 Task: Look for space in Luena, Angola from 15th June, 2023 to 21st June, 2023 for 5 adults in price range Rs.14000 to Rs.25000. Place can be entire place with 3 bedrooms having 3 beds and 3 bathrooms. Property type can be house. Amenities needed are: air conditioning, bbq grill, smoking allowed, . Booking option can be shelf check-in. Required host language is English.
Action: Mouse moved to (476, 101)
Screenshot: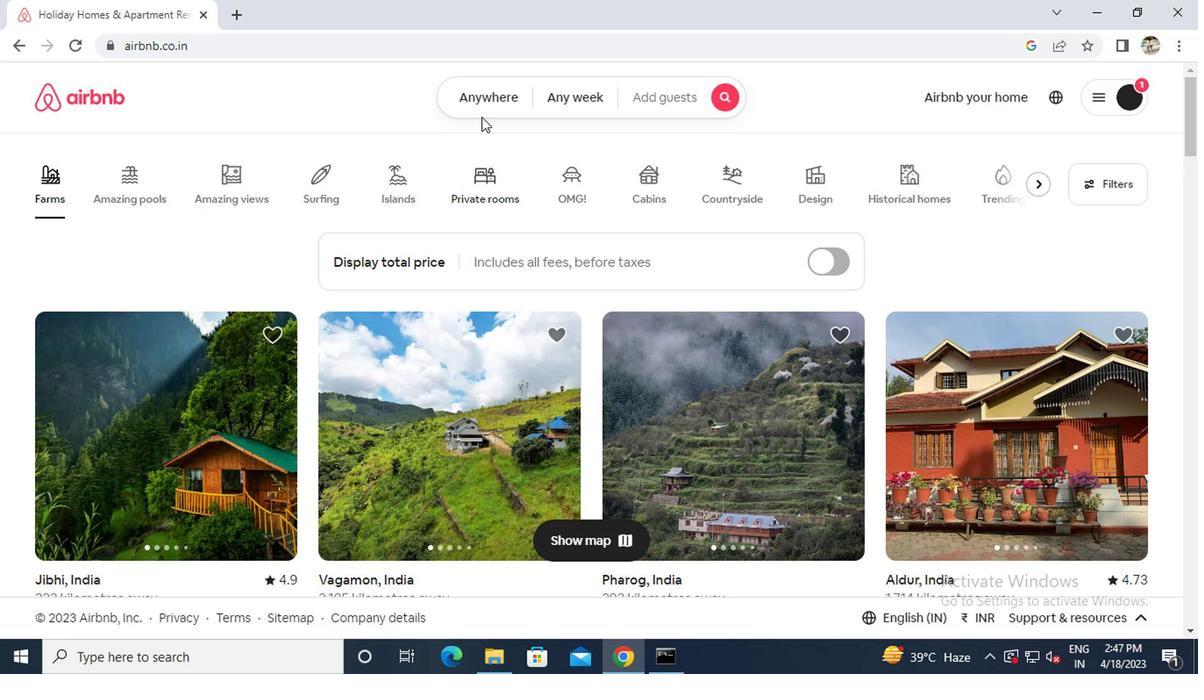 
Action: Mouse pressed left at (476, 101)
Screenshot: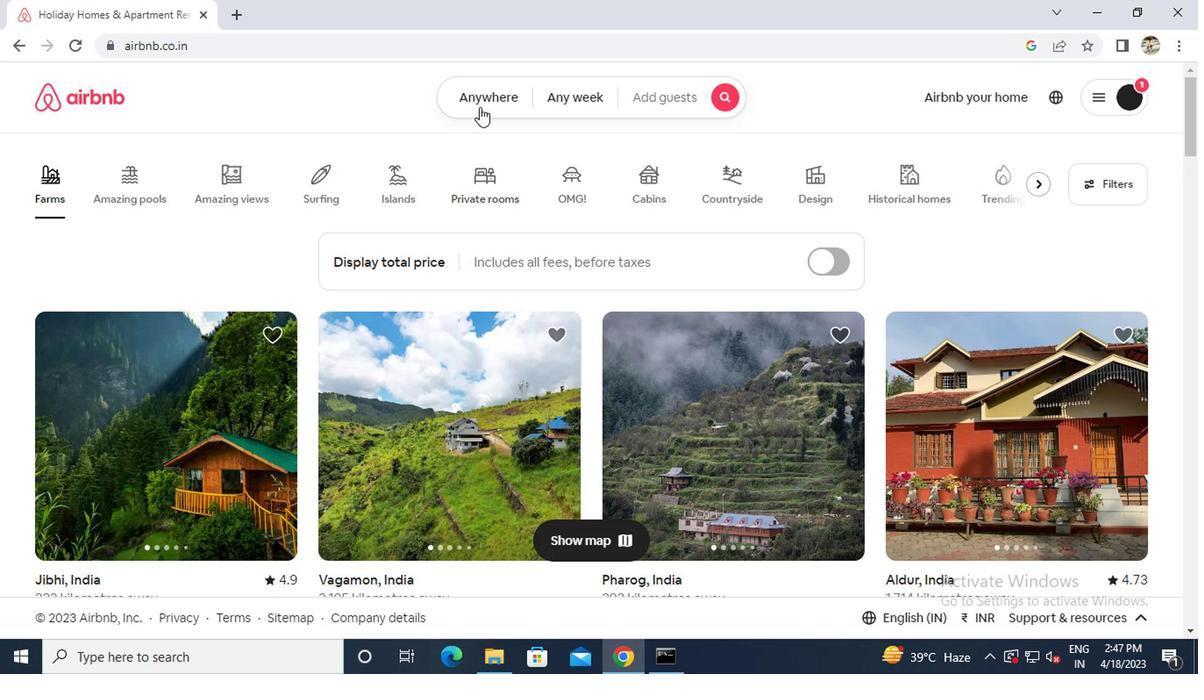 
Action: Mouse moved to (402, 161)
Screenshot: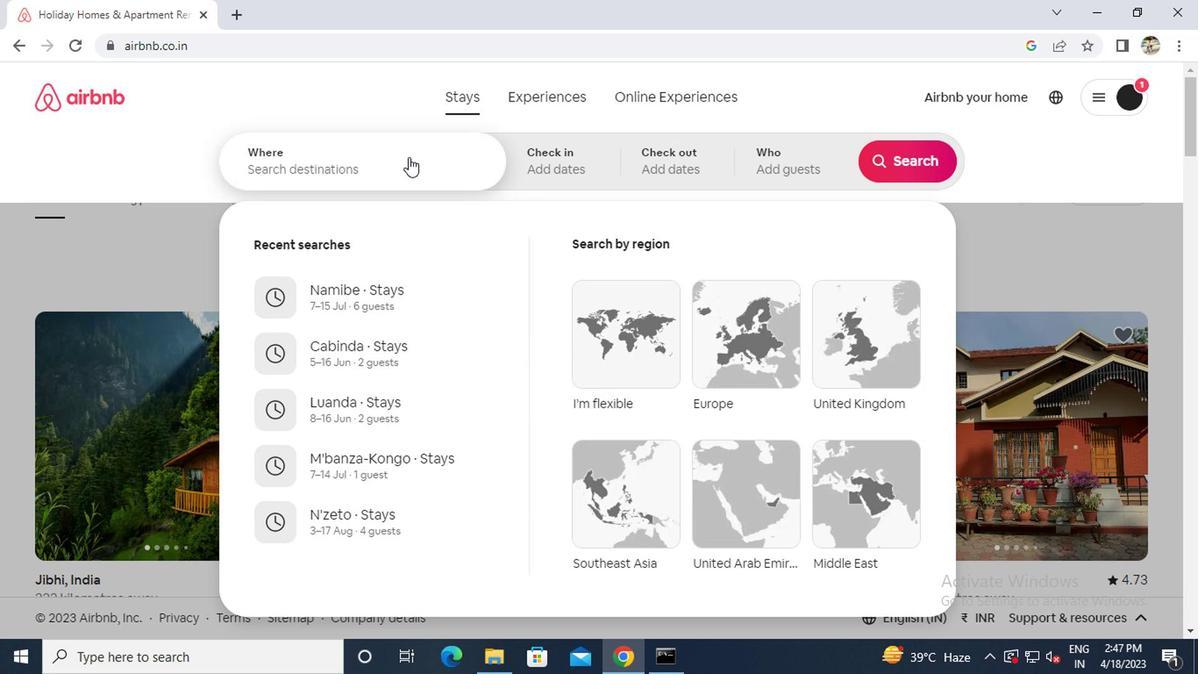 
Action: Mouse pressed left at (402, 161)
Screenshot: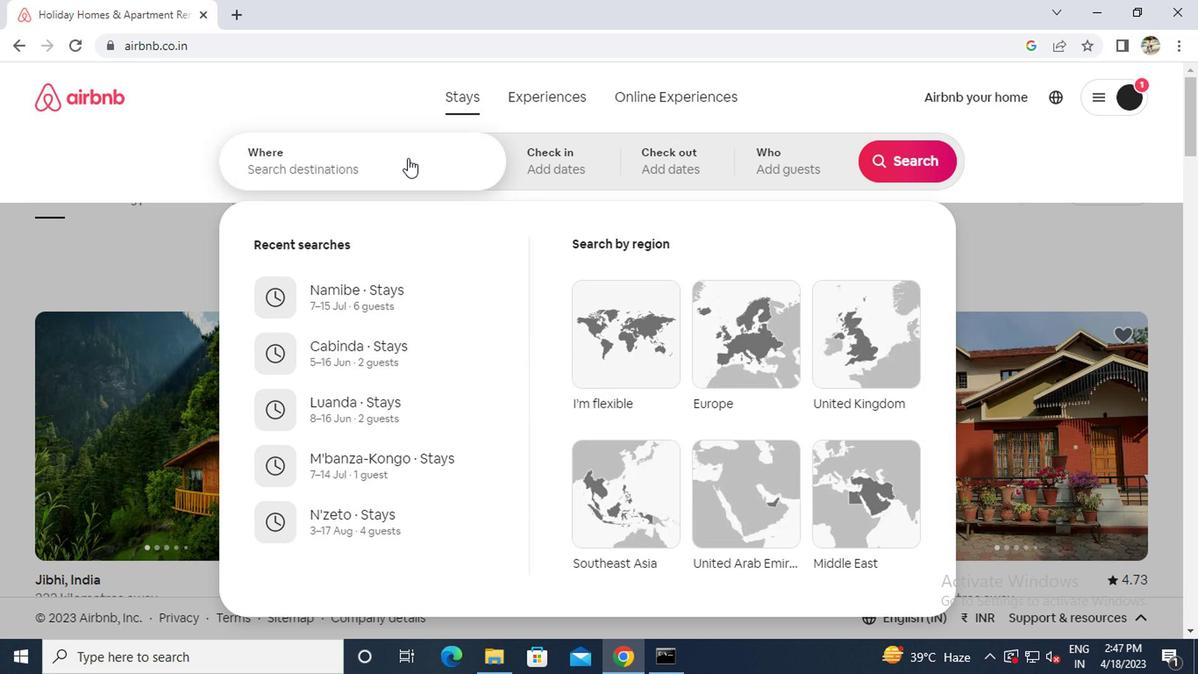 
Action: Key pressed l<Key.caps_lock>uena
Screenshot: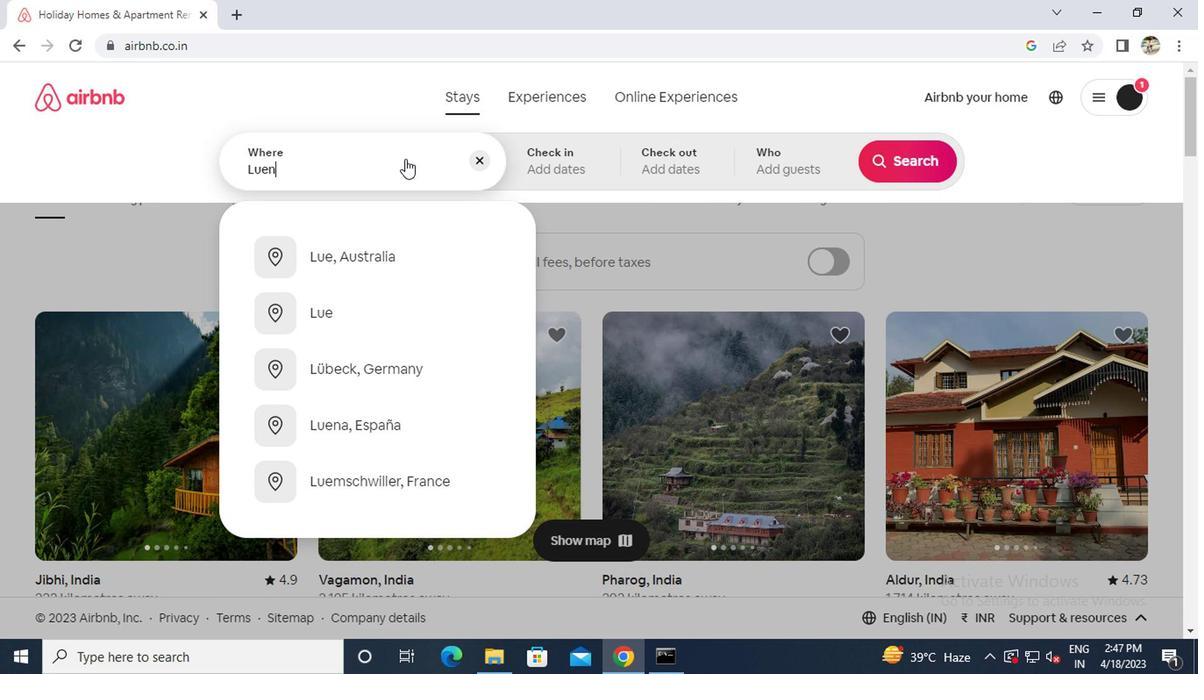 
Action: Mouse moved to (402, 161)
Screenshot: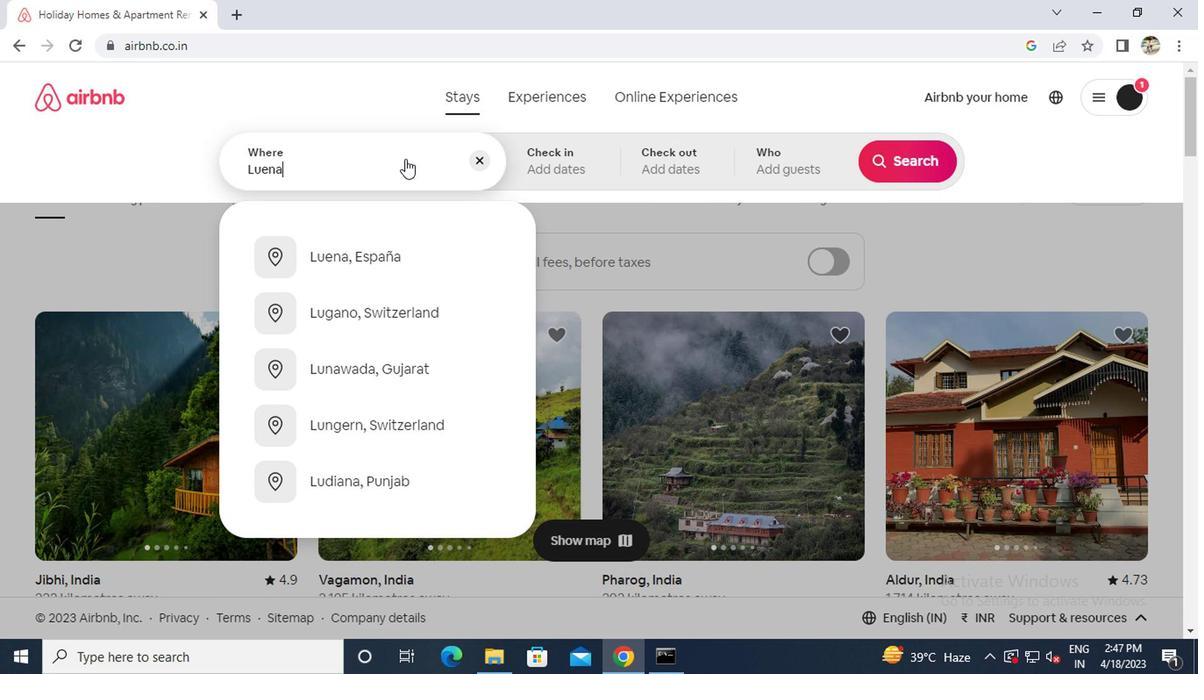 
Action: Key pressed <Key.space>ang
Screenshot: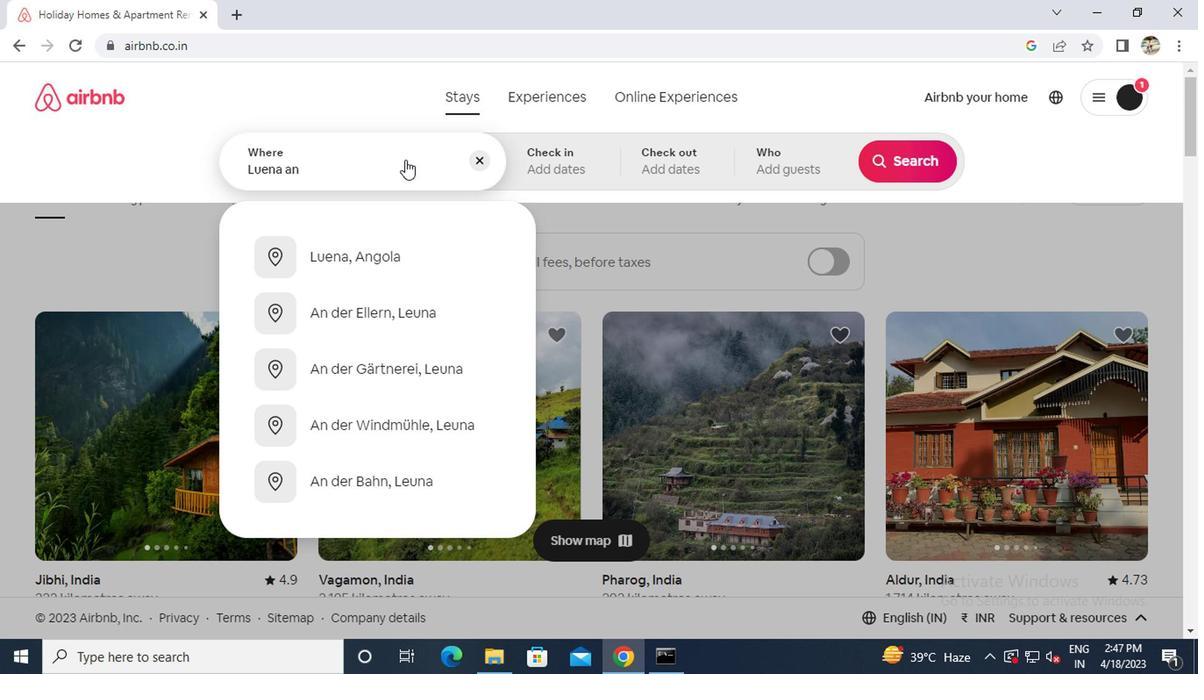 
Action: Mouse moved to (361, 253)
Screenshot: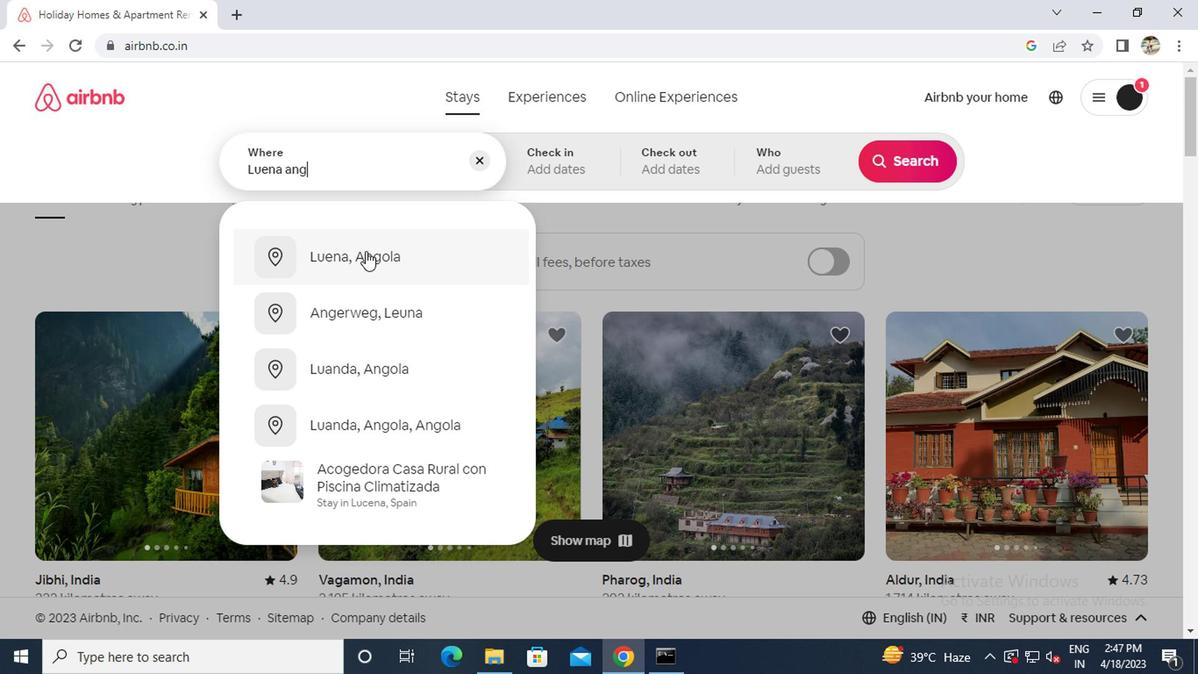 
Action: Mouse pressed left at (361, 253)
Screenshot: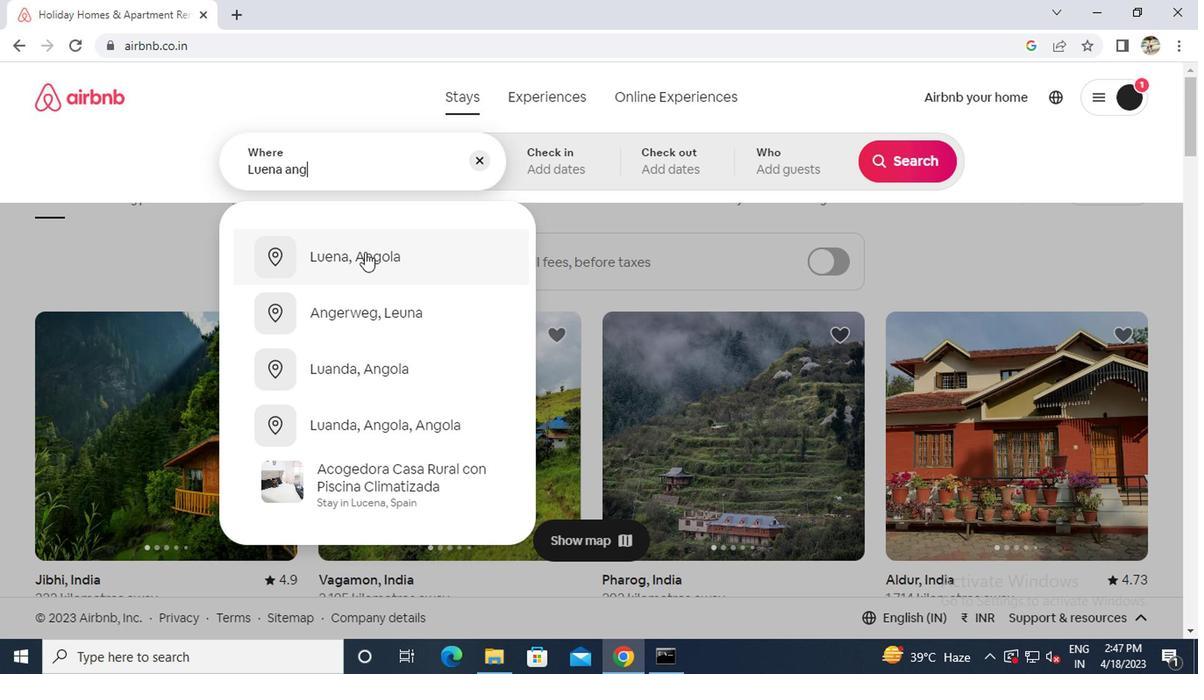 
Action: Mouse moved to (890, 302)
Screenshot: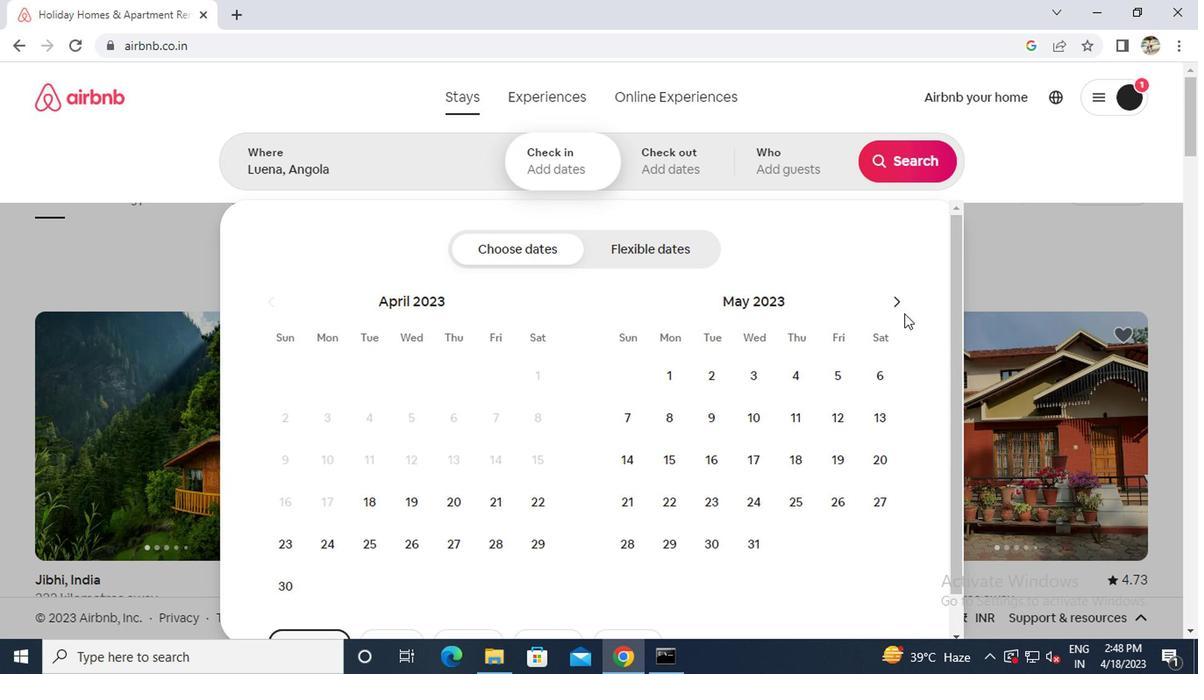 
Action: Mouse pressed left at (890, 302)
Screenshot: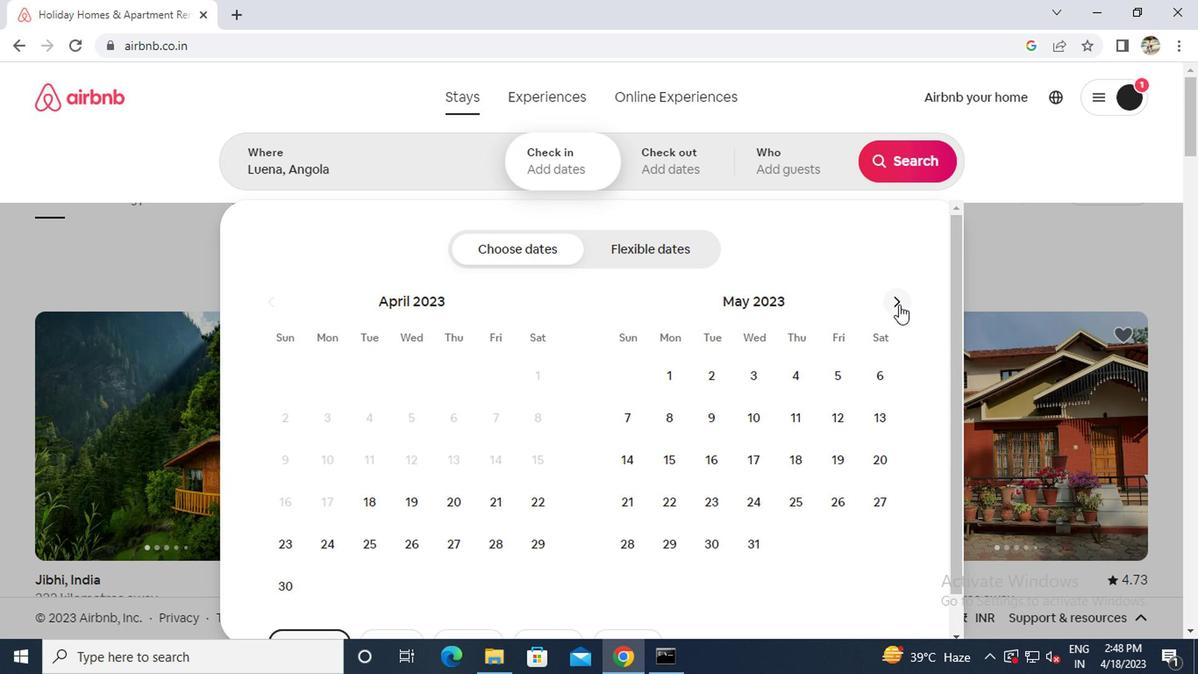 
Action: Mouse moved to (788, 453)
Screenshot: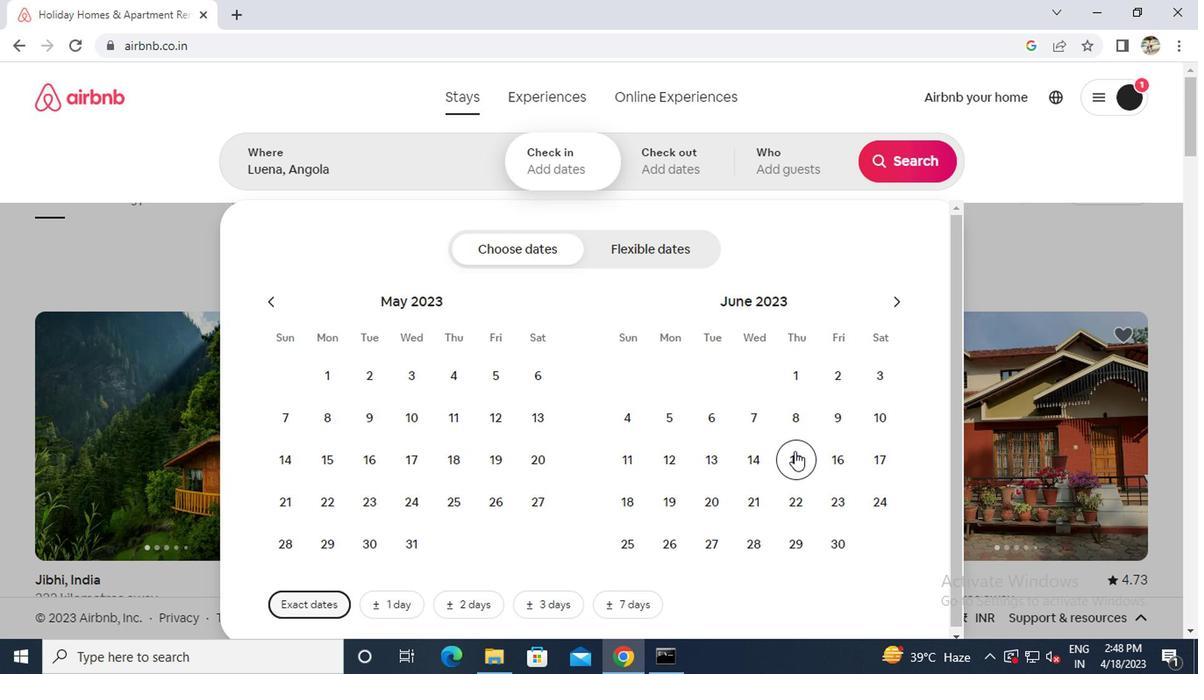 
Action: Mouse pressed left at (788, 453)
Screenshot: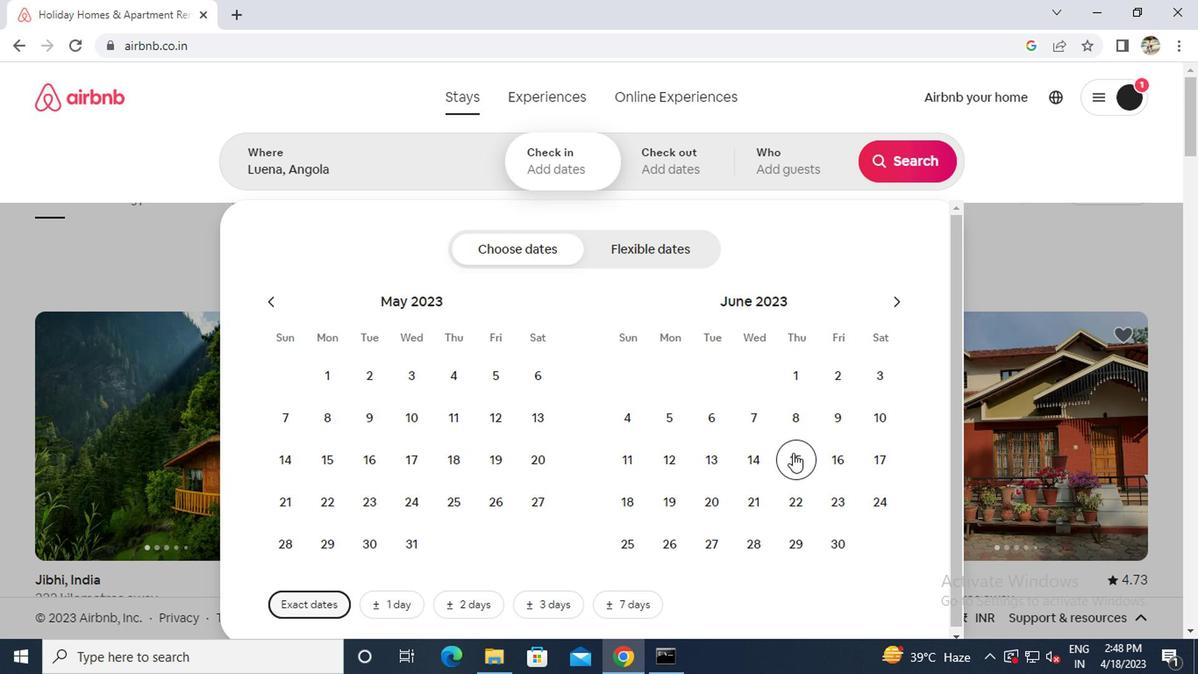 
Action: Mouse moved to (734, 511)
Screenshot: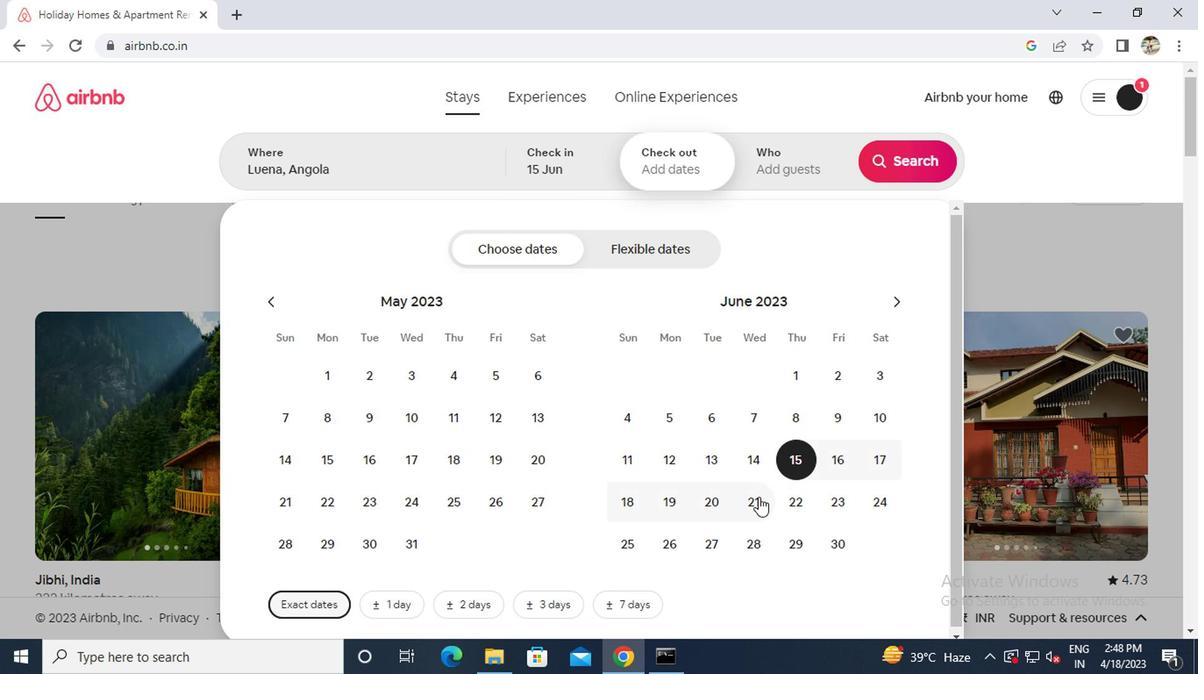 
Action: Mouse pressed left at (734, 511)
Screenshot: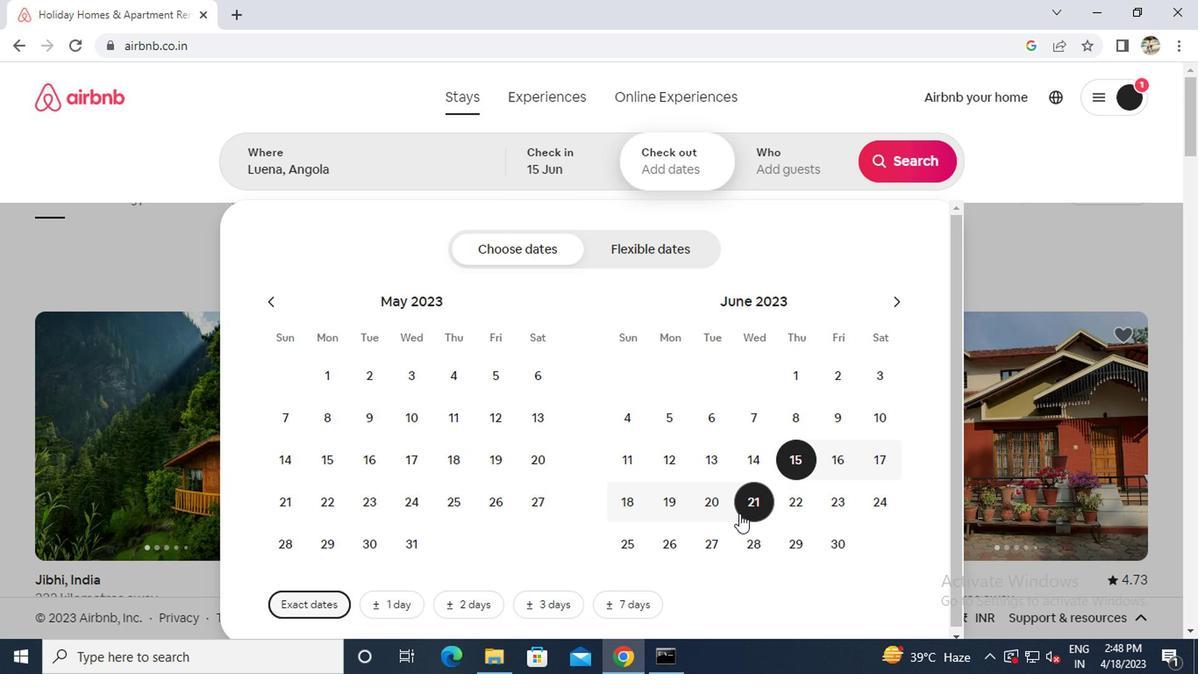 
Action: Mouse moved to (766, 174)
Screenshot: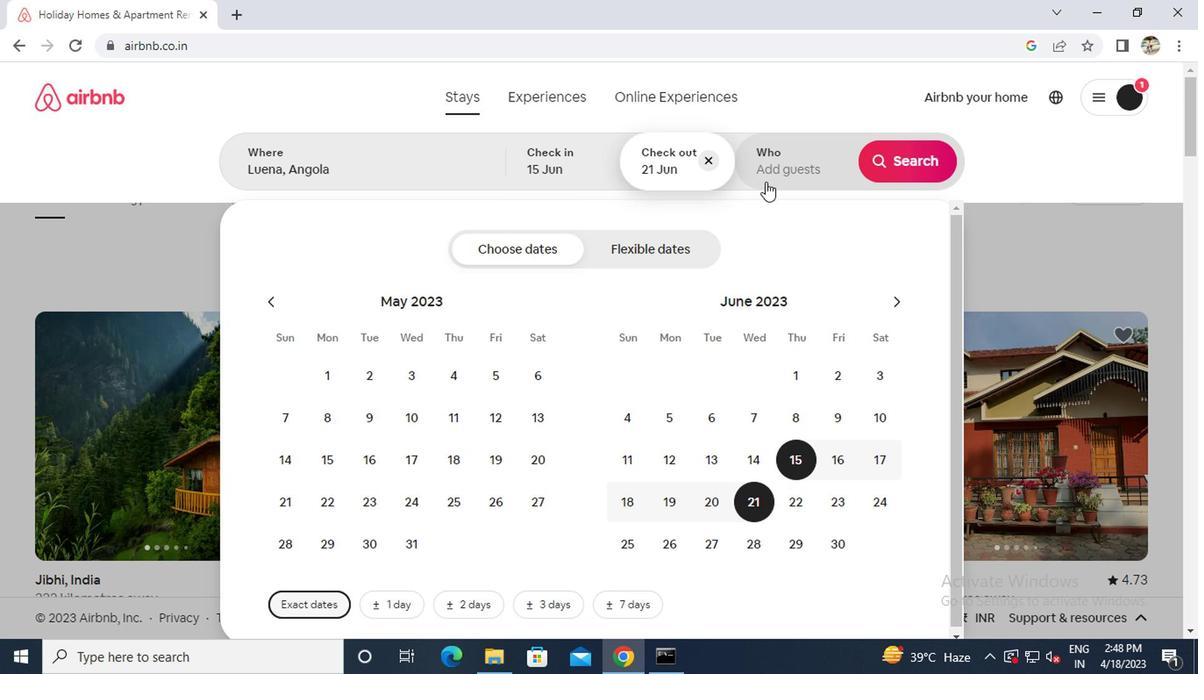 
Action: Mouse pressed left at (766, 174)
Screenshot: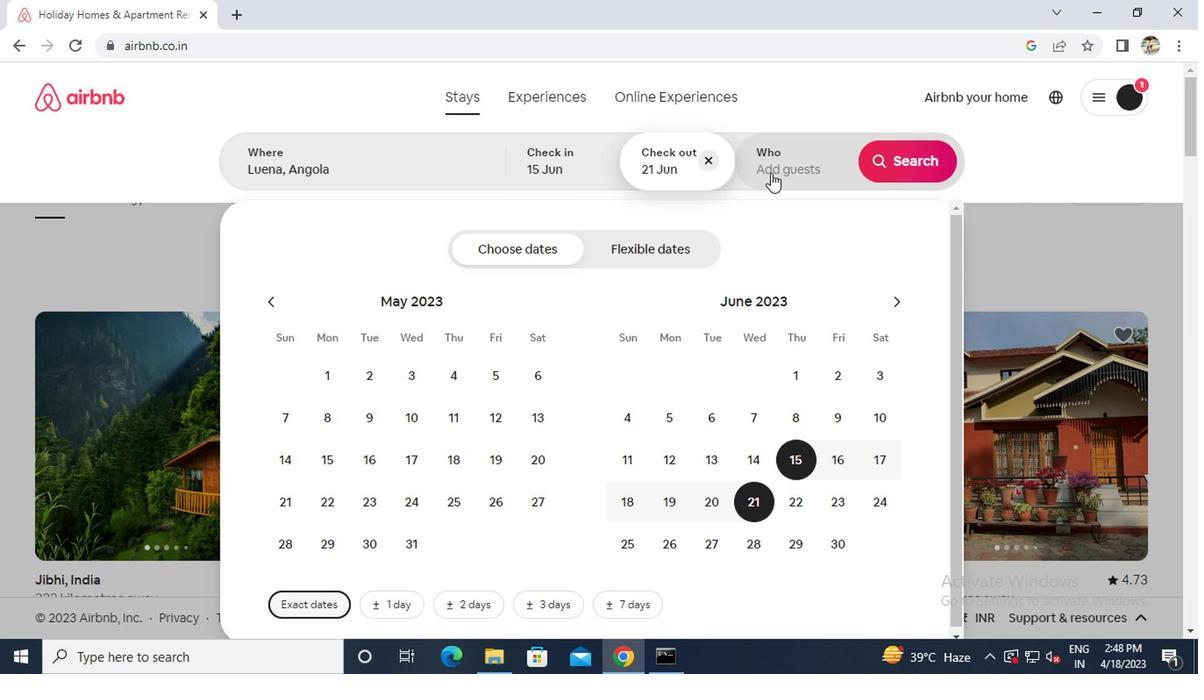 
Action: Mouse moved to (912, 252)
Screenshot: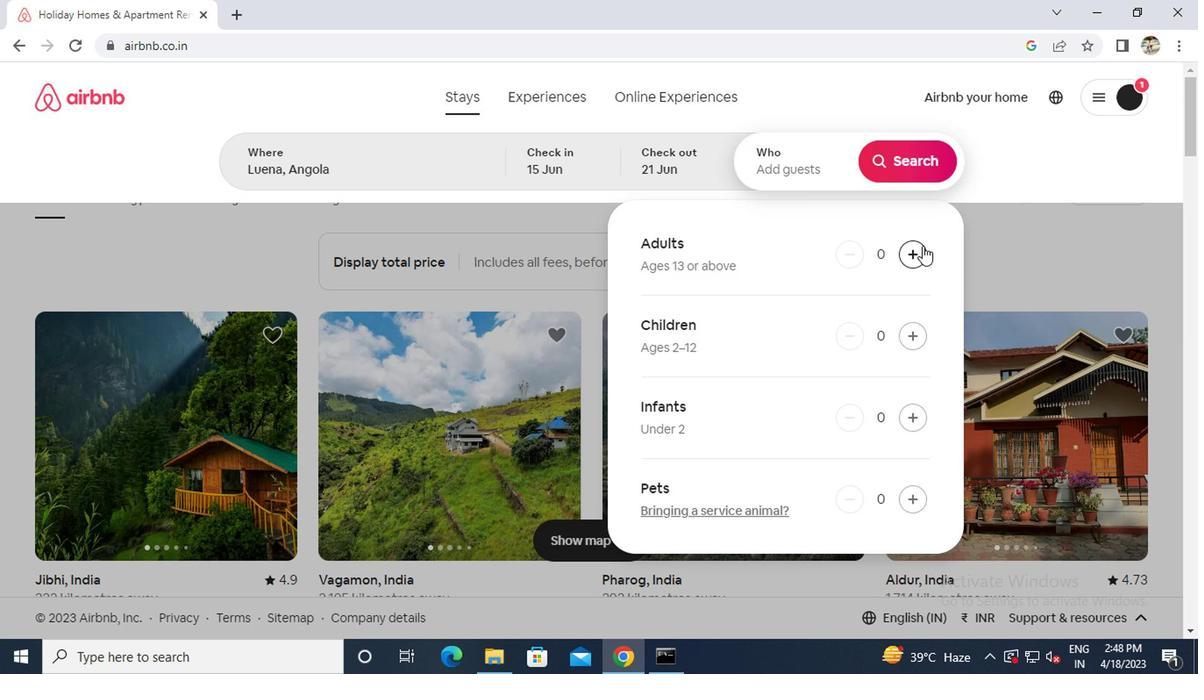 
Action: Mouse pressed left at (912, 252)
Screenshot: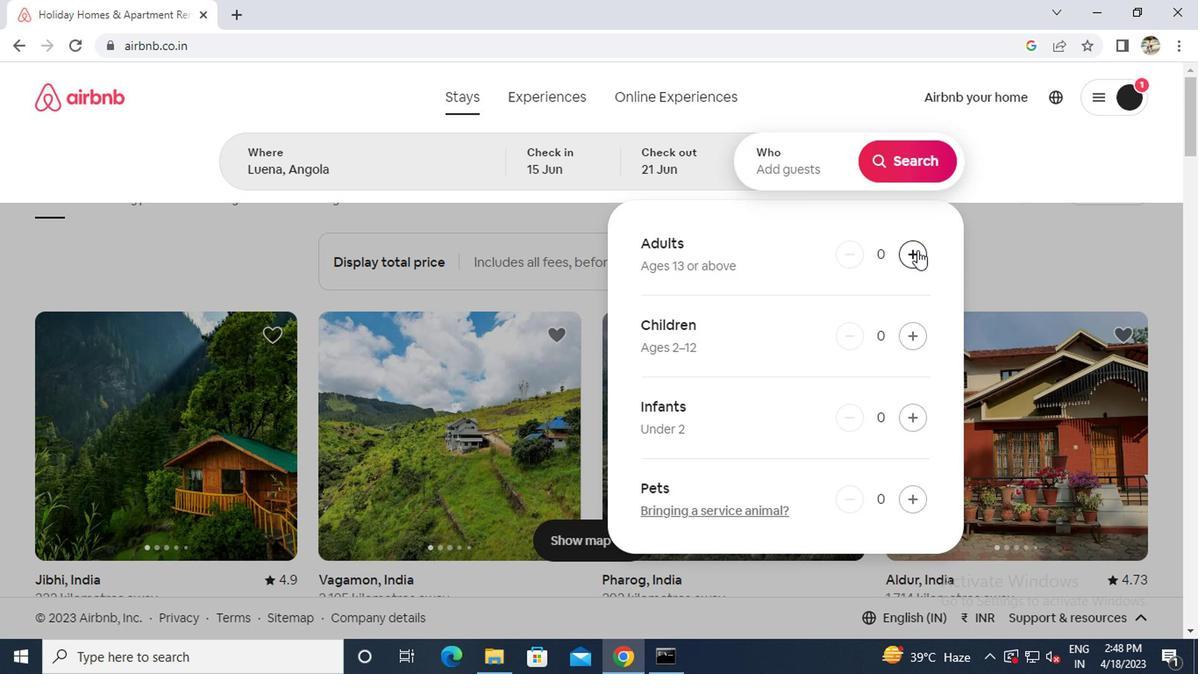 
Action: Mouse pressed left at (912, 252)
Screenshot: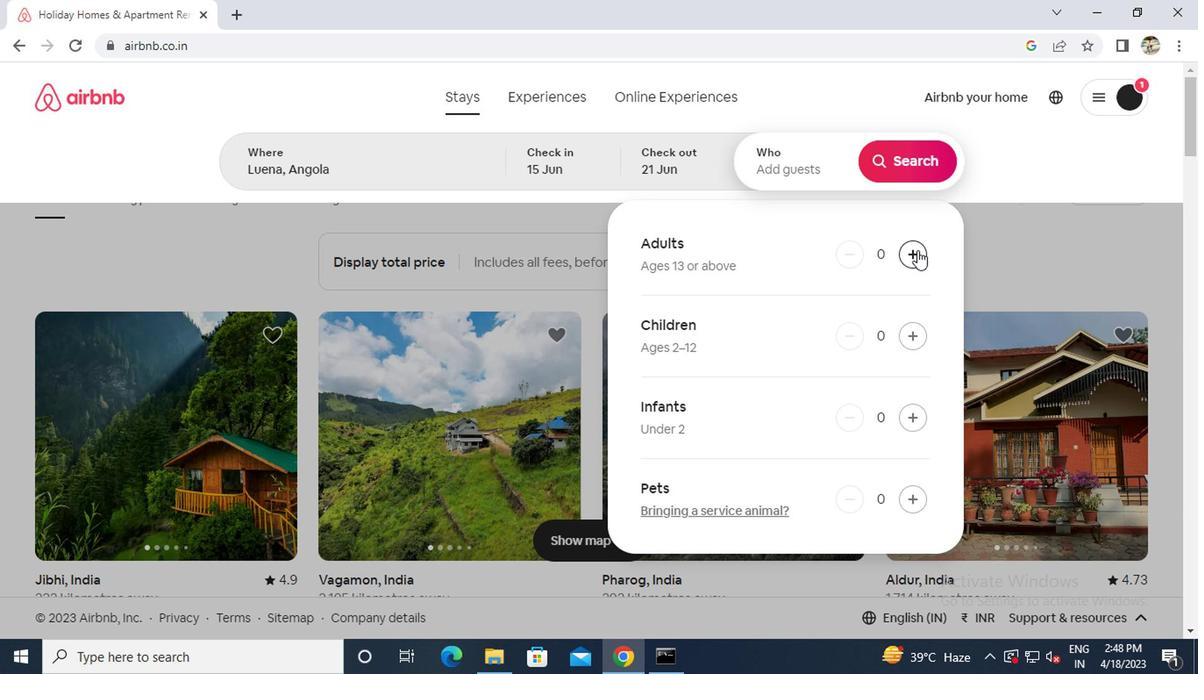 
Action: Mouse pressed left at (912, 252)
Screenshot: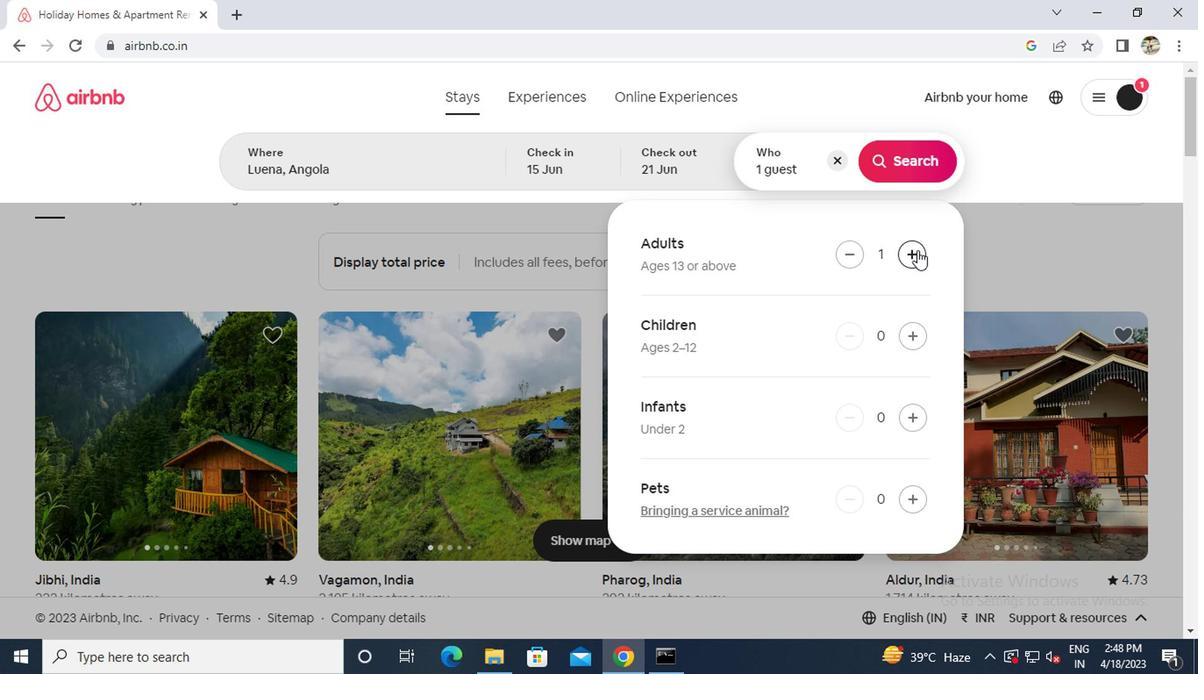 
Action: Mouse pressed left at (912, 252)
Screenshot: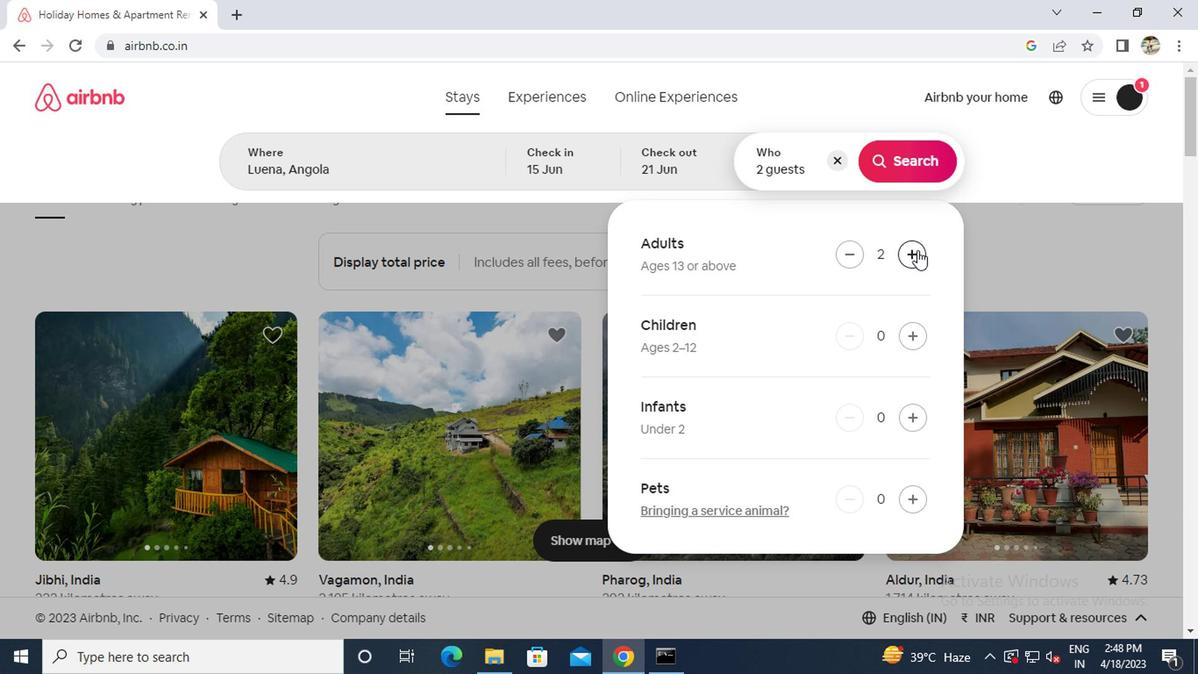 
Action: Mouse pressed left at (912, 252)
Screenshot: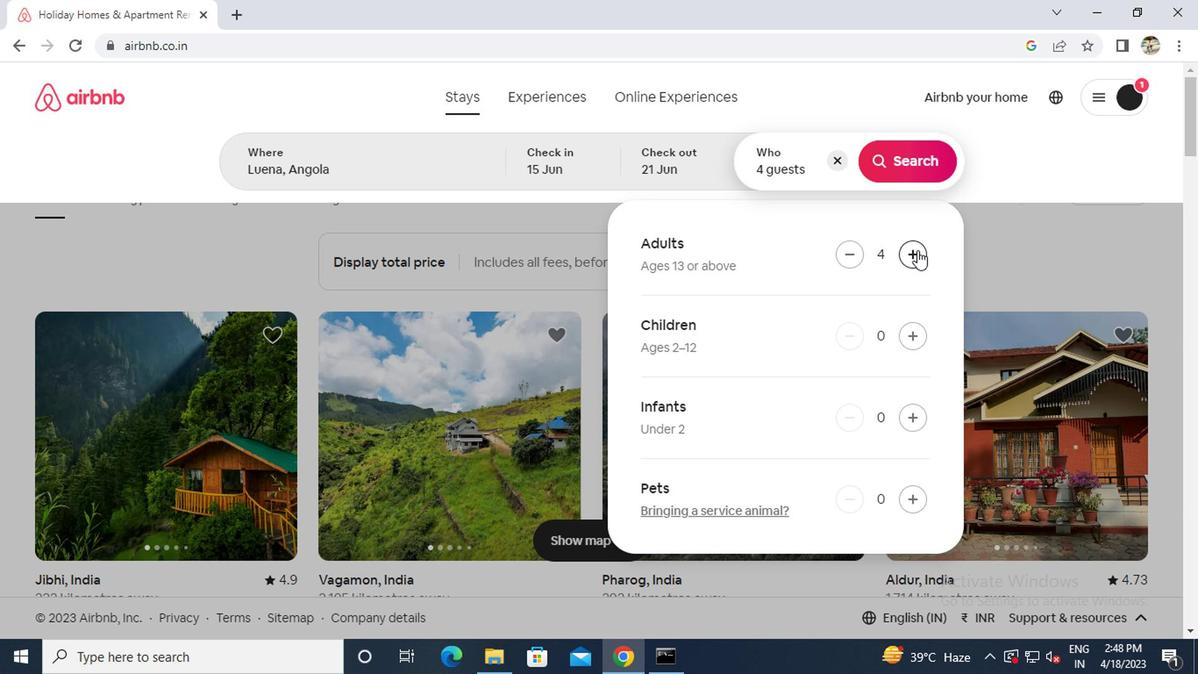 
Action: Mouse moved to (888, 171)
Screenshot: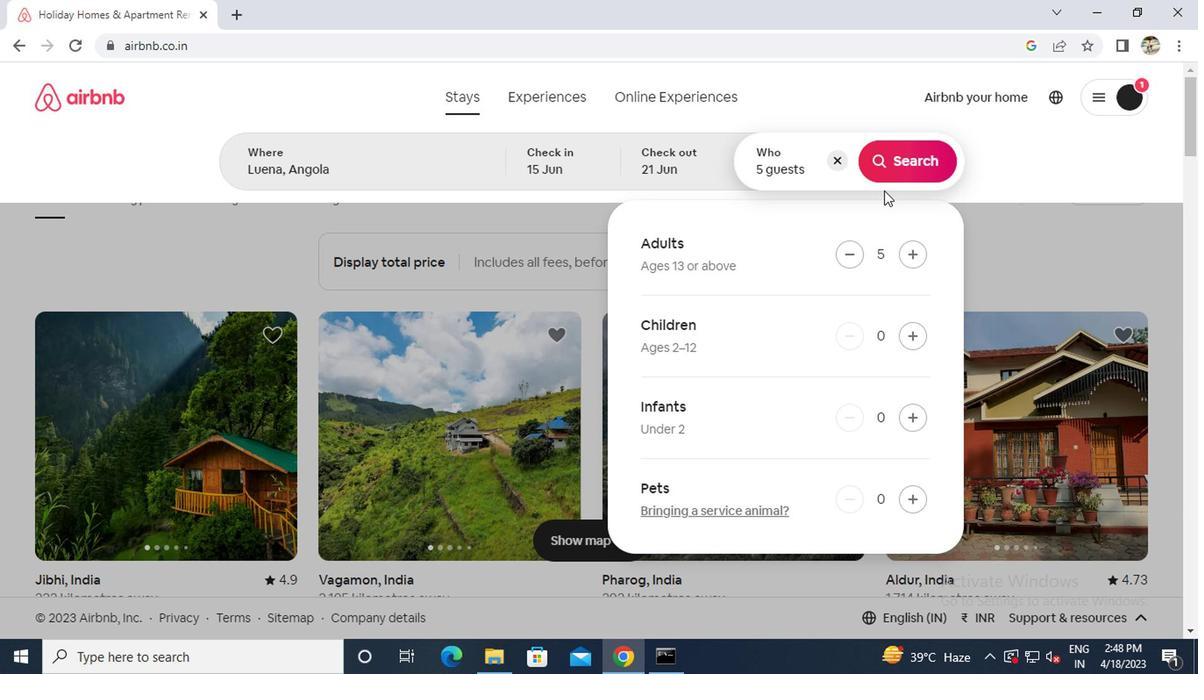 
Action: Mouse pressed left at (888, 171)
Screenshot: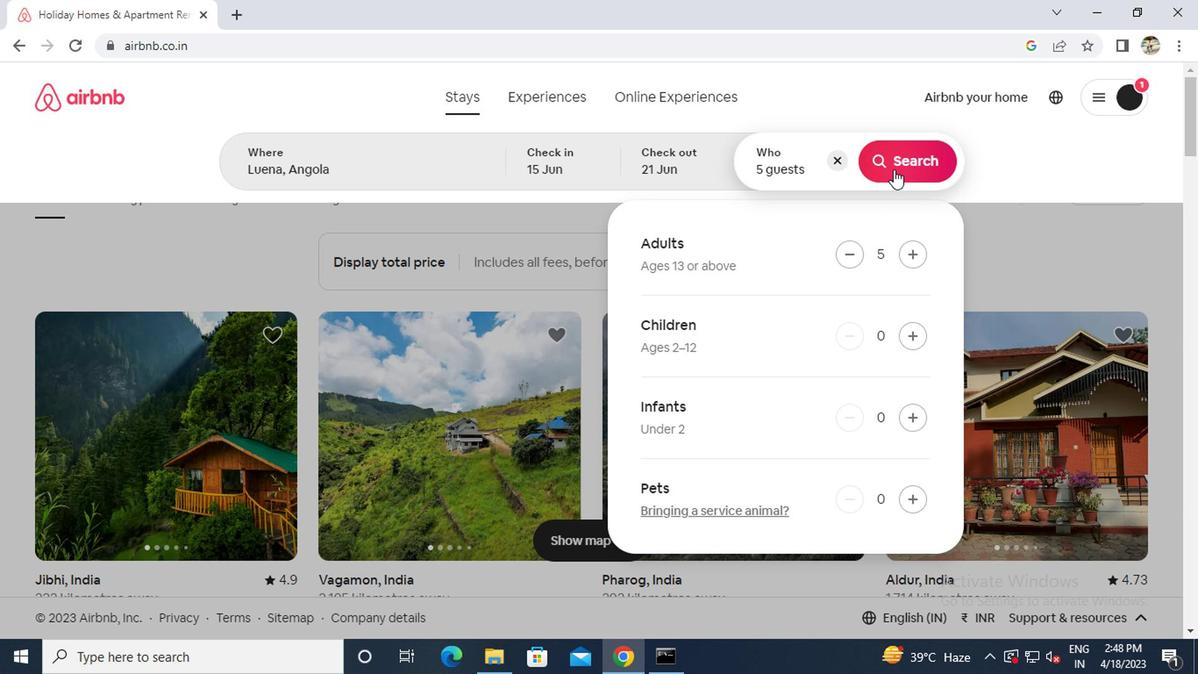 
Action: Mouse moved to (1094, 162)
Screenshot: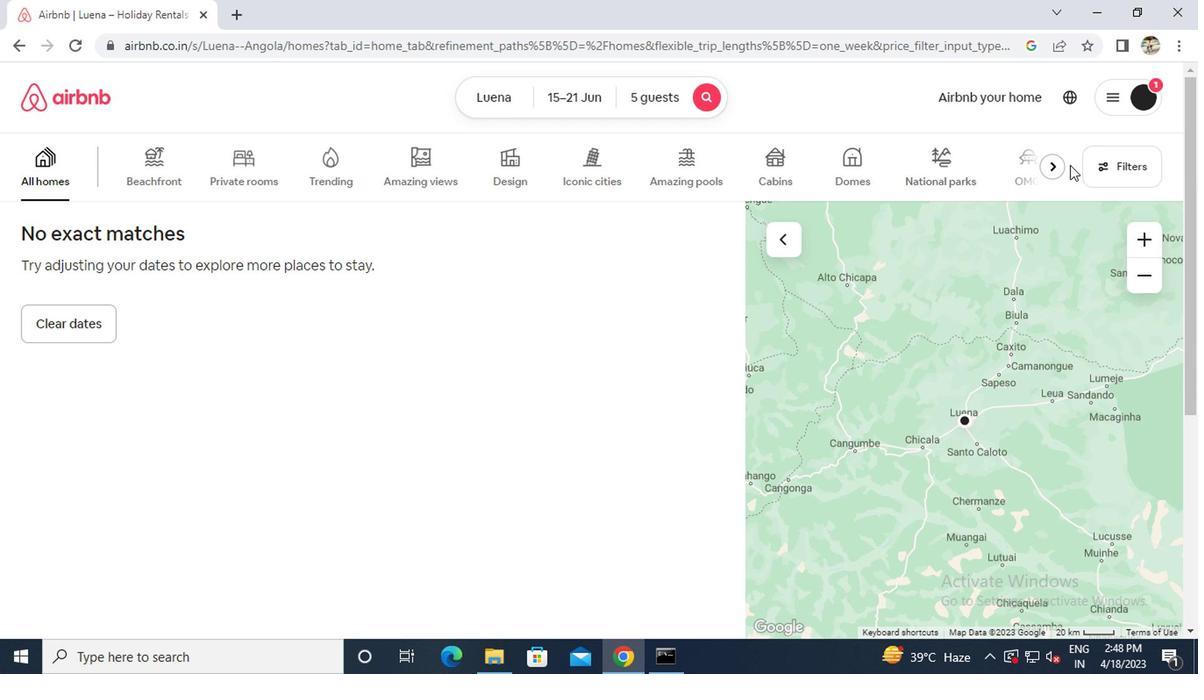 
Action: Mouse pressed left at (1094, 162)
Screenshot: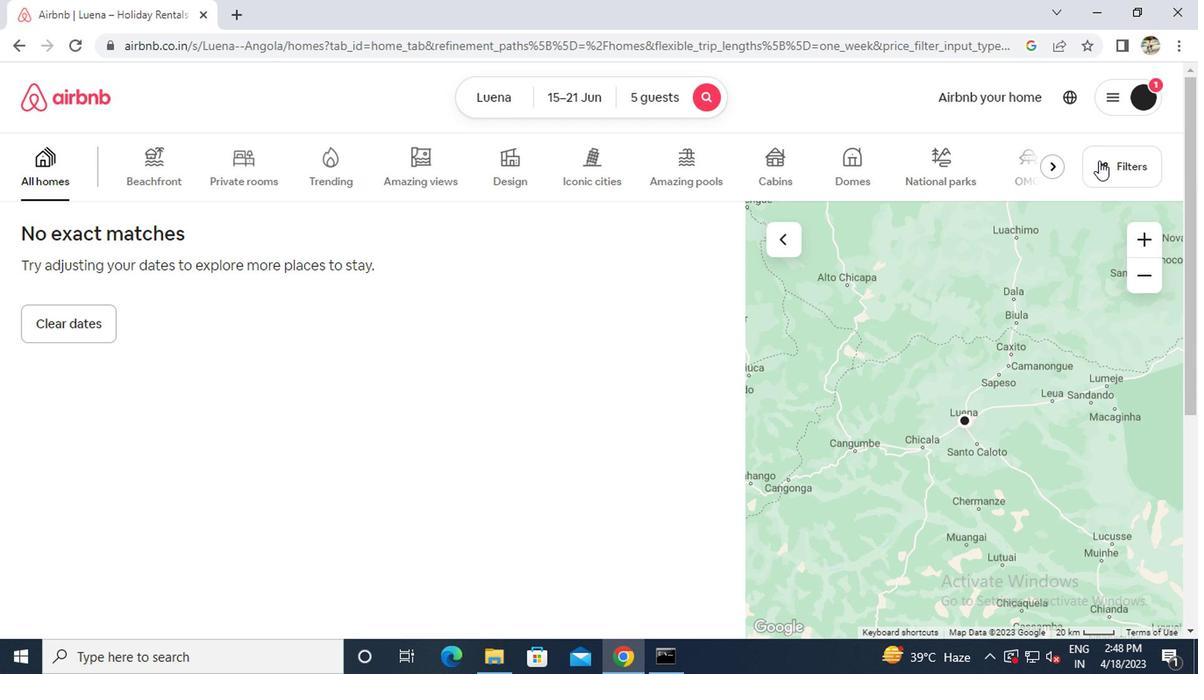 
Action: Mouse moved to (432, 272)
Screenshot: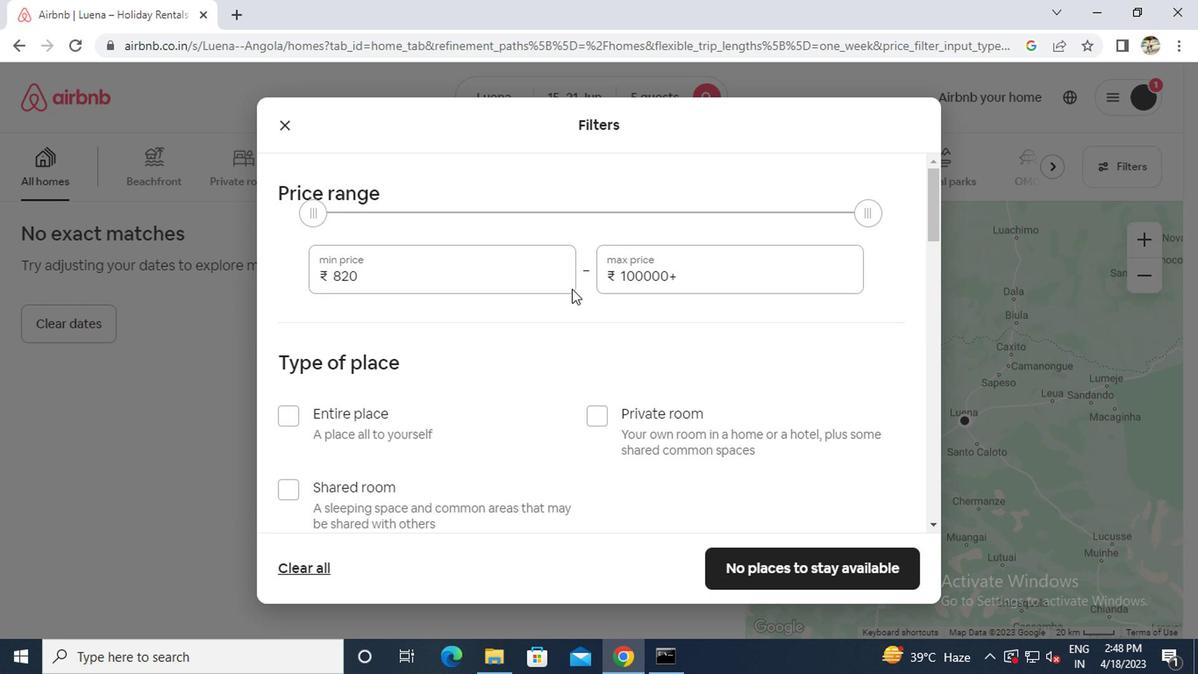 
Action: Mouse pressed left at (432, 272)
Screenshot: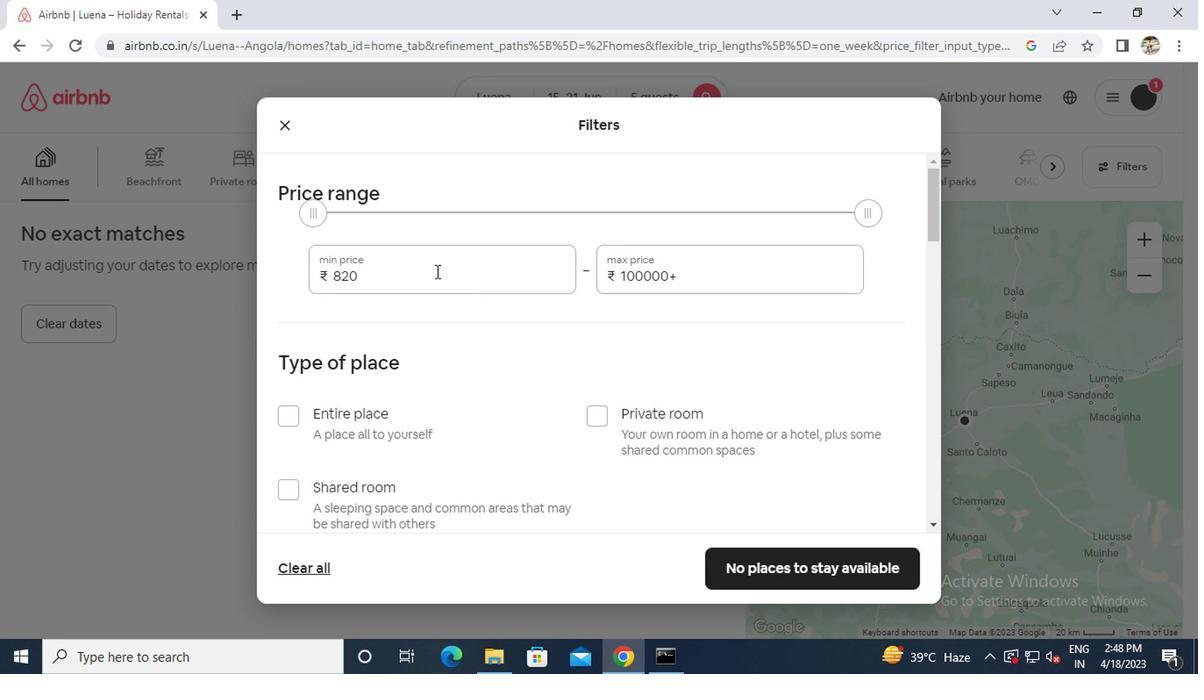 
Action: Key pressed ctrl+A14000
Screenshot: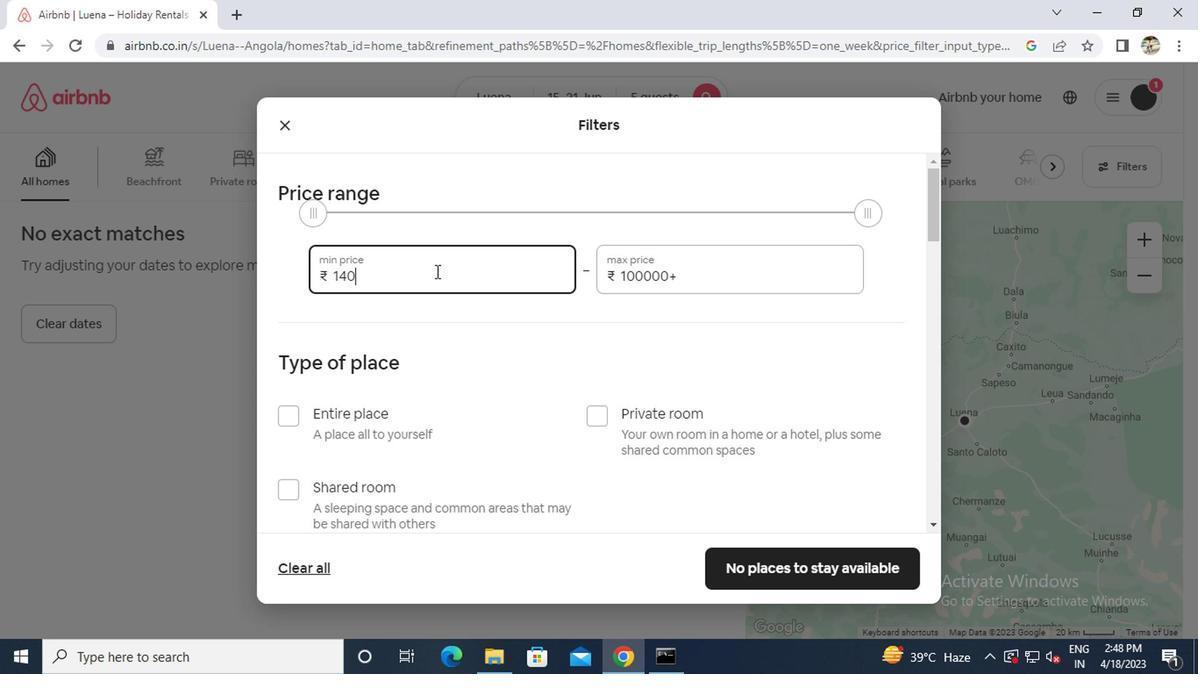 
Action: Mouse moved to (699, 274)
Screenshot: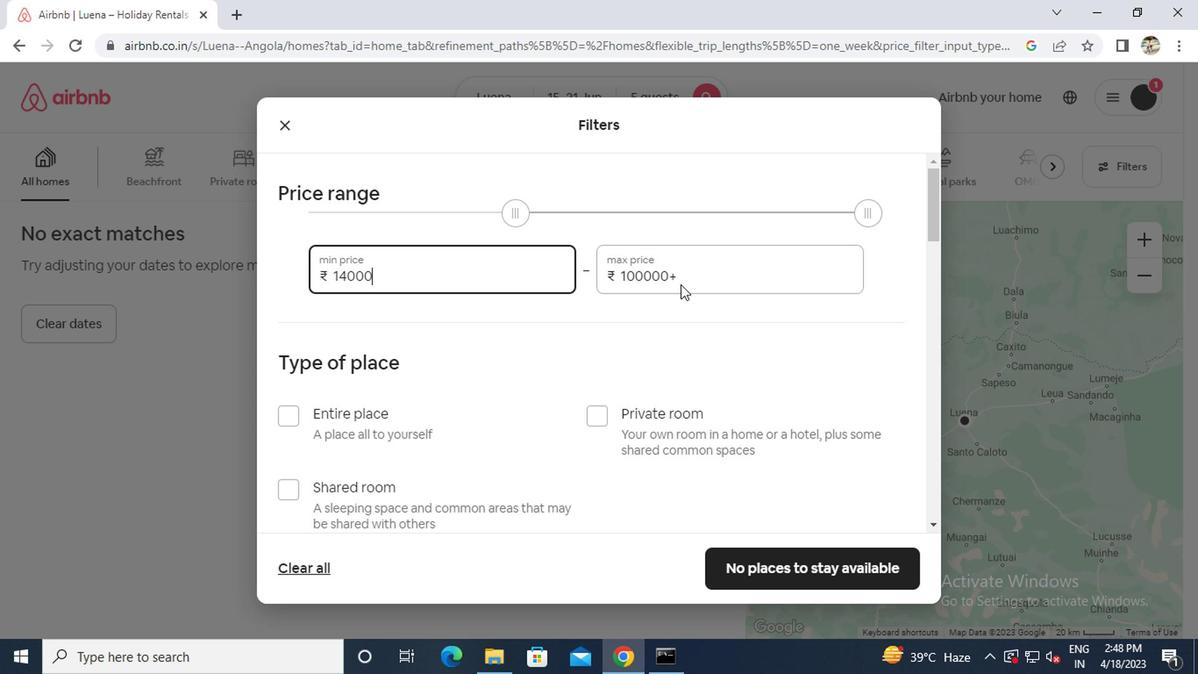 
Action: Mouse pressed left at (699, 274)
Screenshot: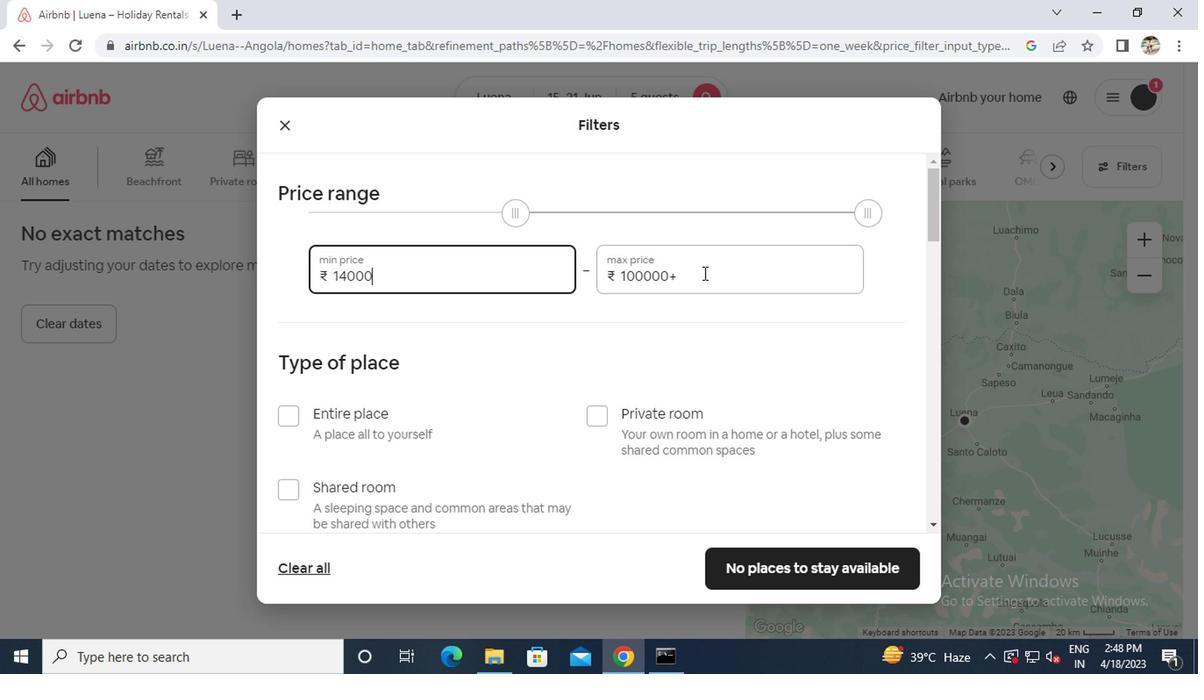 
Action: Key pressed ctrl+A25000
Screenshot: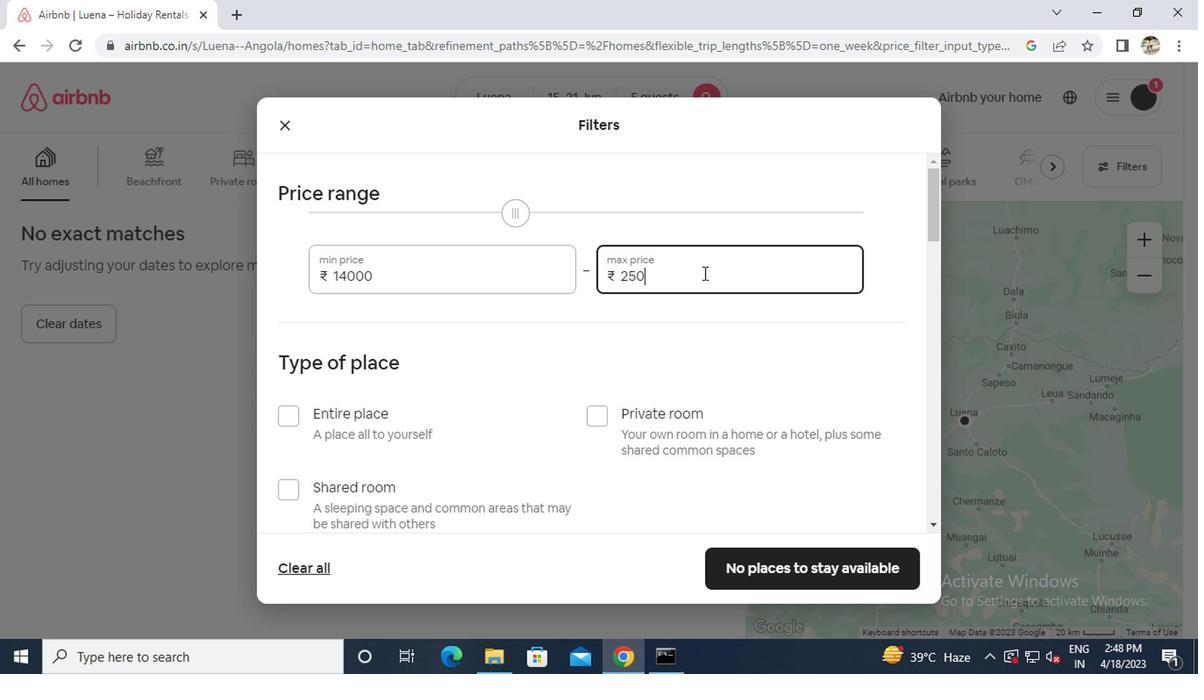 
Action: Mouse scrolled (699, 274) with delta (0, 0)
Screenshot: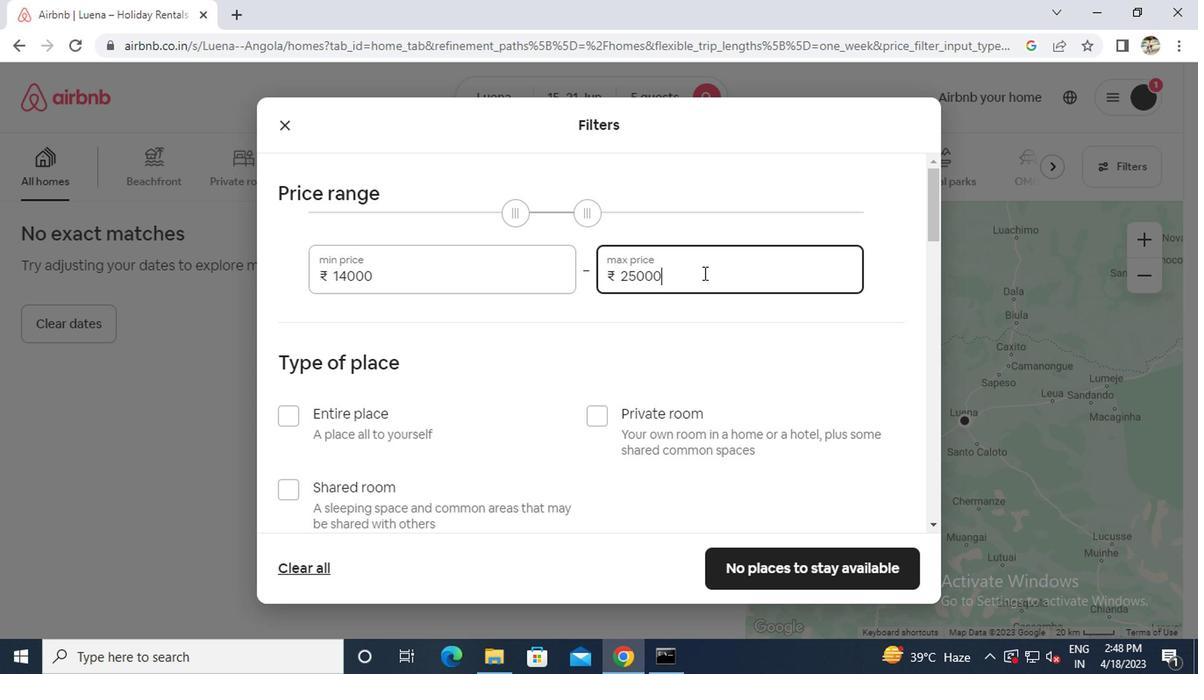 
Action: Mouse moved to (411, 336)
Screenshot: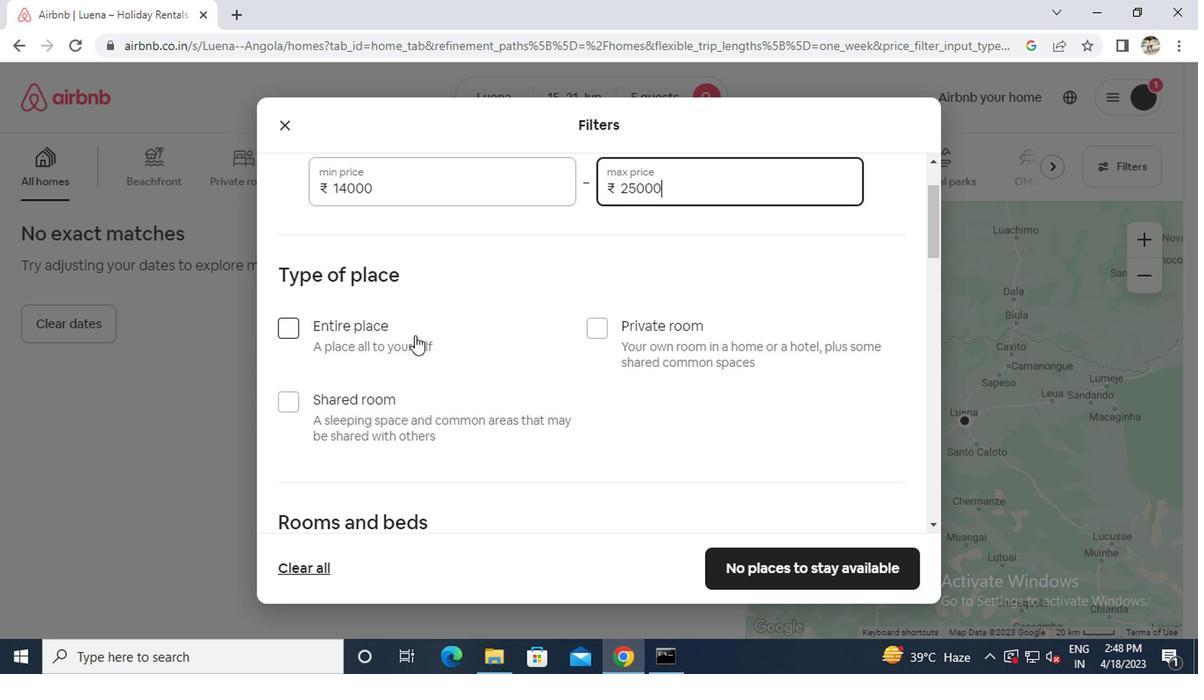 
Action: Mouse pressed left at (411, 336)
Screenshot: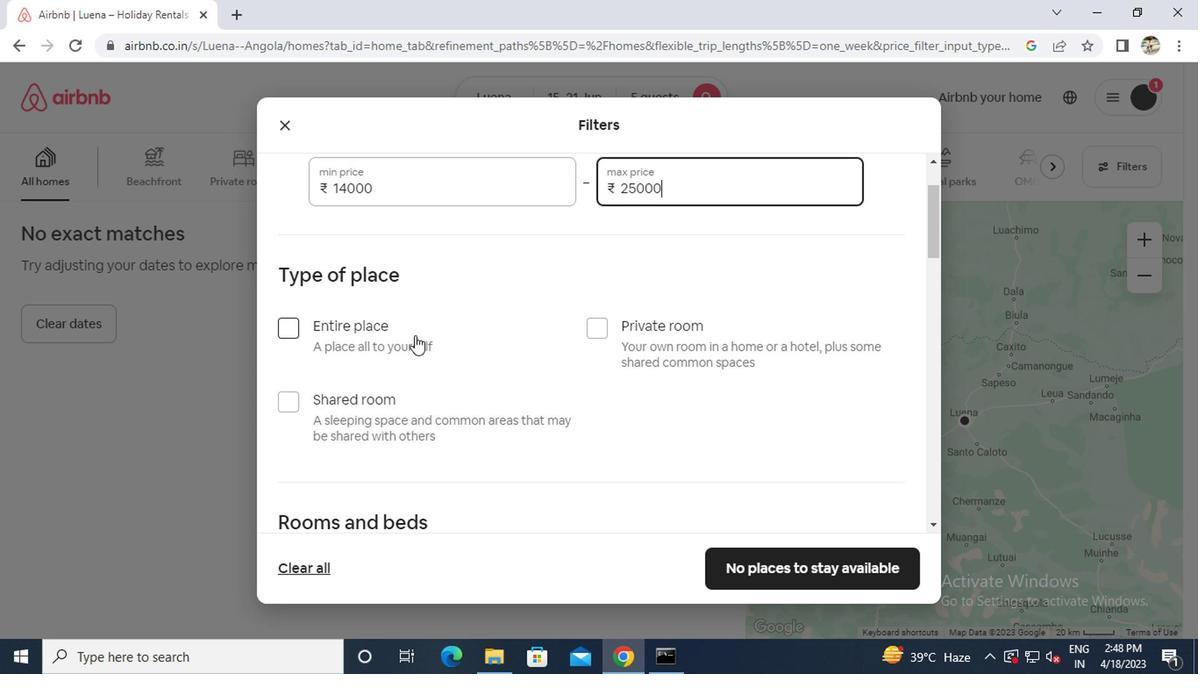 
Action: Mouse scrolled (411, 335) with delta (0, 0)
Screenshot: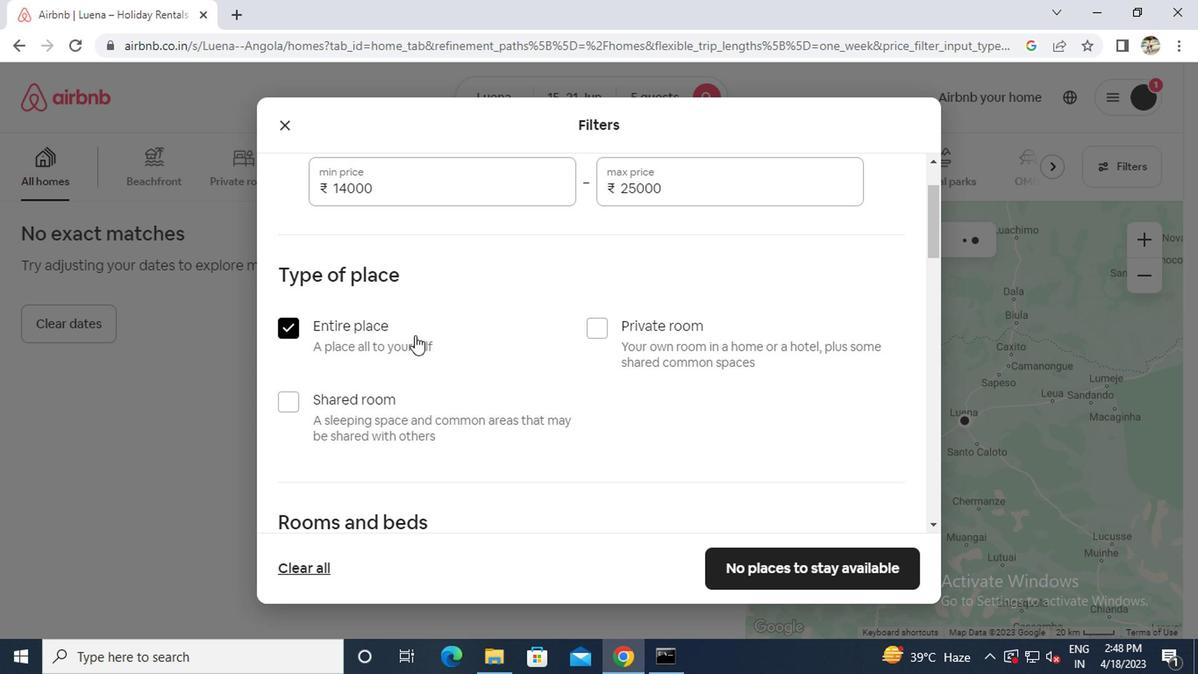 
Action: Mouse scrolled (411, 335) with delta (0, 0)
Screenshot: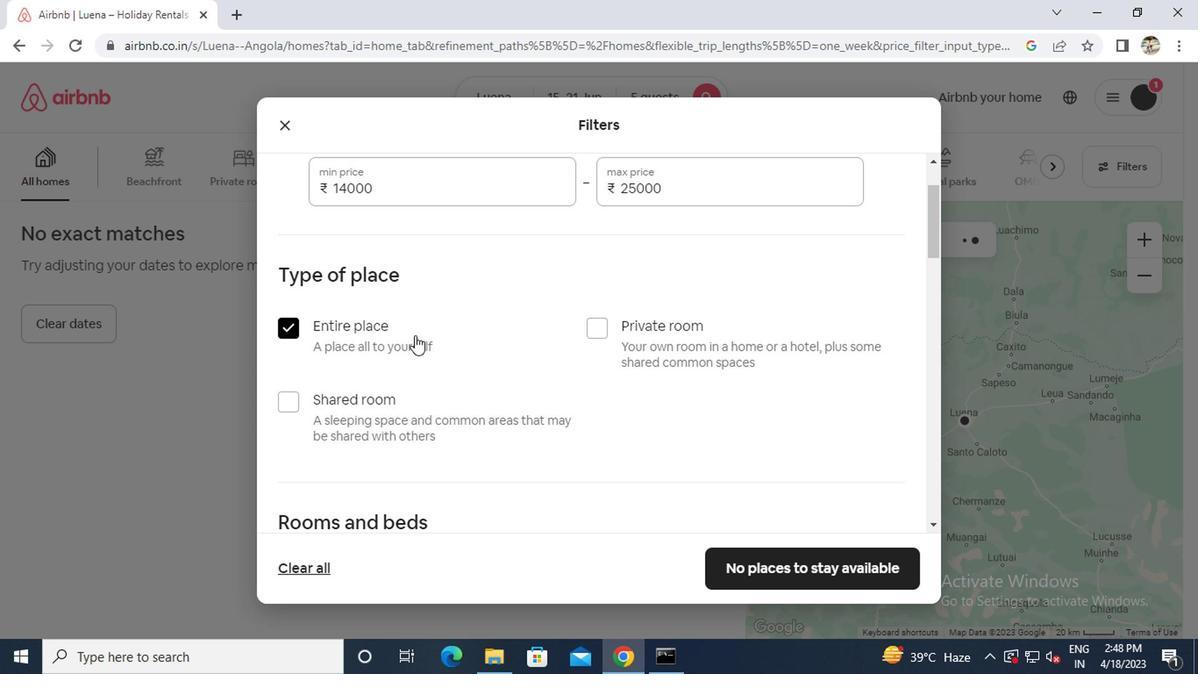 
Action: Mouse moved to (503, 442)
Screenshot: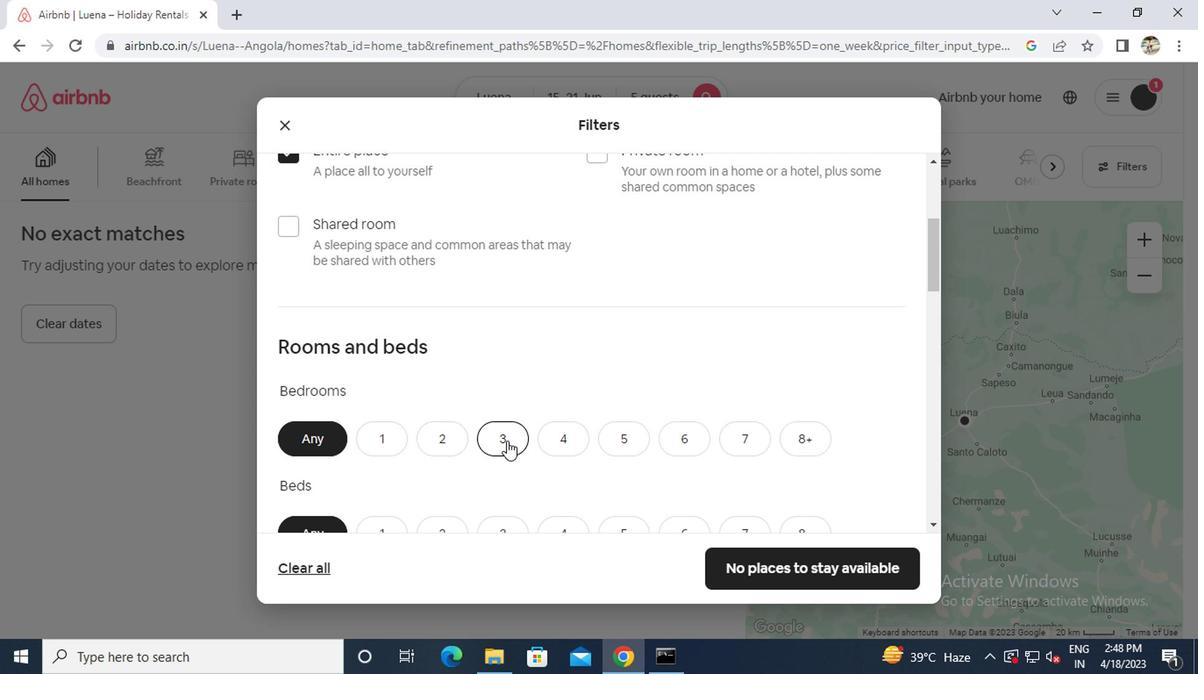 
Action: Mouse pressed left at (503, 442)
Screenshot: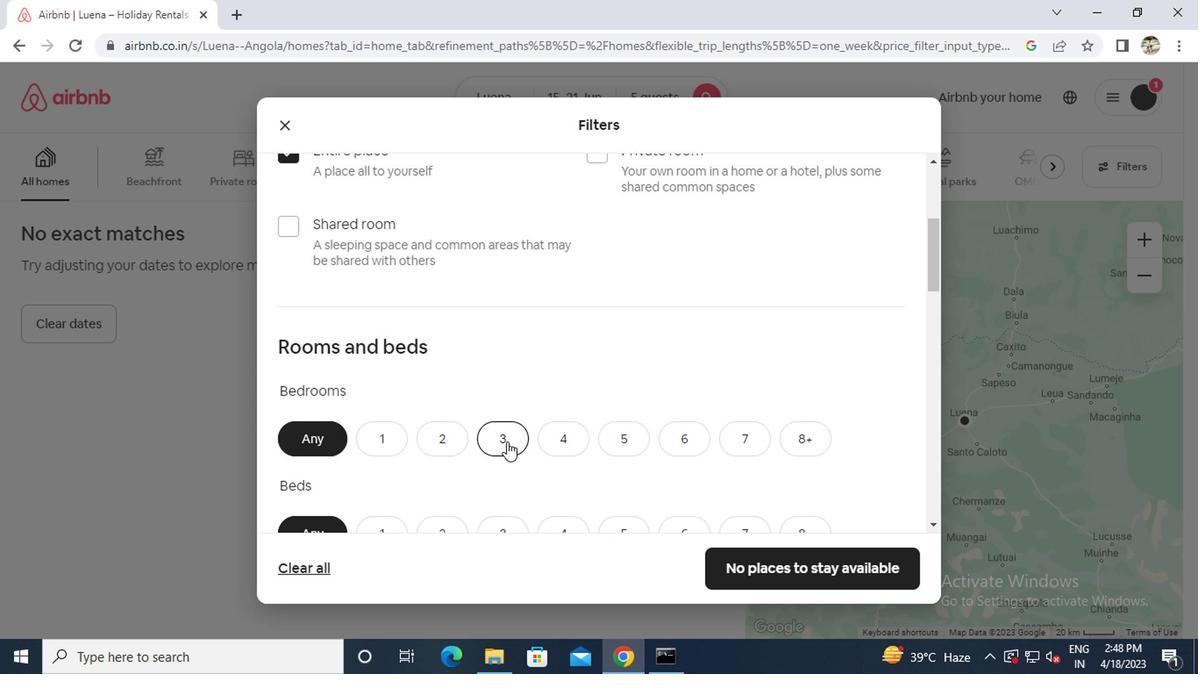 
Action: Mouse moved to (495, 505)
Screenshot: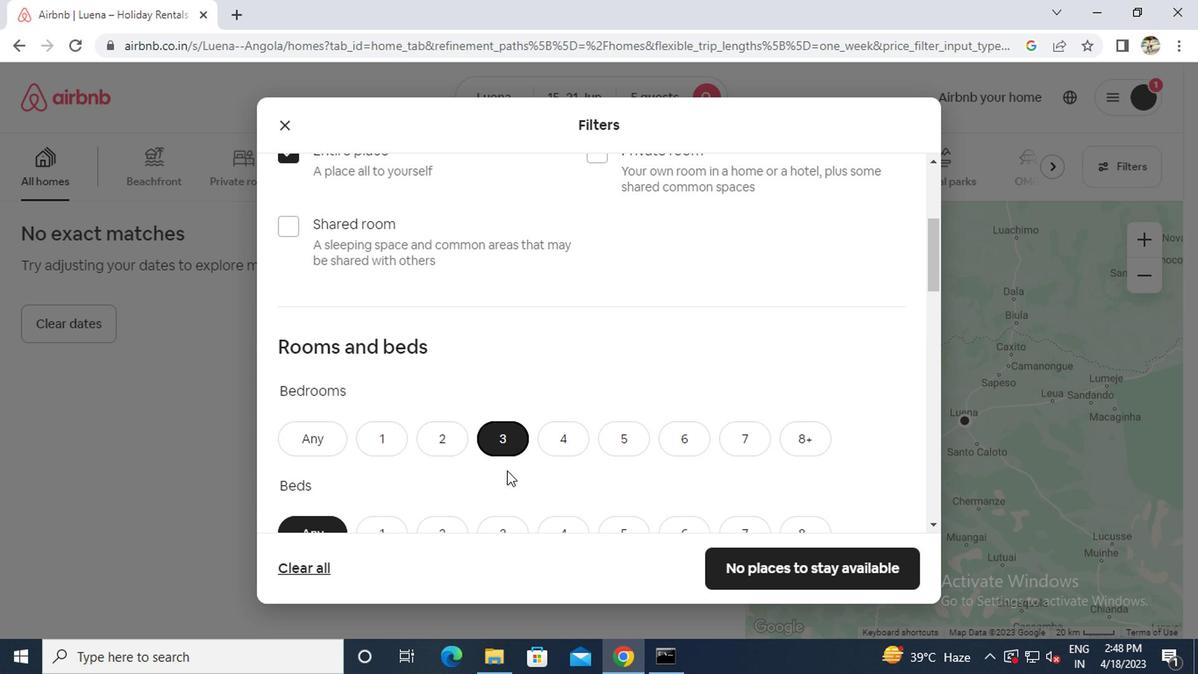 
Action: Mouse scrolled (495, 504) with delta (0, 0)
Screenshot: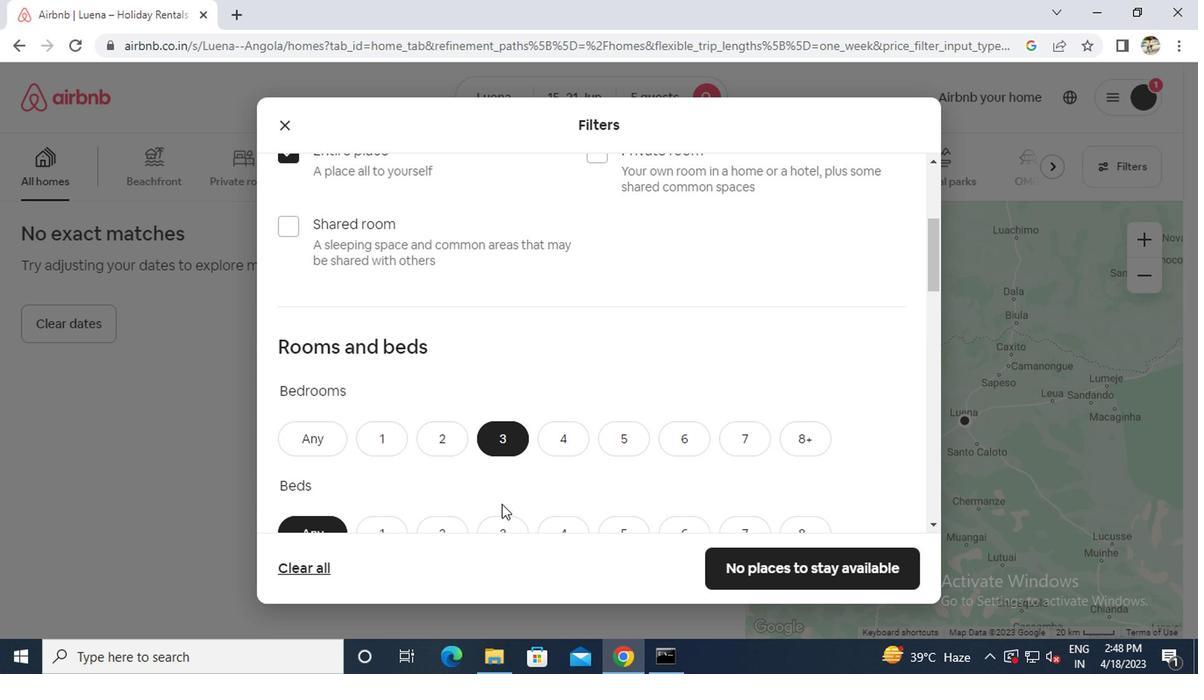 
Action: Mouse scrolled (495, 504) with delta (0, 0)
Screenshot: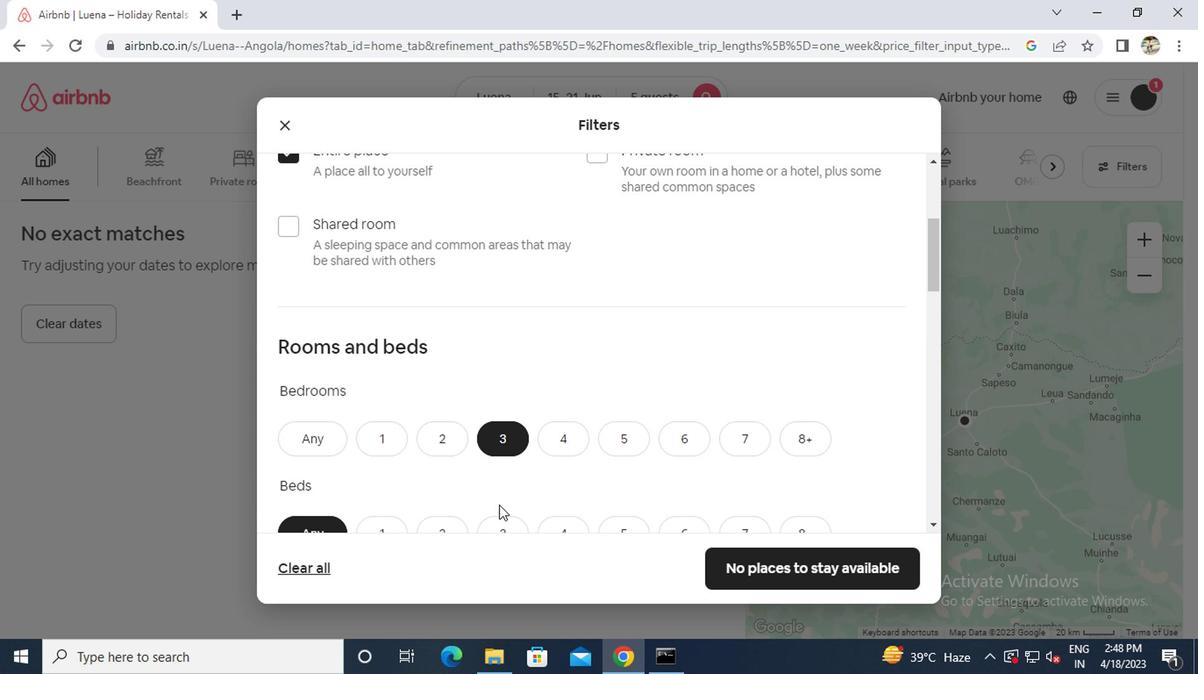 
Action: Mouse moved to (490, 357)
Screenshot: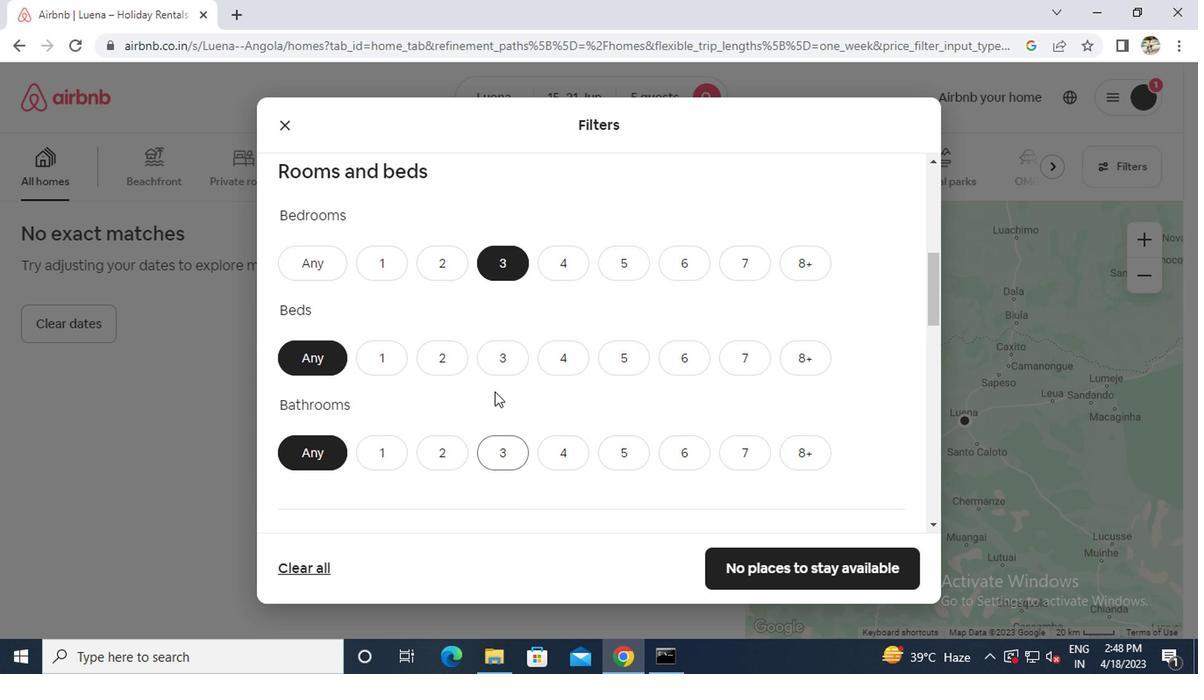 
Action: Mouse pressed left at (490, 357)
Screenshot: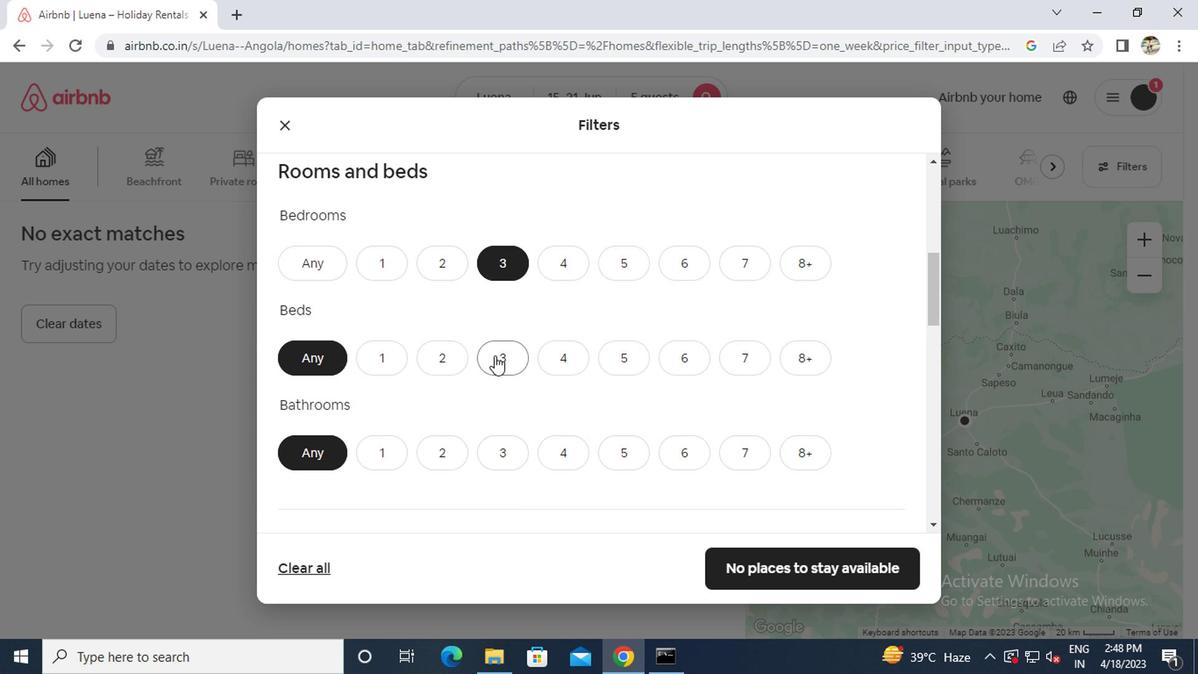 
Action: Mouse moved to (496, 463)
Screenshot: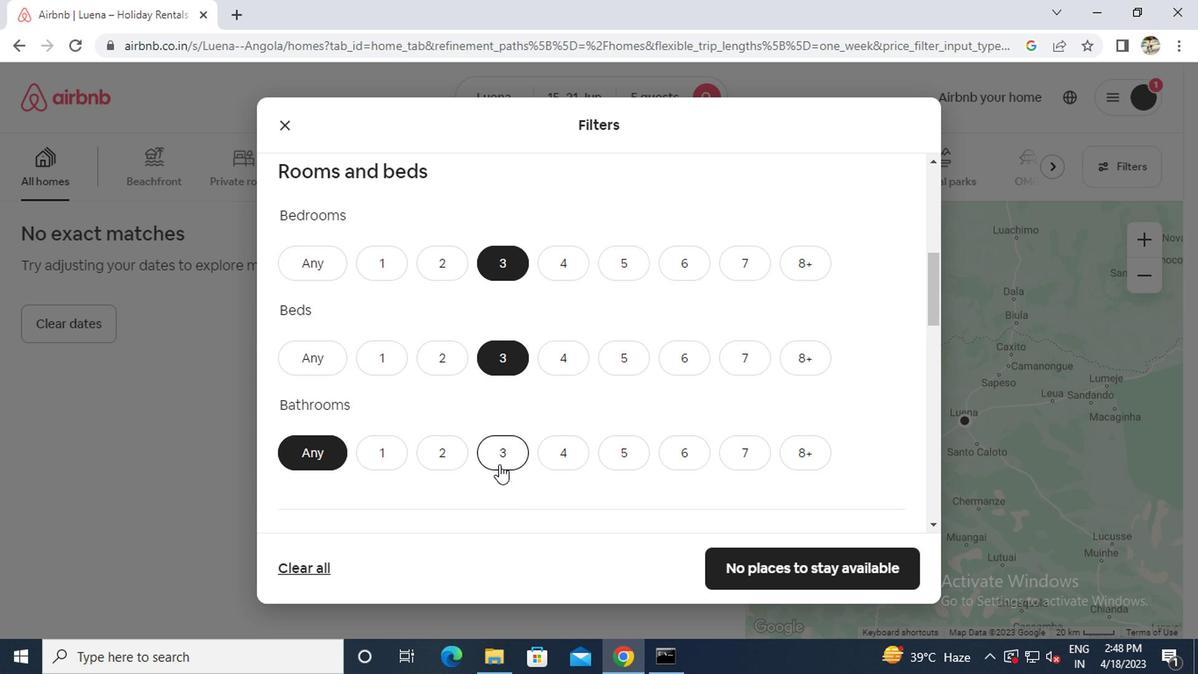 
Action: Mouse pressed left at (496, 463)
Screenshot: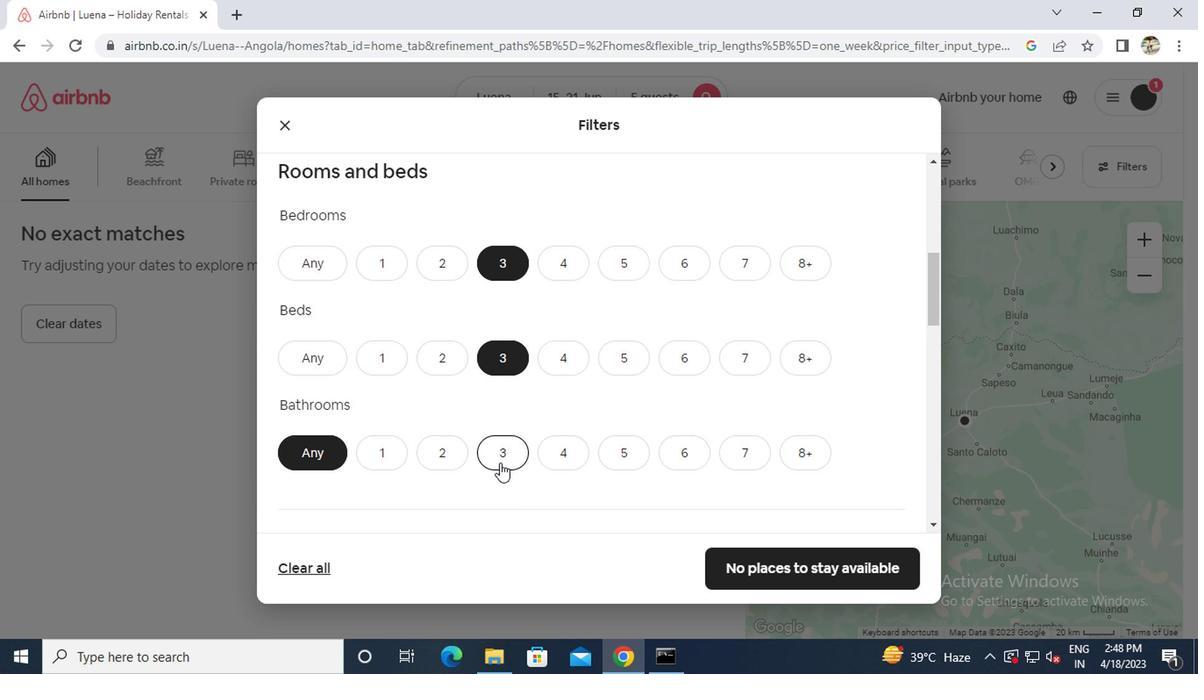 
Action: Mouse scrolled (496, 462) with delta (0, 0)
Screenshot: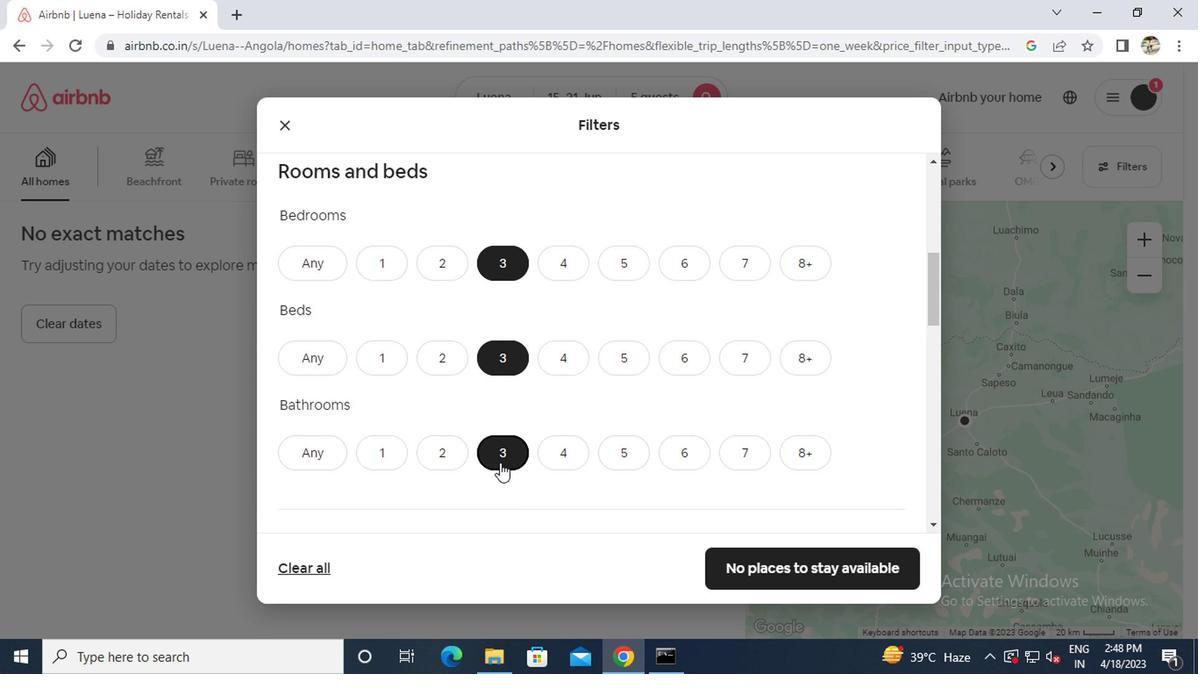 
Action: Mouse scrolled (496, 462) with delta (0, 0)
Screenshot: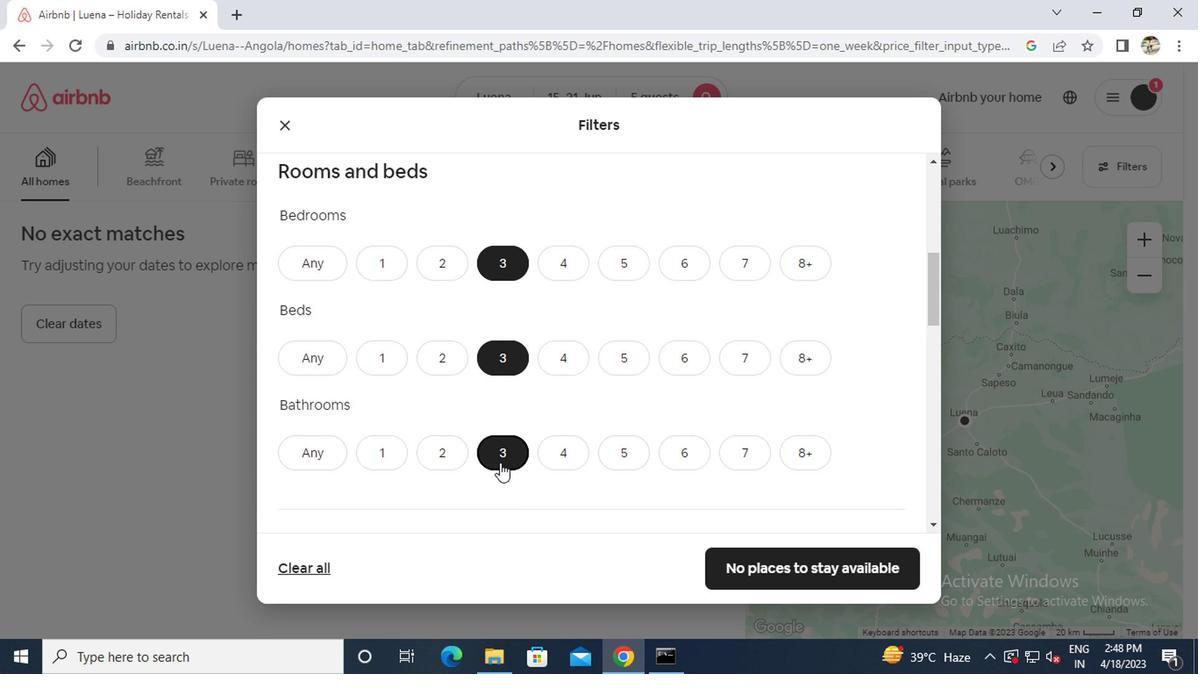 
Action: Mouse moved to (393, 447)
Screenshot: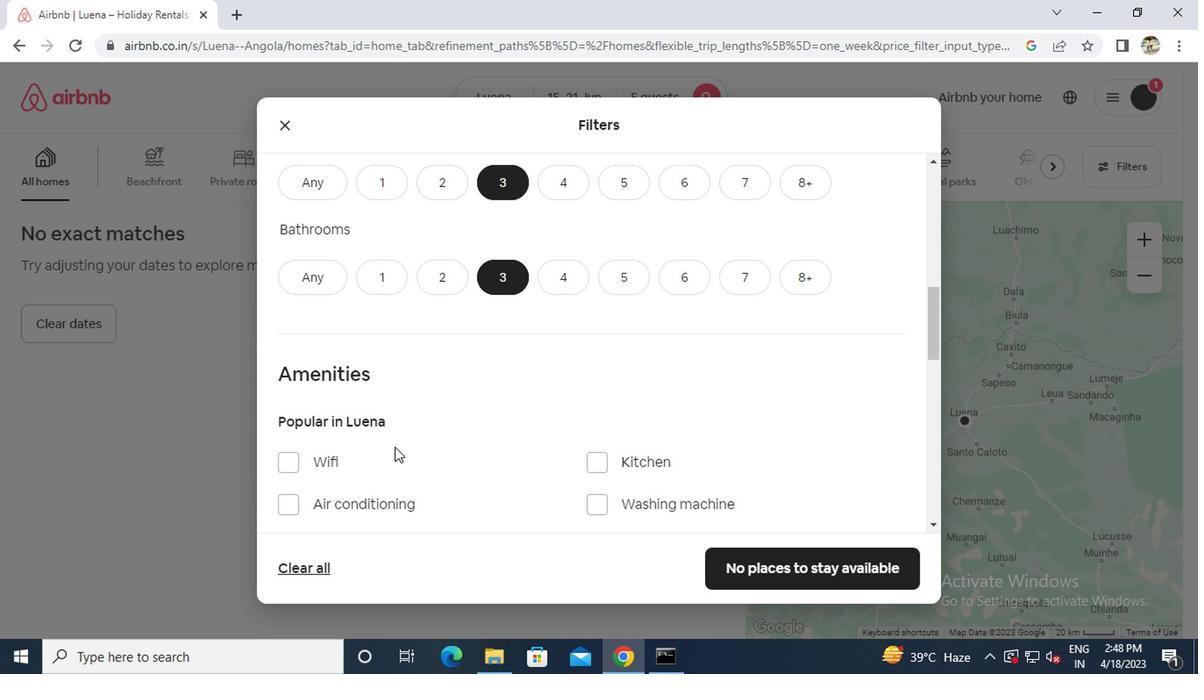 
Action: Mouse scrolled (393, 445) with delta (0, -1)
Screenshot: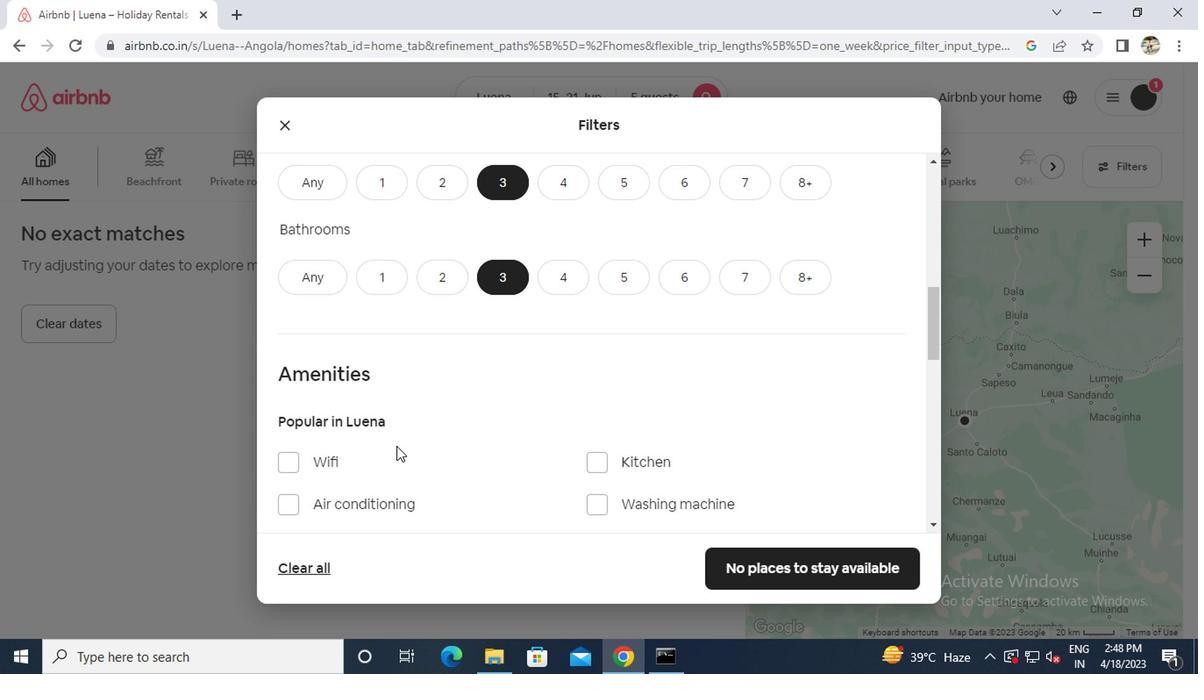 
Action: Mouse moved to (376, 419)
Screenshot: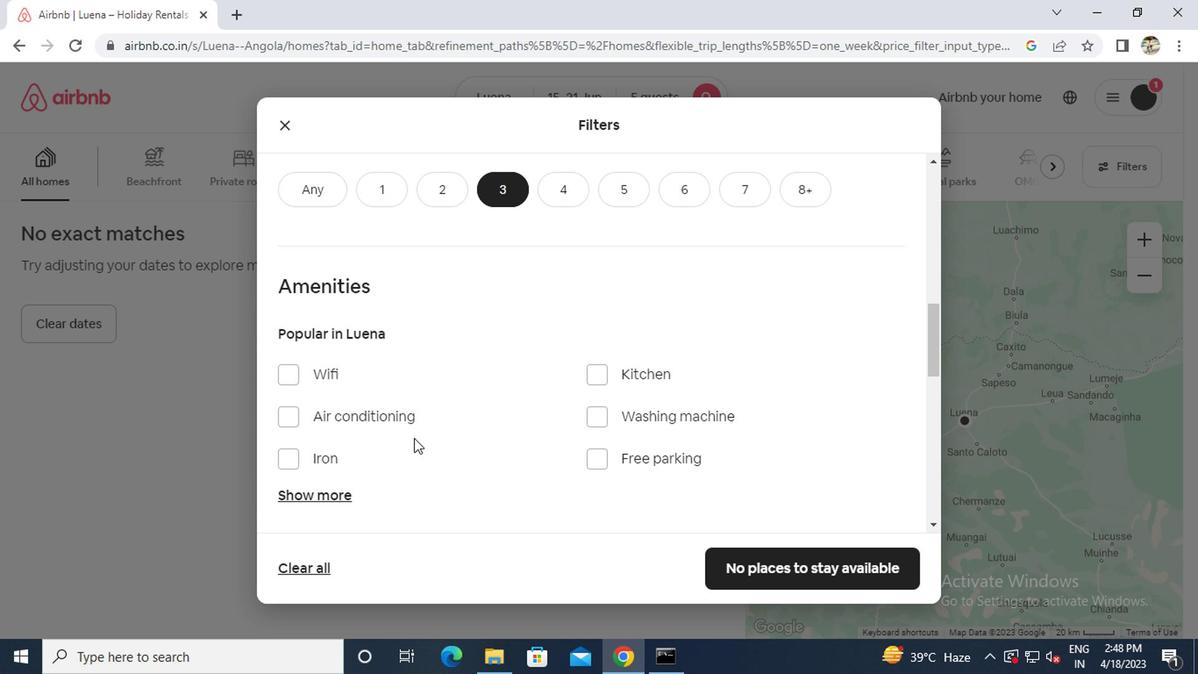 
Action: Mouse pressed left at (376, 419)
Screenshot: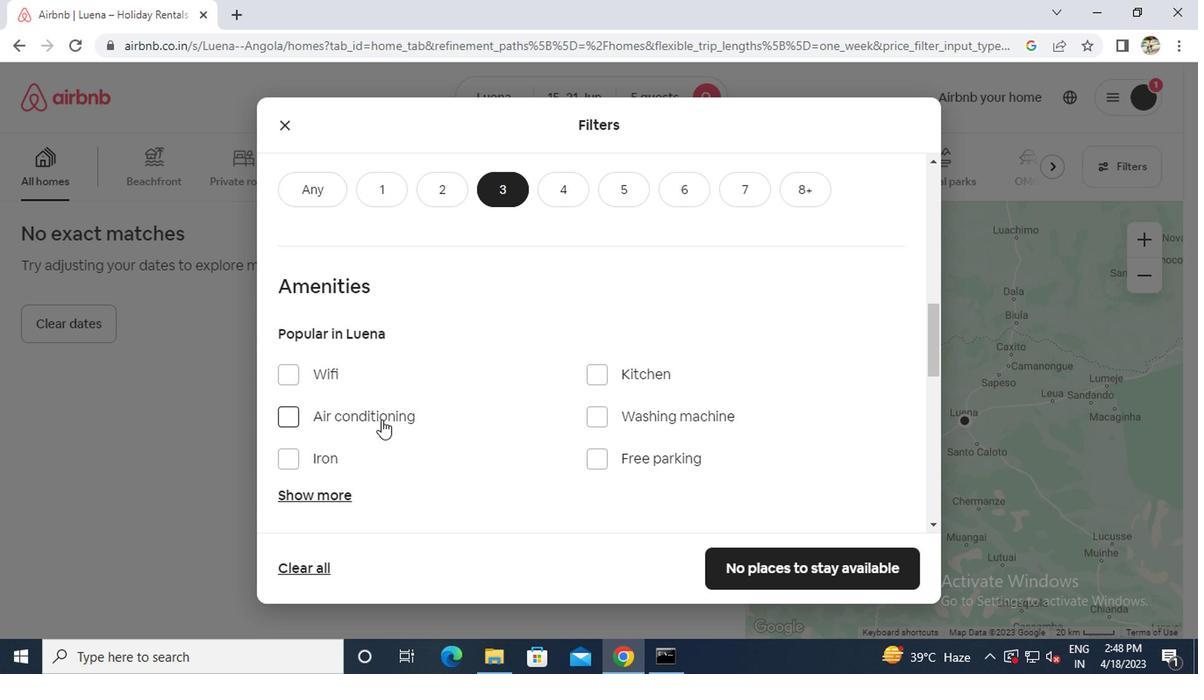 
Action: Mouse moved to (330, 492)
Screenshot: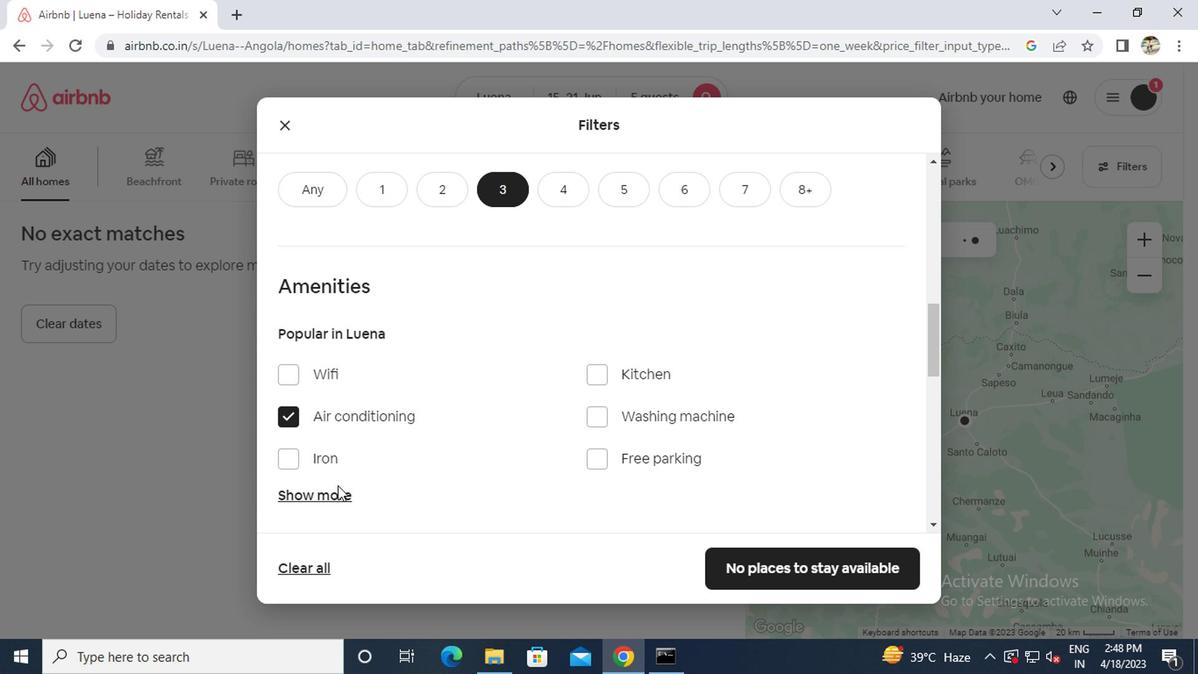 
Action: Mouse pressed left at (330, 492)
Screenshot: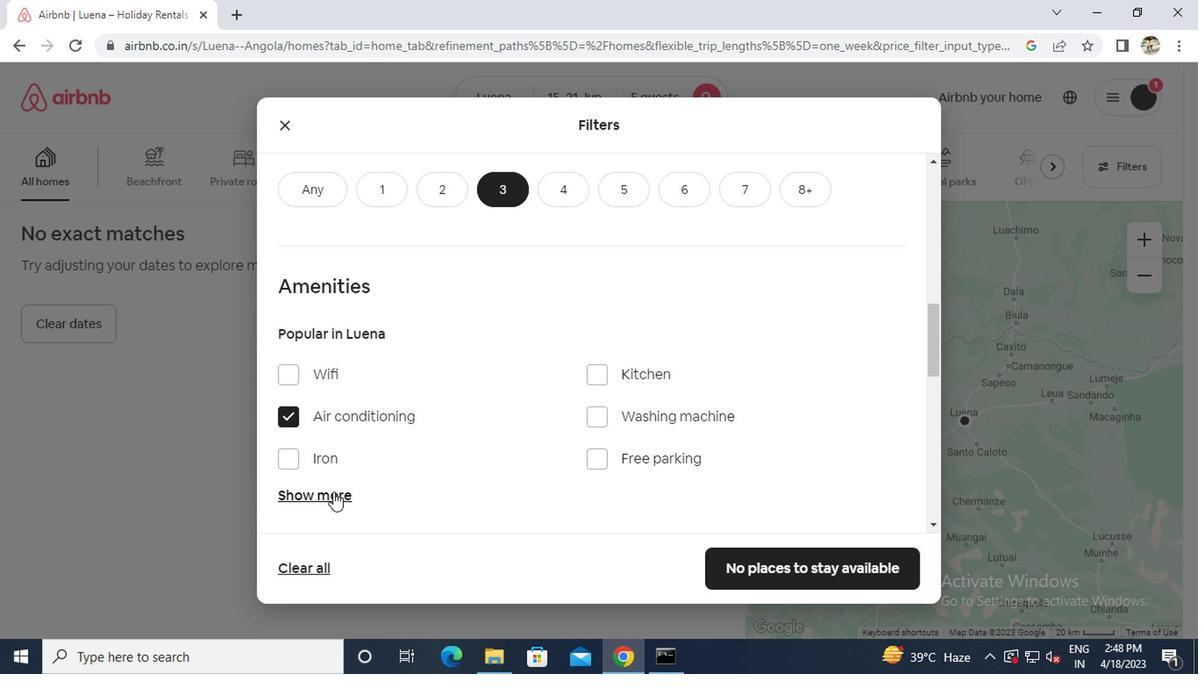 
Action: Mouse moved to (334, 492)
Screenshot: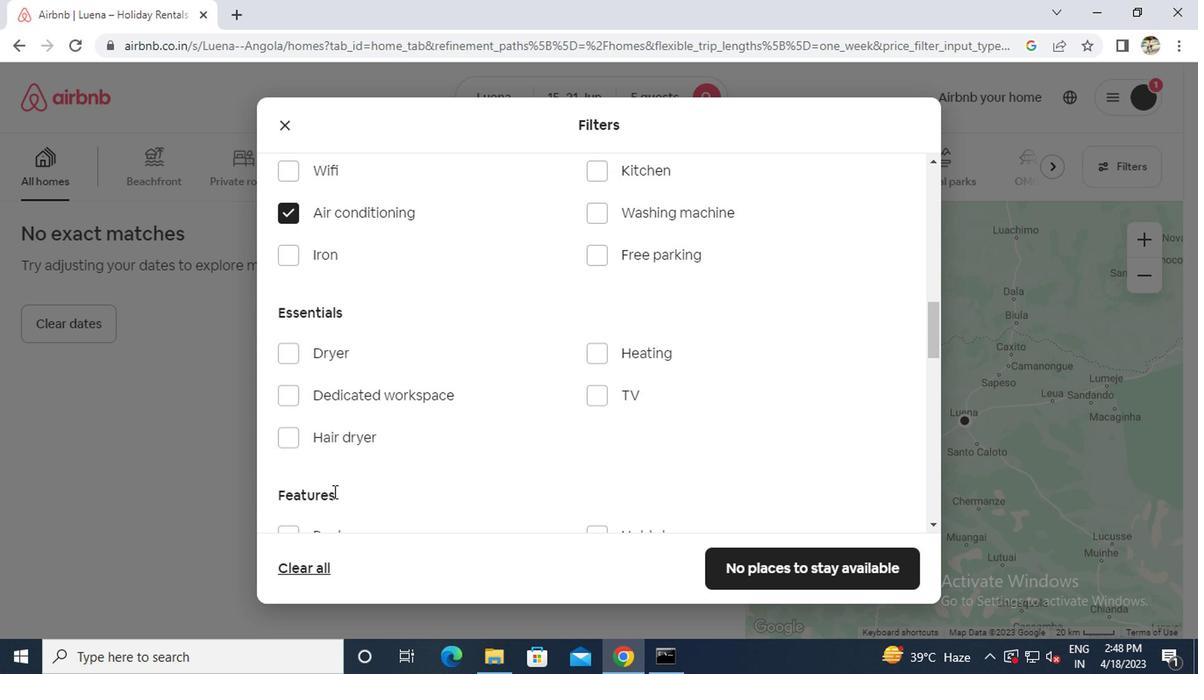 
Action: Mouse scrolled (334, 491) with delta (0, 0)
Screenshot: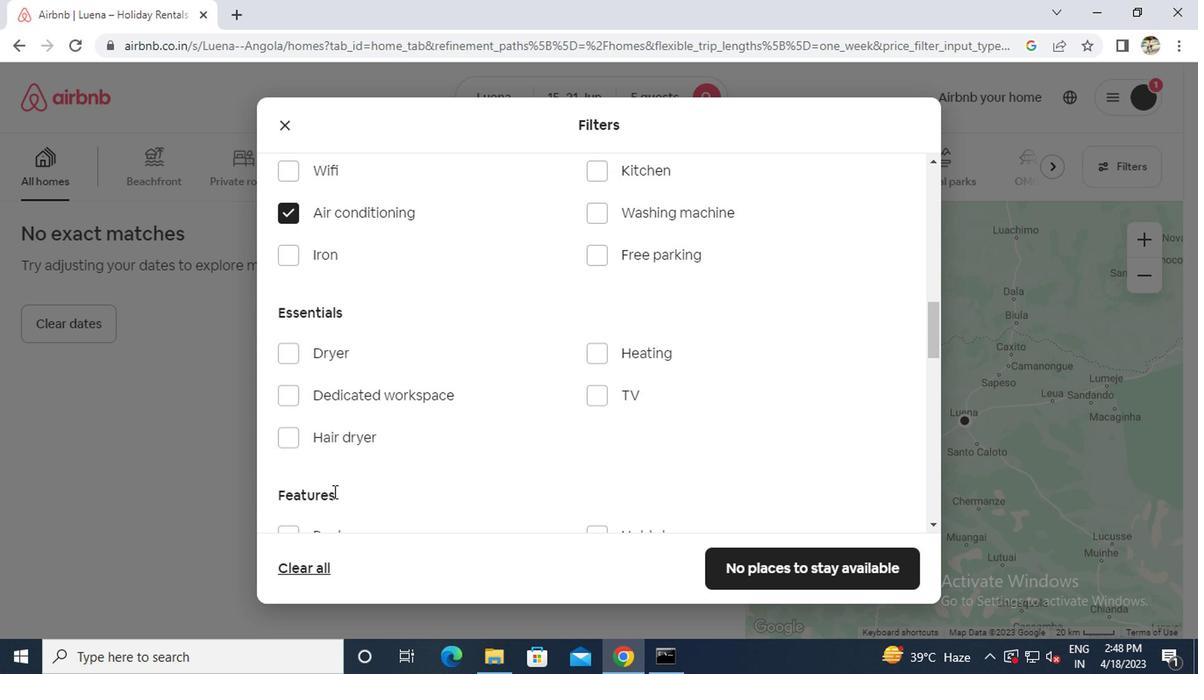 
Action: Mouse moved to (335, 492)
Screenshot: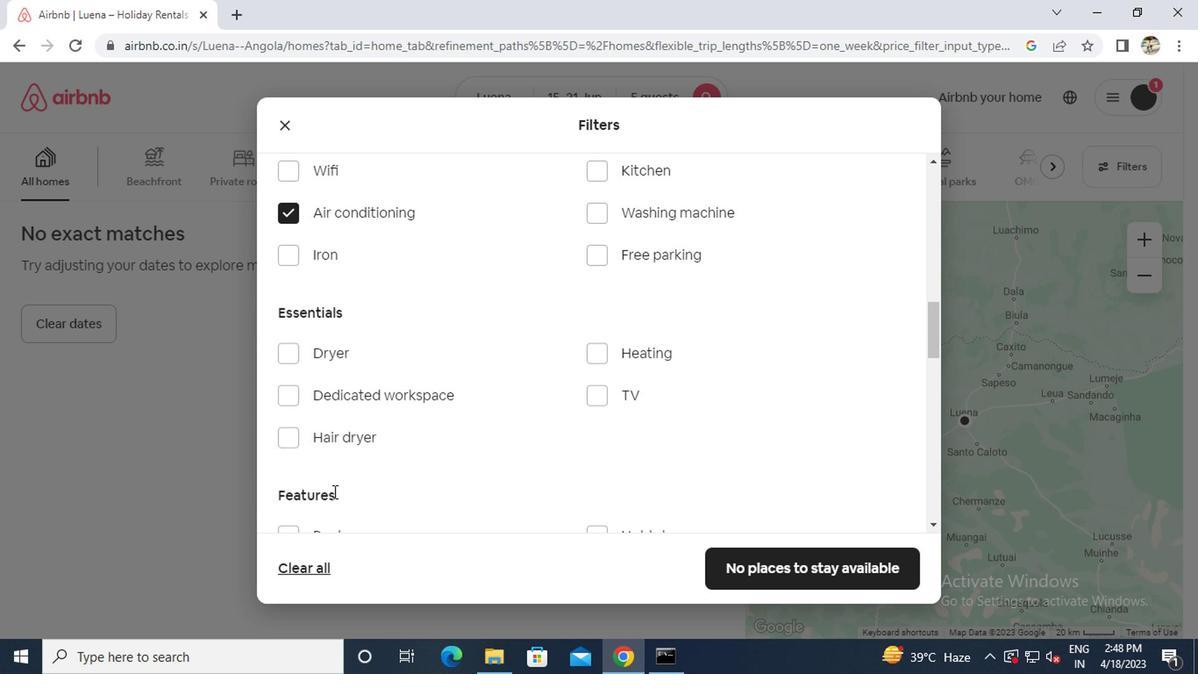 
Action: Mouse scrolled (335, 491) with delta (0, 0)
Screenshot: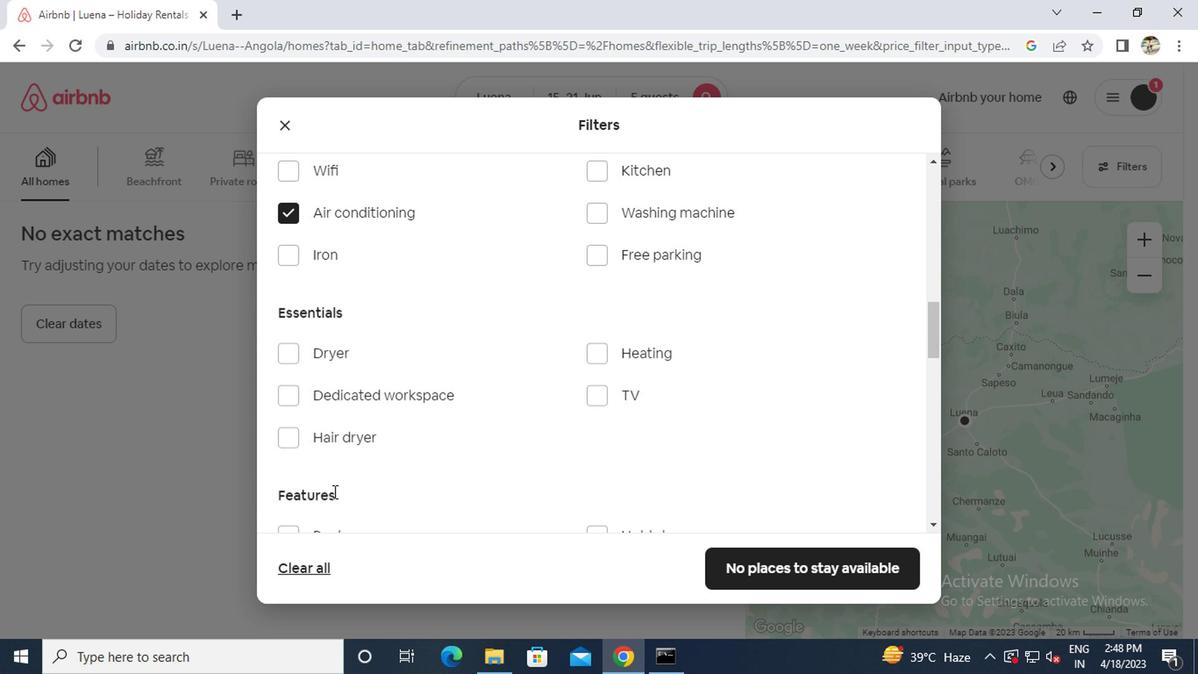 
Action: Mouse moved to (588, 448)
Screenshot: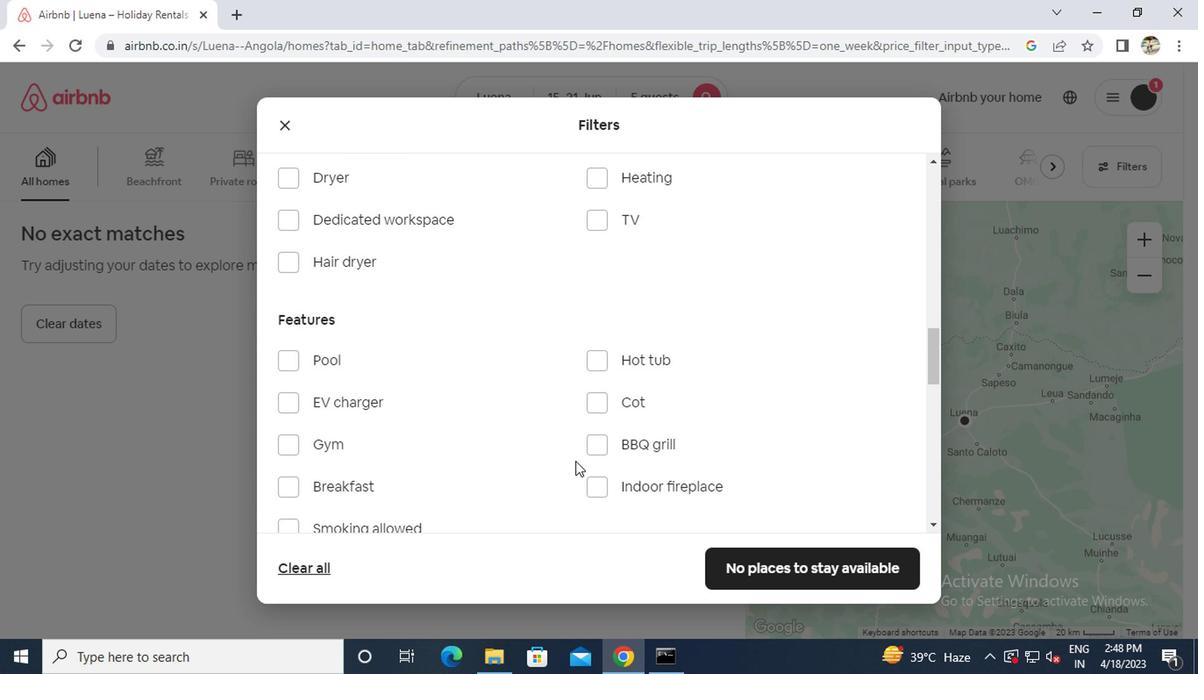 
Action: Mouse pressed left at (588, 448)
Screenshot: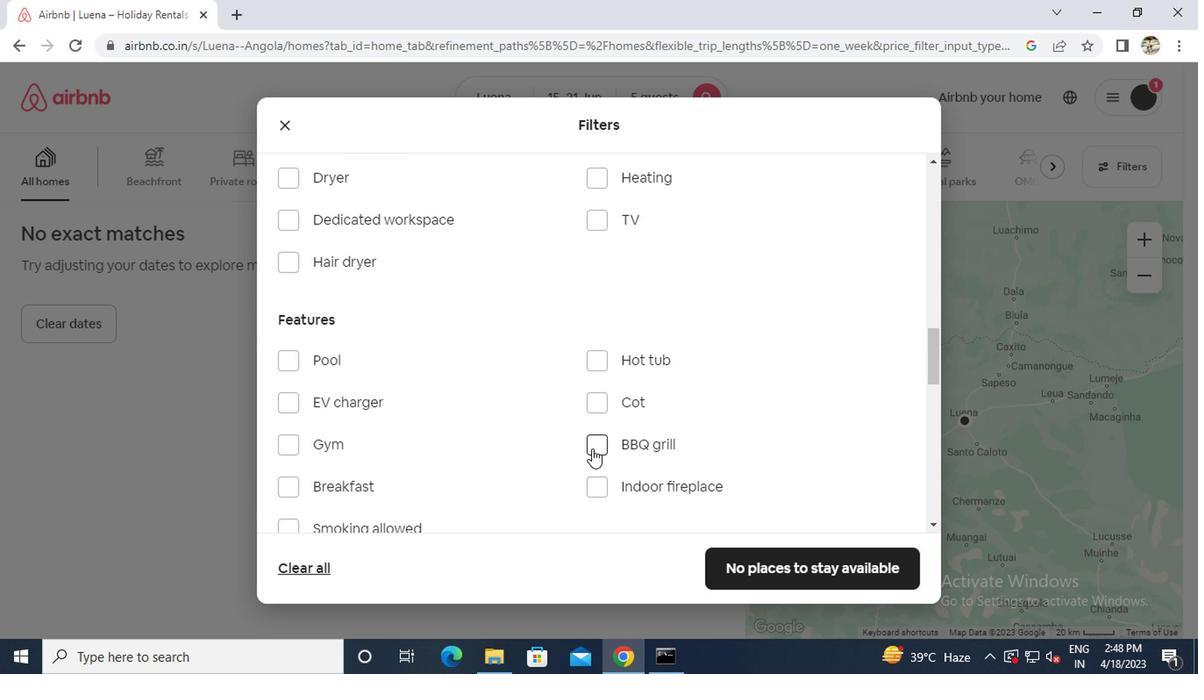 
Action: Mouse moved to (289, 522)
Screenshot: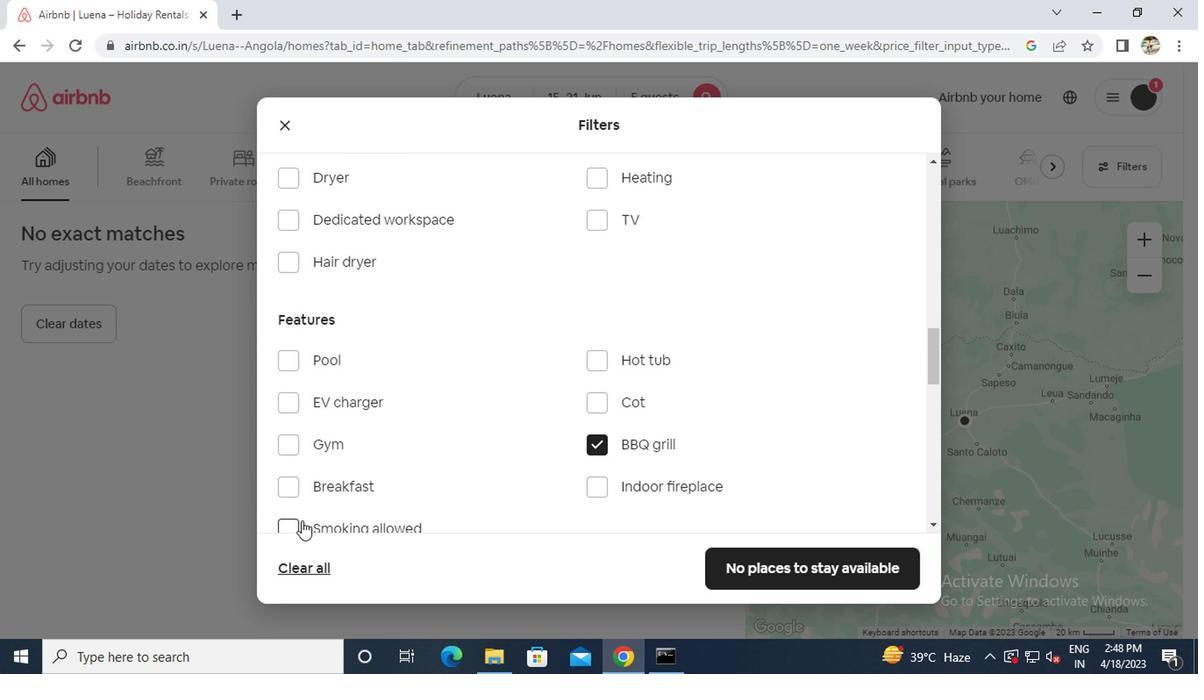 
Action: Mouse pressed left at (289, 522)
Screenshot: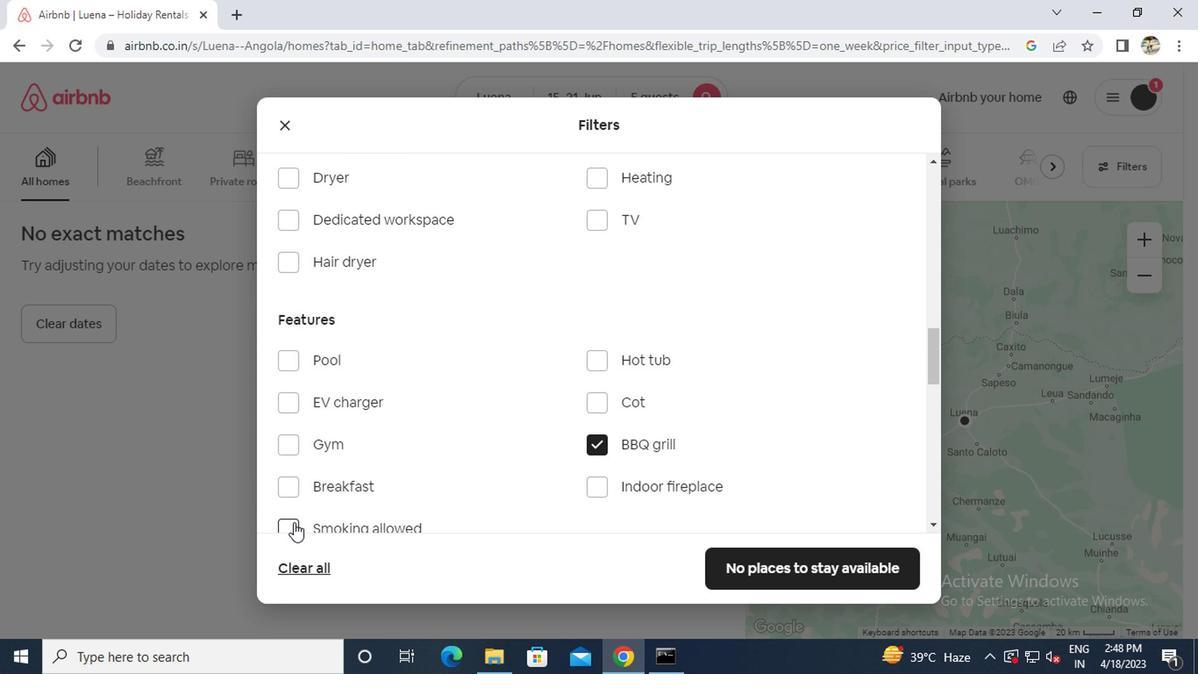 
Action: Mouse moved to (402, 472)
Screenshot: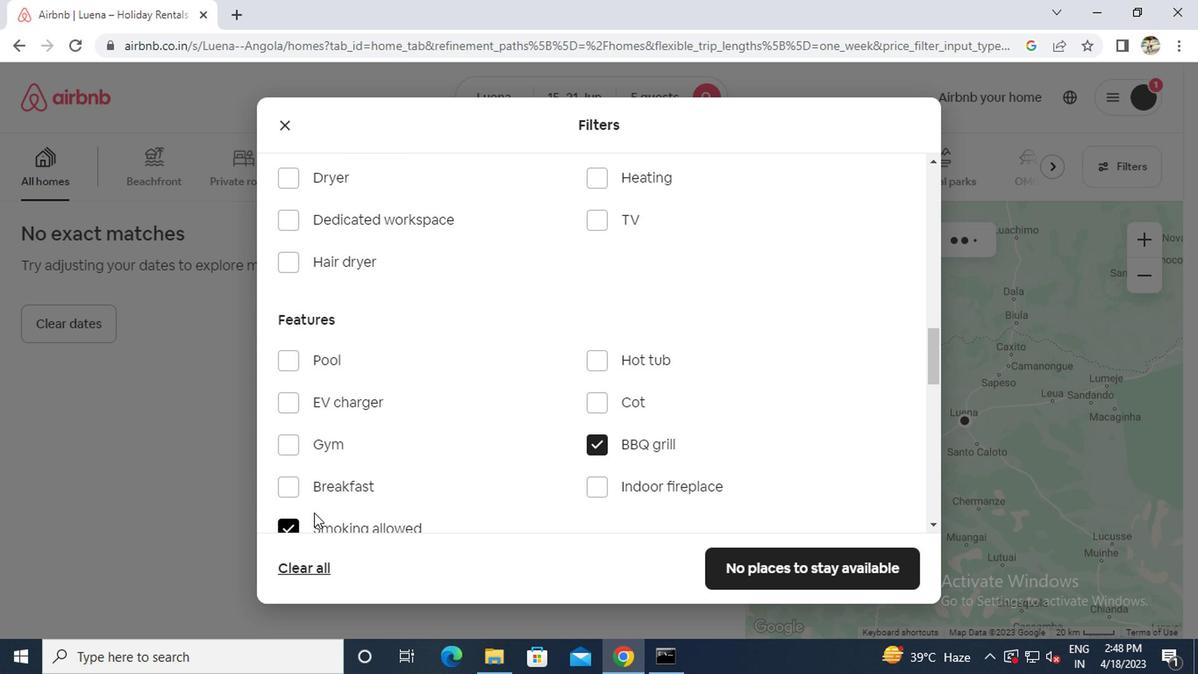 
Action: Mouse scrolled (402, 471) with delta (0, 0)
Screenshot: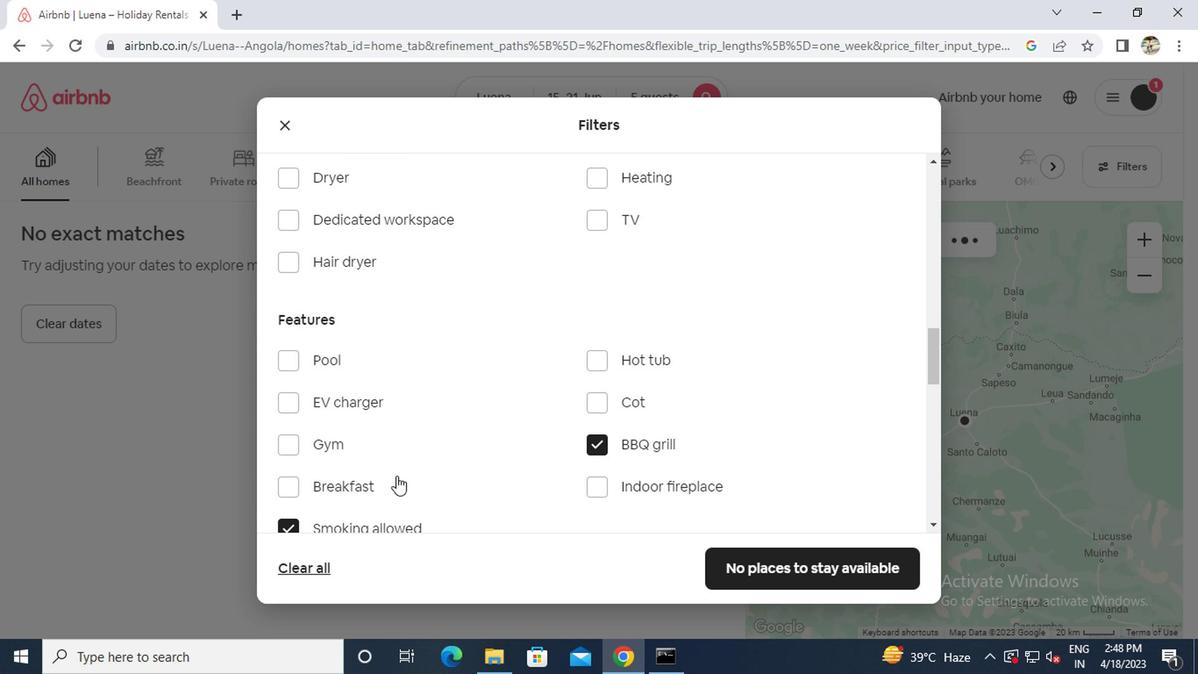 
Action: Mouse scrolled (402, 471) with delta (0, 0)
Screenshot: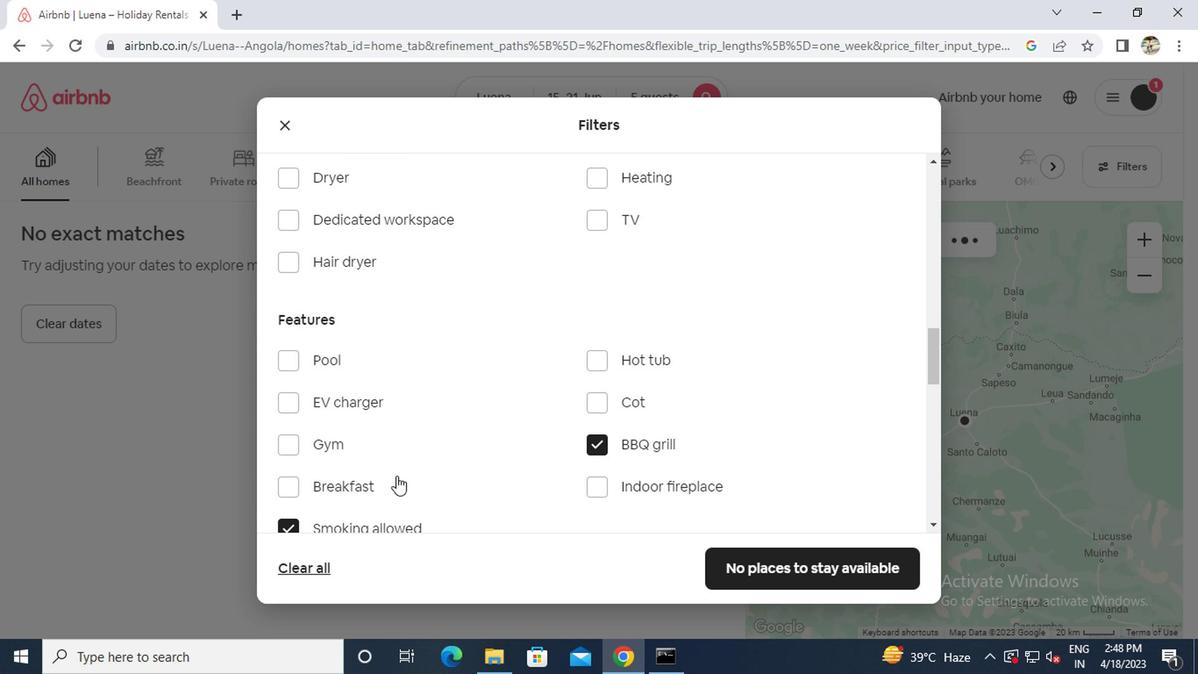 
Action: Mouse scrolled (402, 471) with delta (0, 0)
Screenshot: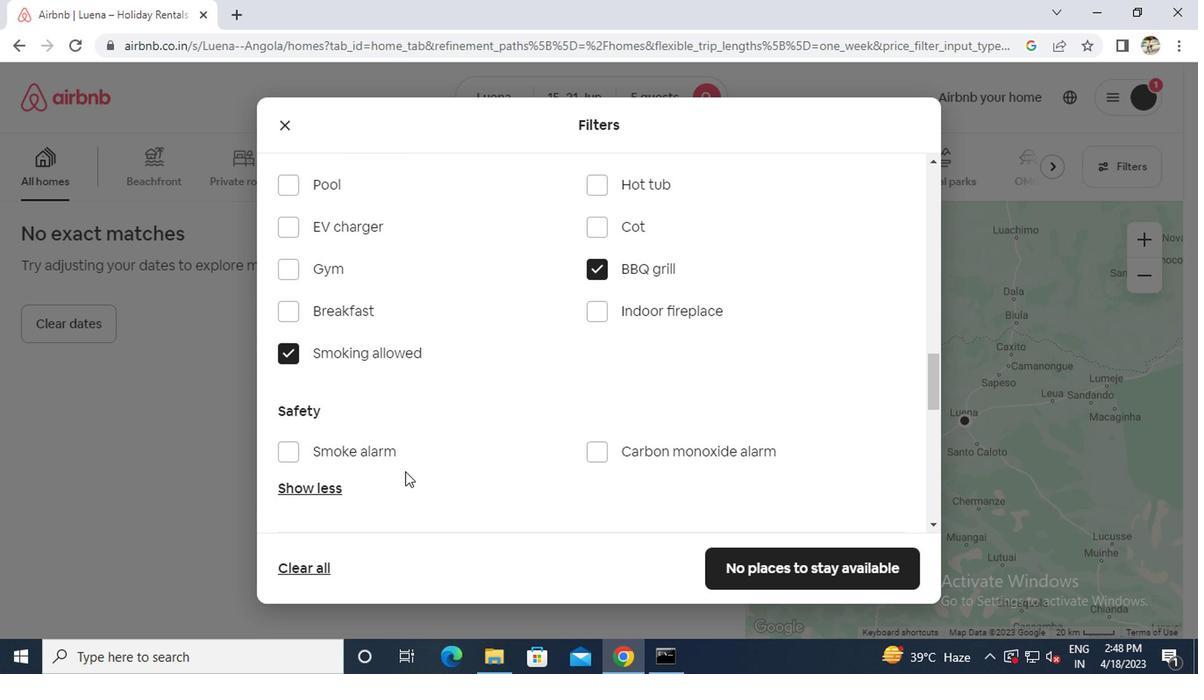 
Action: Mouse scrolled (402, 471) with delta (0, 0)
Screenshot: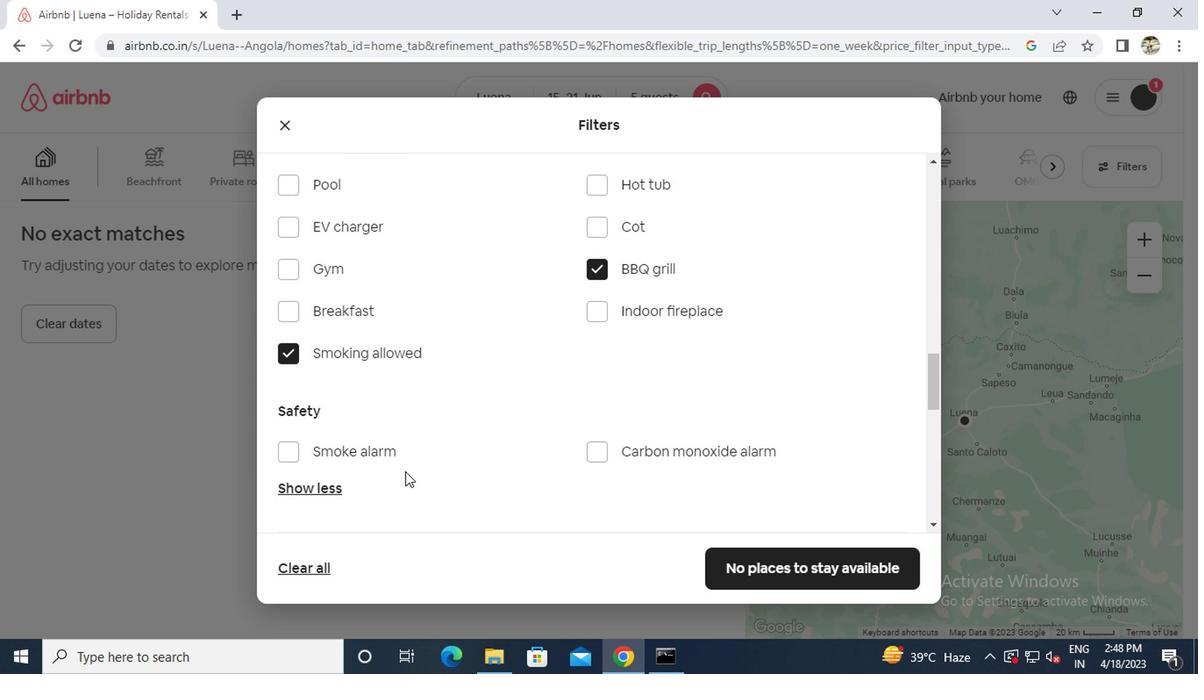 
Action: Mouse scrolled (402, 471) with delta (0, 0)
Screenshot: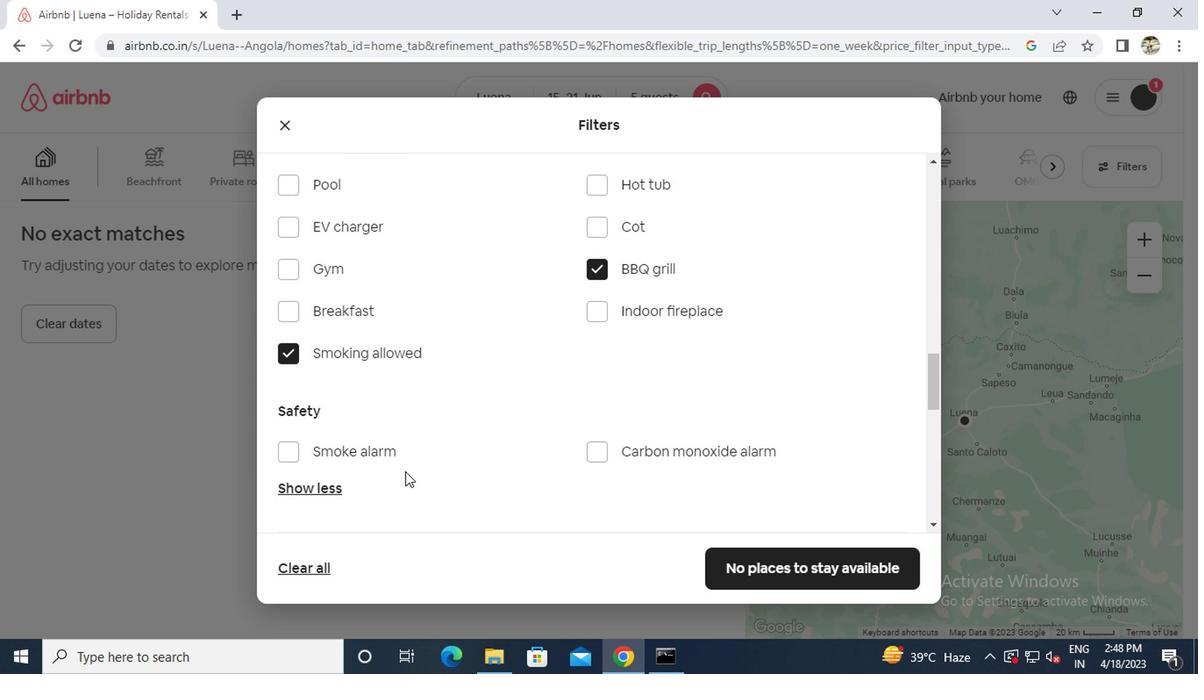 
Action: Mouse scrolled (402, 471) with delta (0, 0)
Screenshot: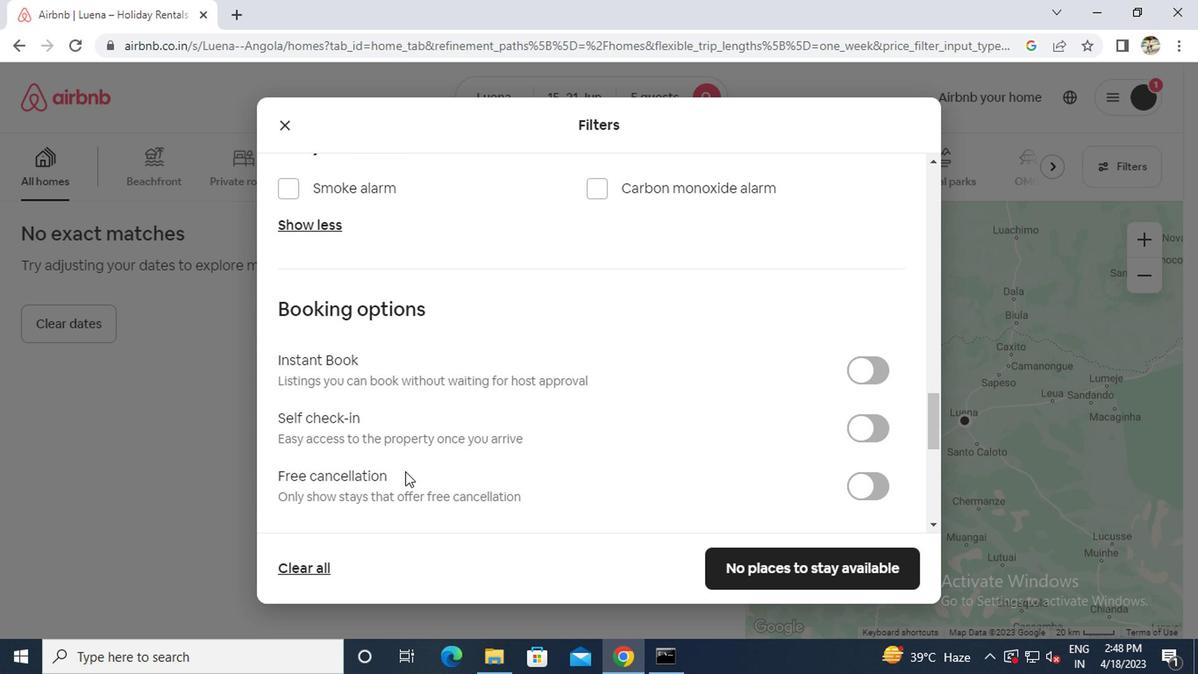 
Action: Mouse moved to (874, 342)
Screenshot: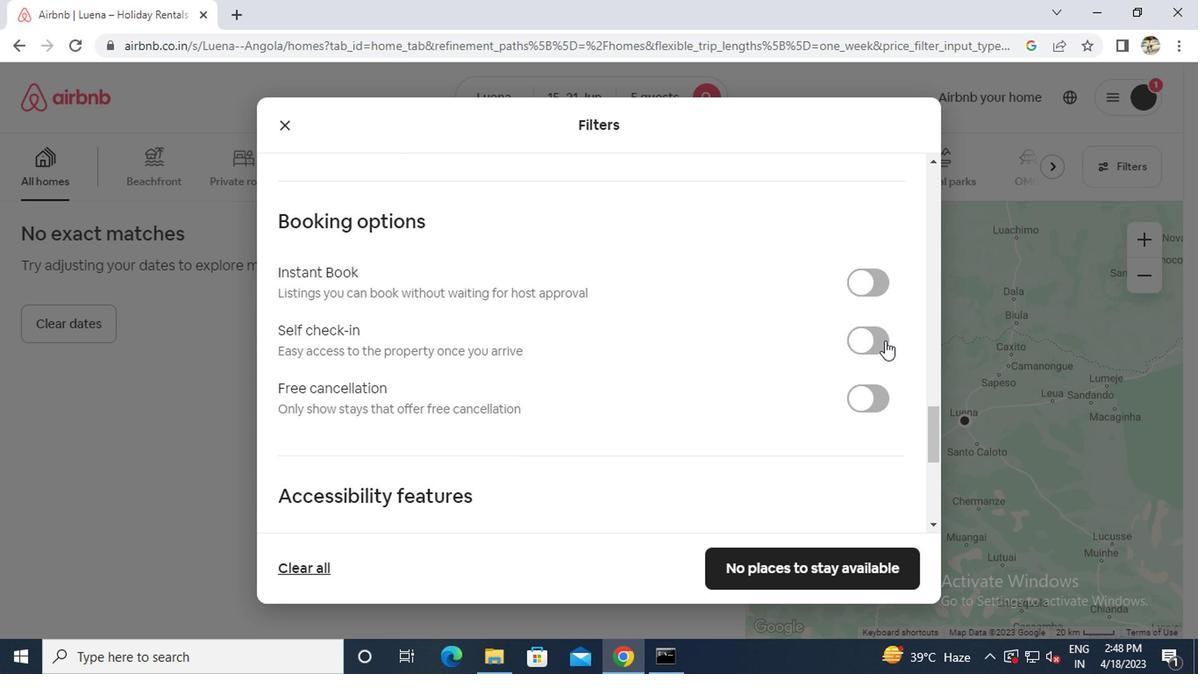 
Action: Mouse pressed left at (874, 342)
Screenshot: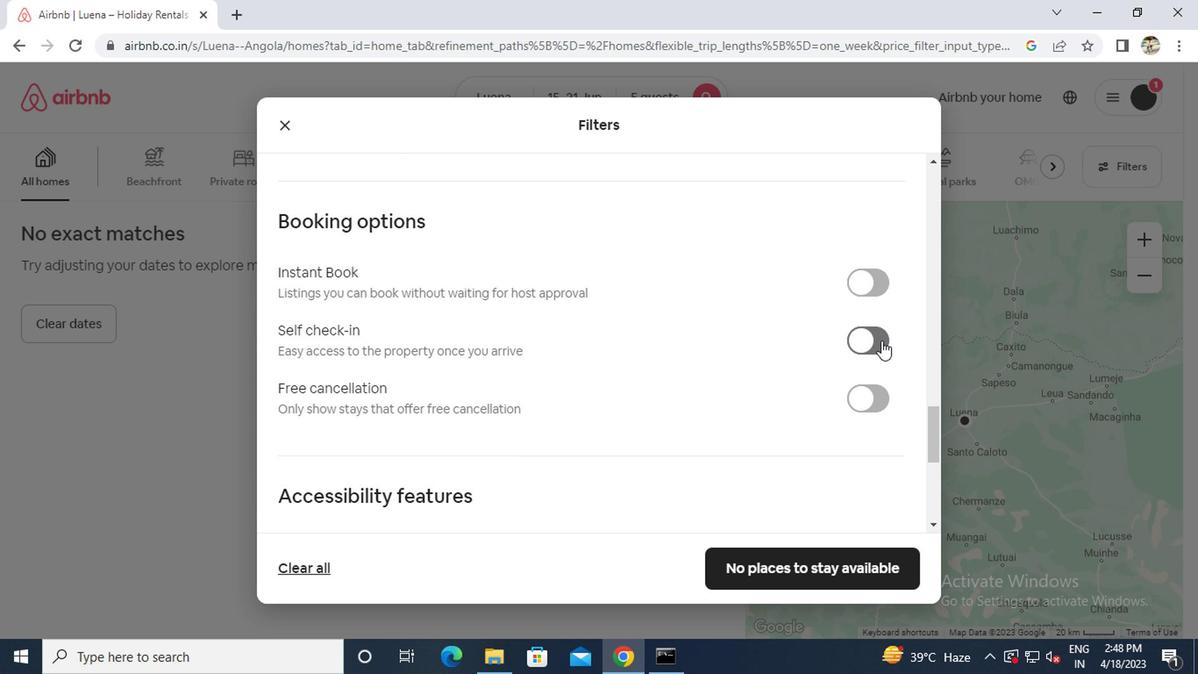 
Action: Mouse moved to (533, 403)
Screenshot: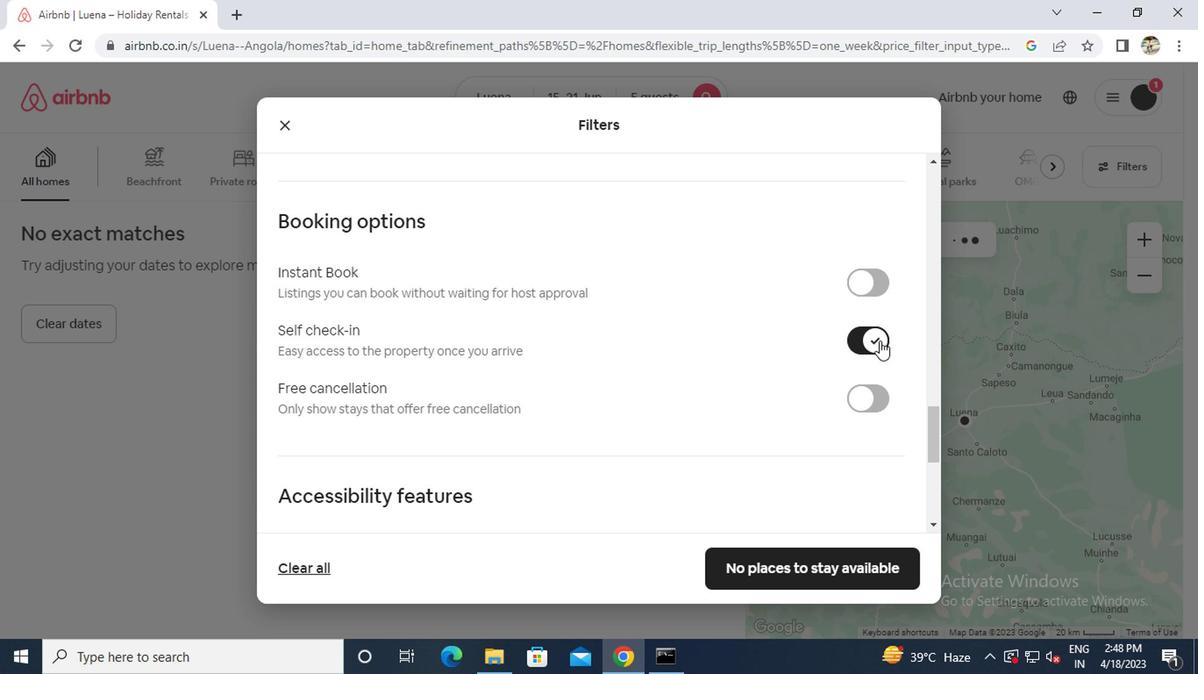 
Action: Mouse scrolled (533, 402) with delta (0, -1)
Screenshot: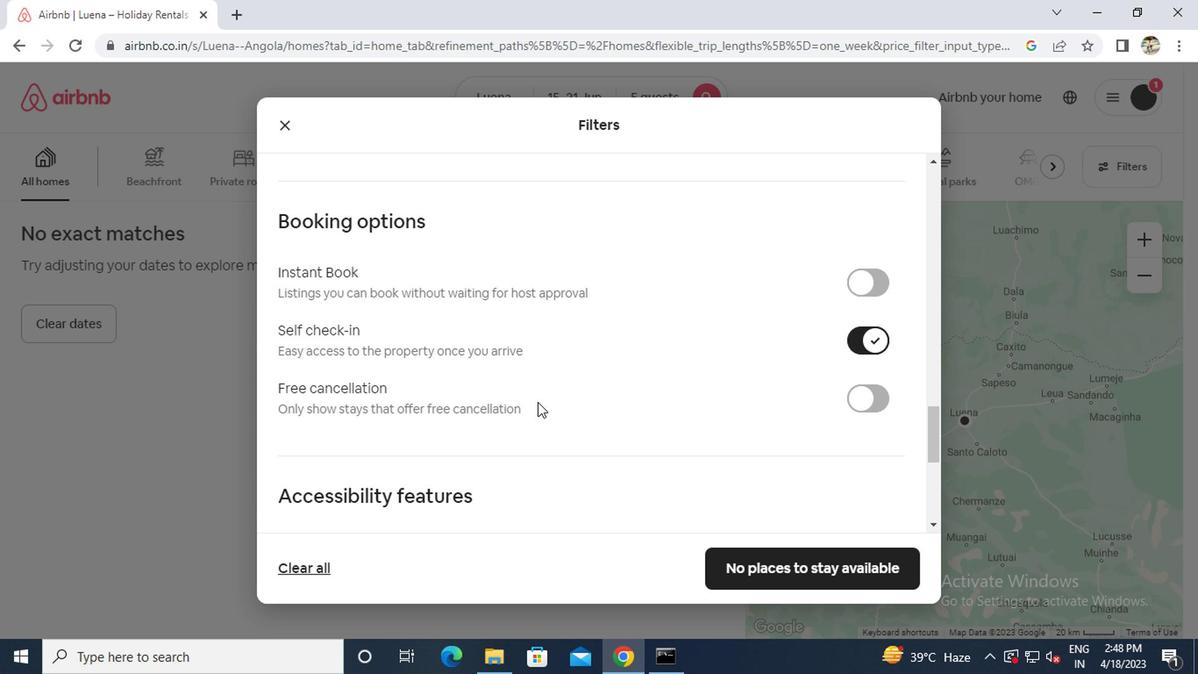 
Action: Mouse scrolled (533, 402) with delta (0, -1)
Screenshot: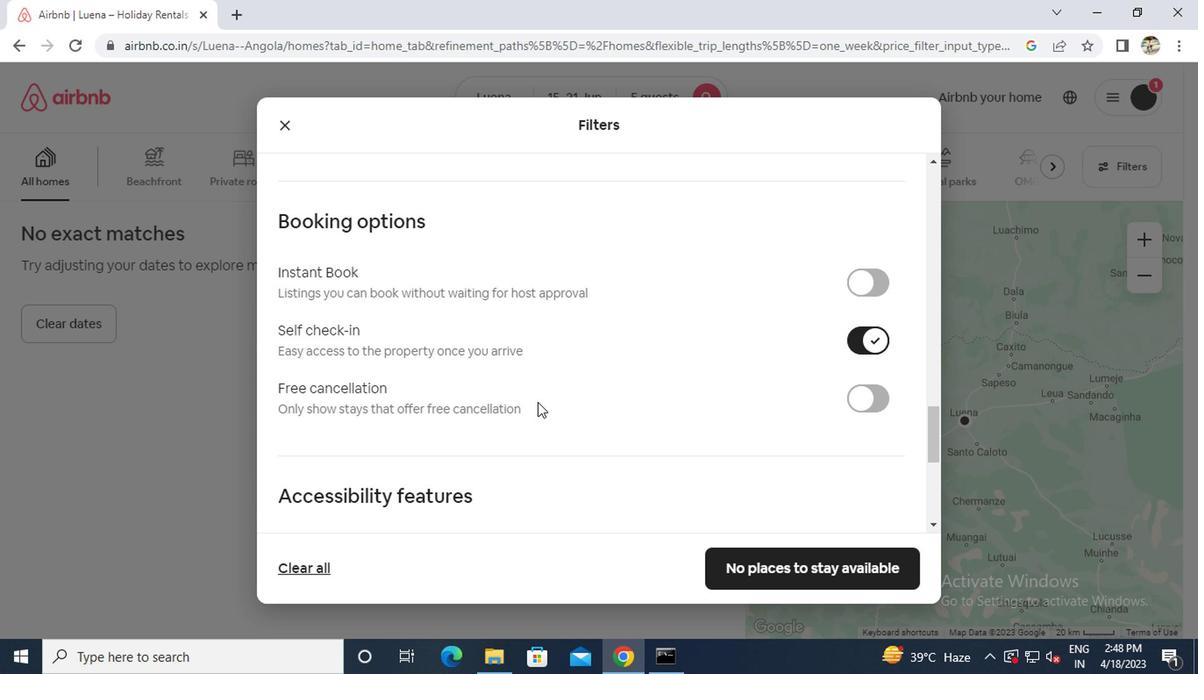 
Action: Mouse scrolled (533, 402) with delta (0, -1)
Screenshot: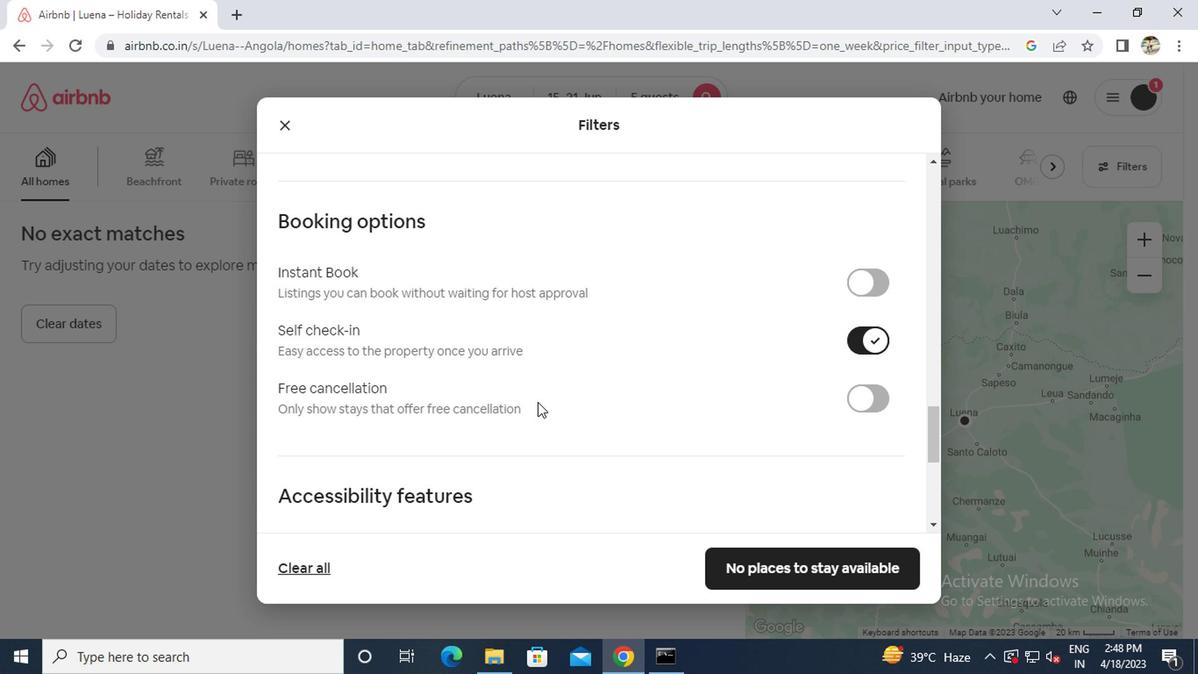 
Action: Mouse scrolled (533, 402) with delta (0, -1)
Screenshot: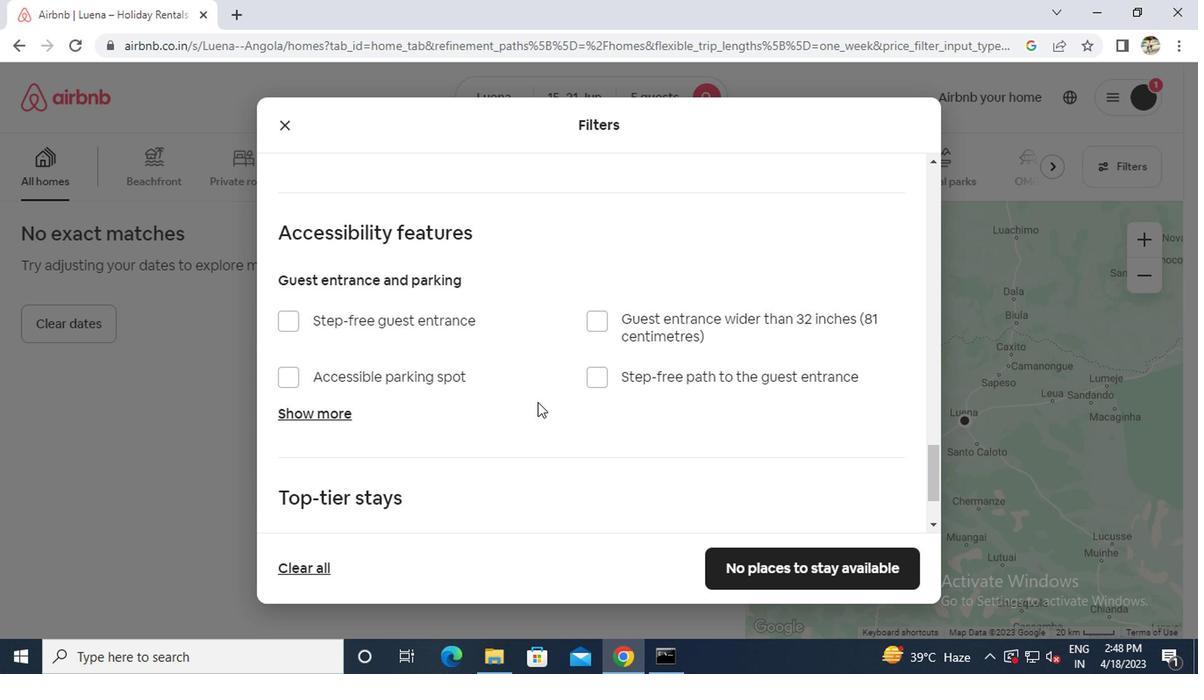 
Action: Mouse scrolled (533, 402) with delta (0, -1)
Screenshot: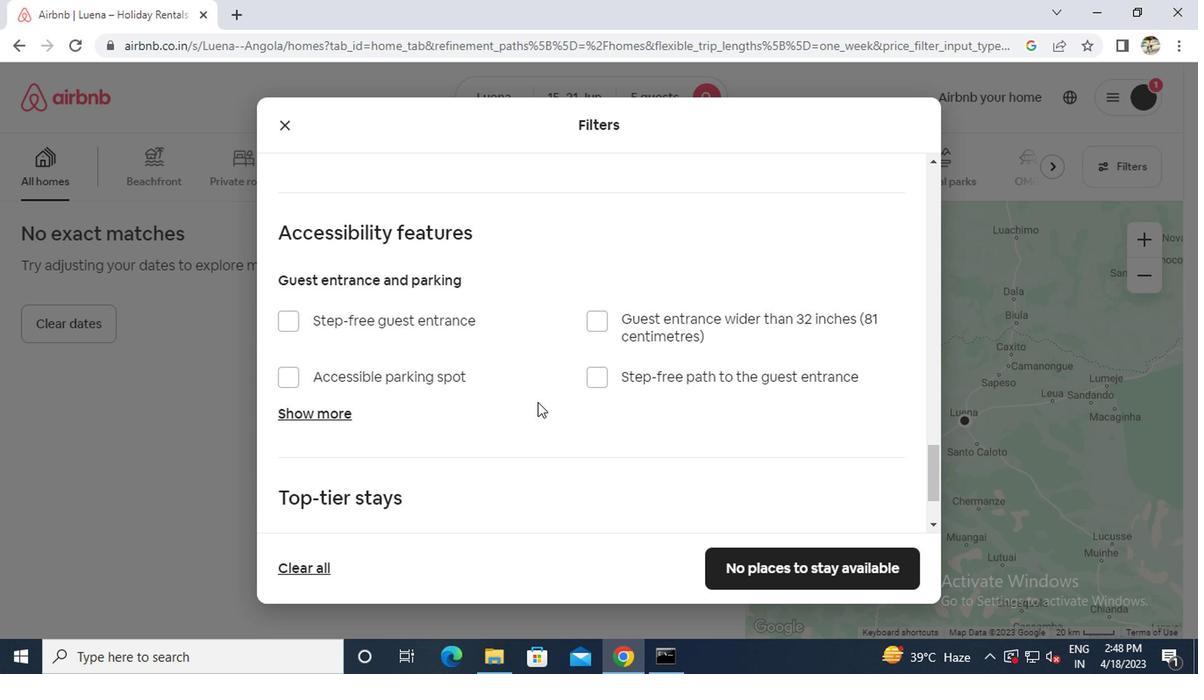 
Action: Mouse moved to (532, 403)
Screenshot: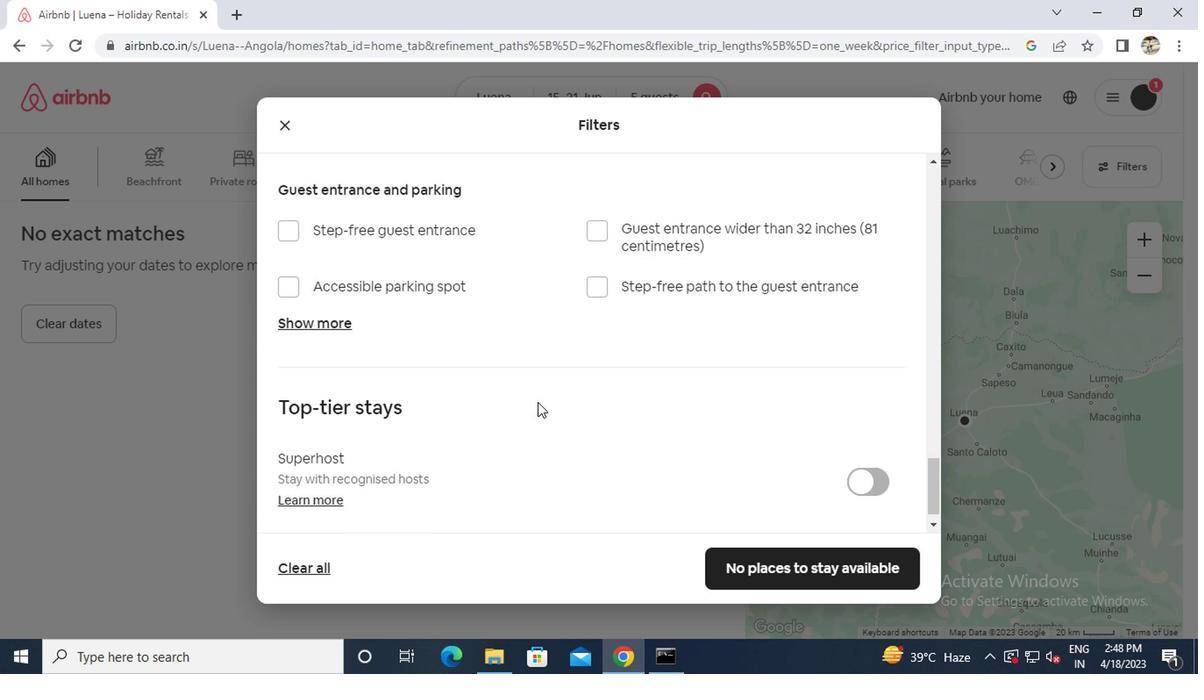 
Action: Mouse scrolled (532, 402) with delta (0, -1)
Screenshot: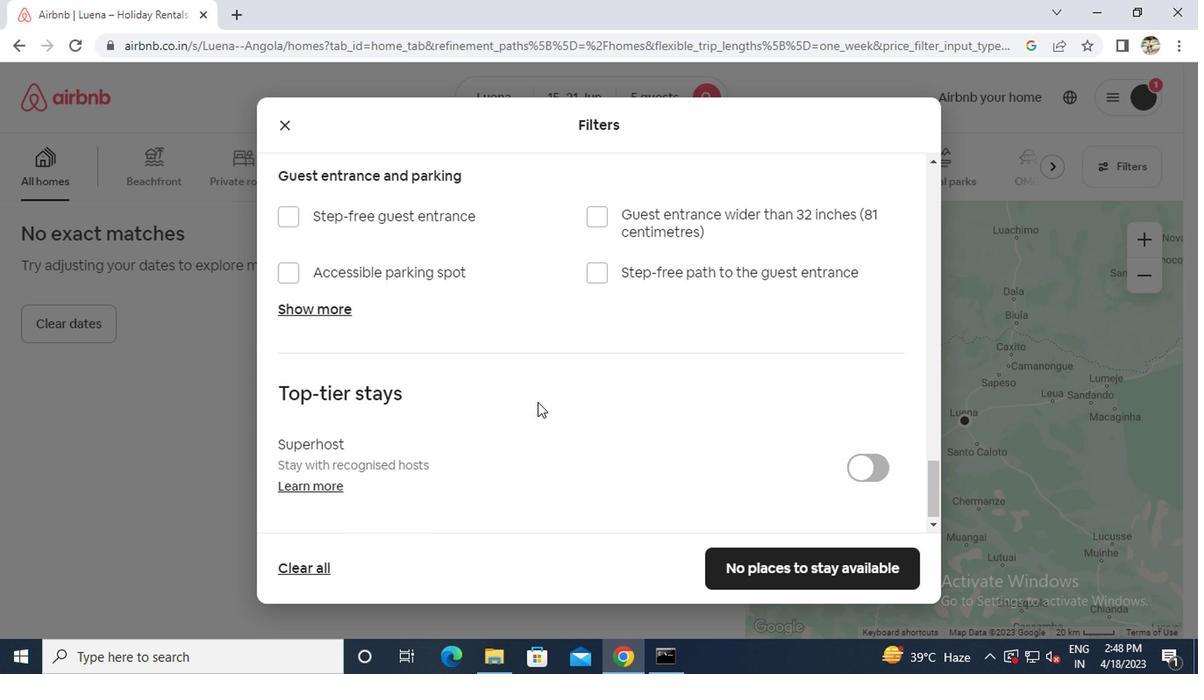 
Action: Mouse moved to (532, 403)
Screenshot: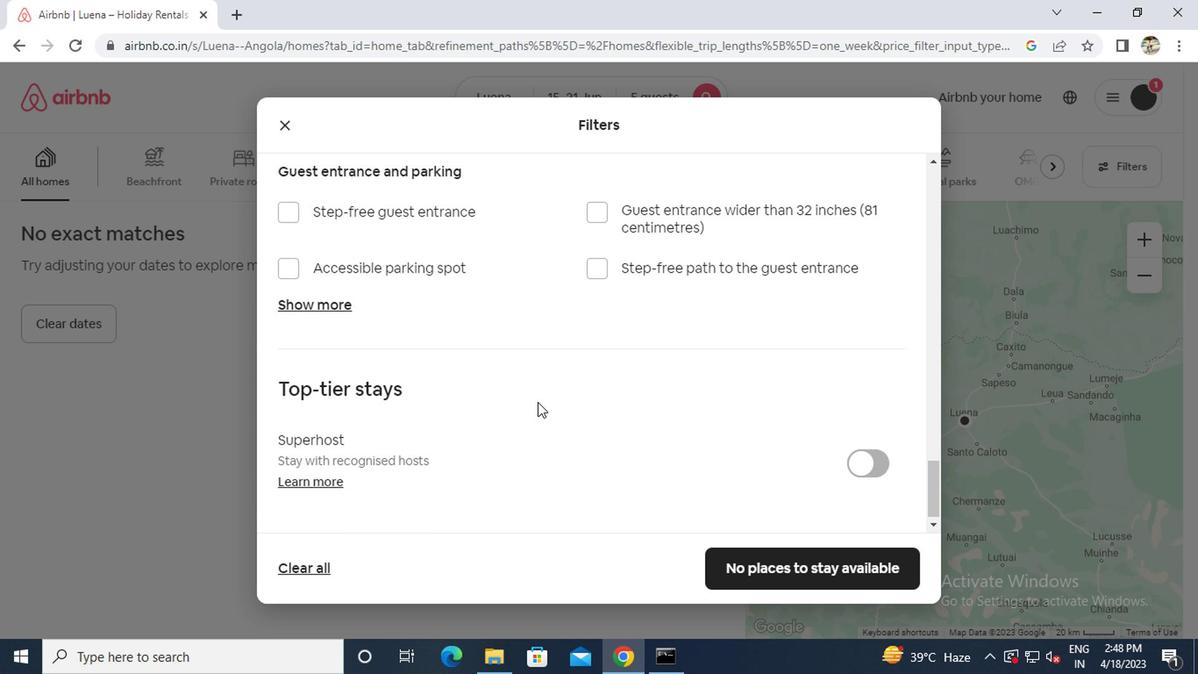 
Action: Mouse scrolled (532, 402) with delta (0, -1)
Screenshot: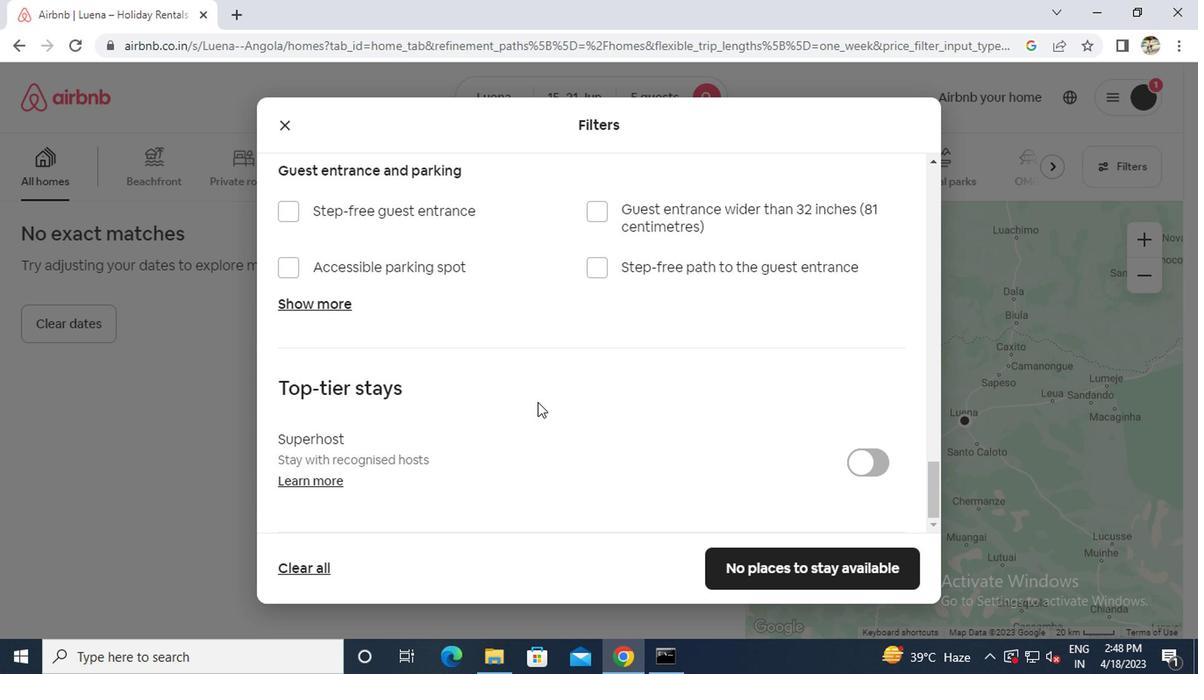 
Action: Mouse scrolled (532, 402) with delta (0, -1)
Screenshot: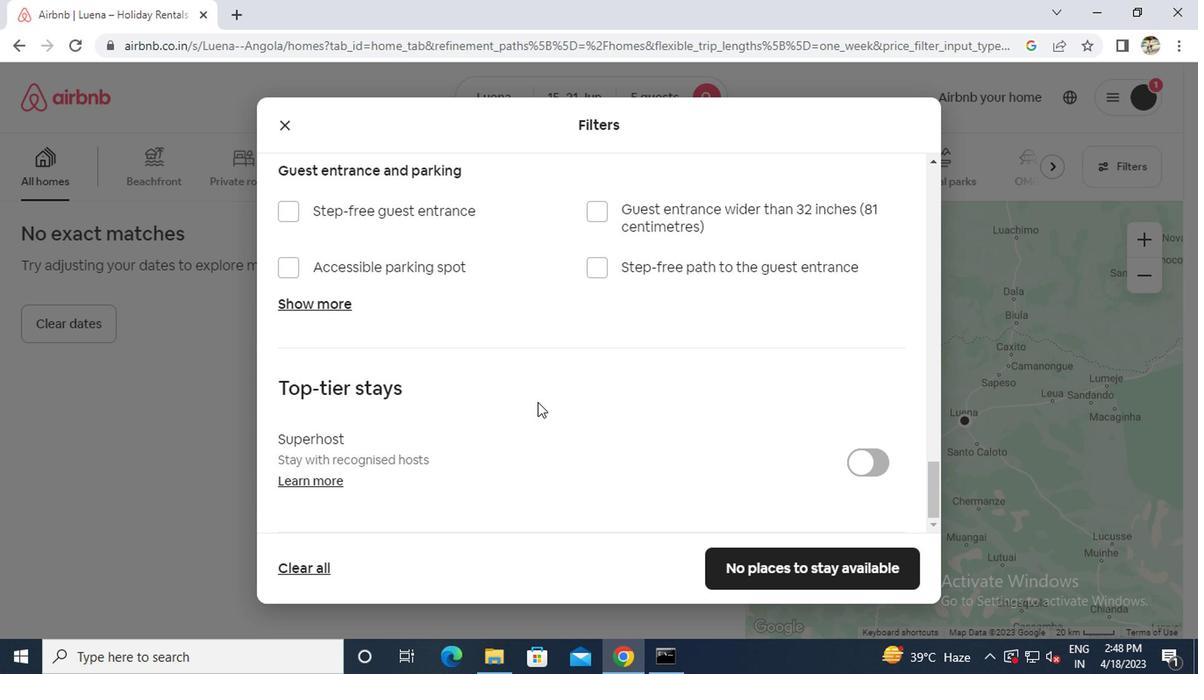 
Action: Mouse moved to (546, 406)
Screenshot: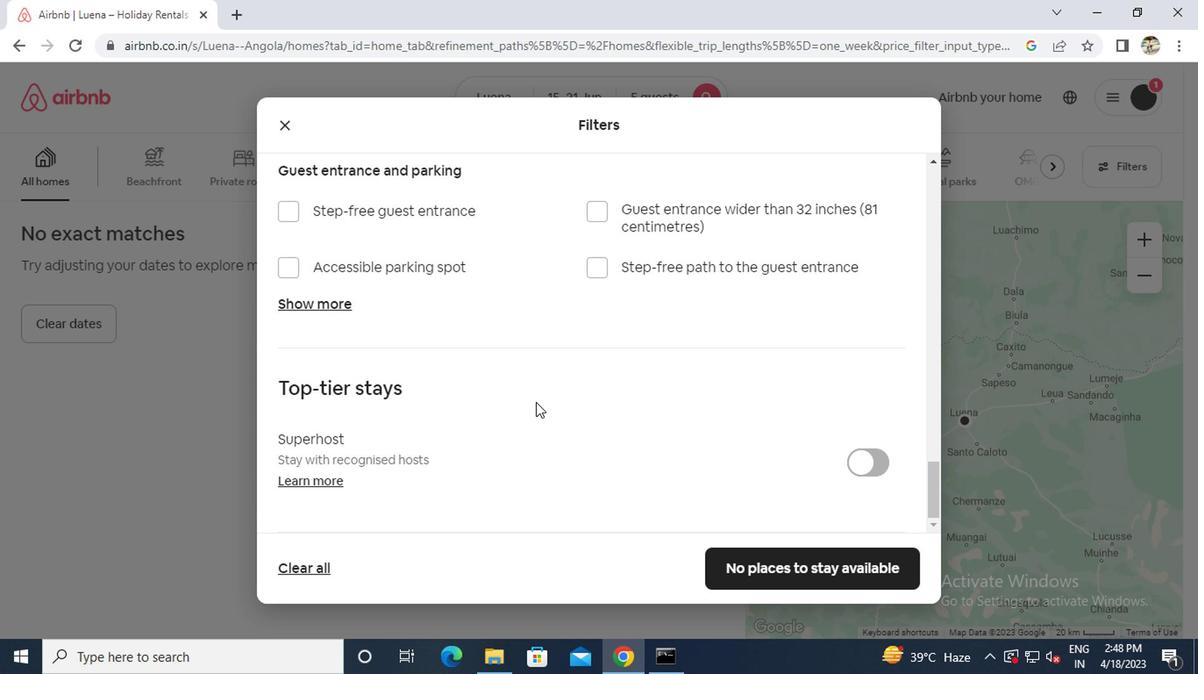 
Action: Mouse scrolled (546, 405) with delta (0, 0)
Screenshot: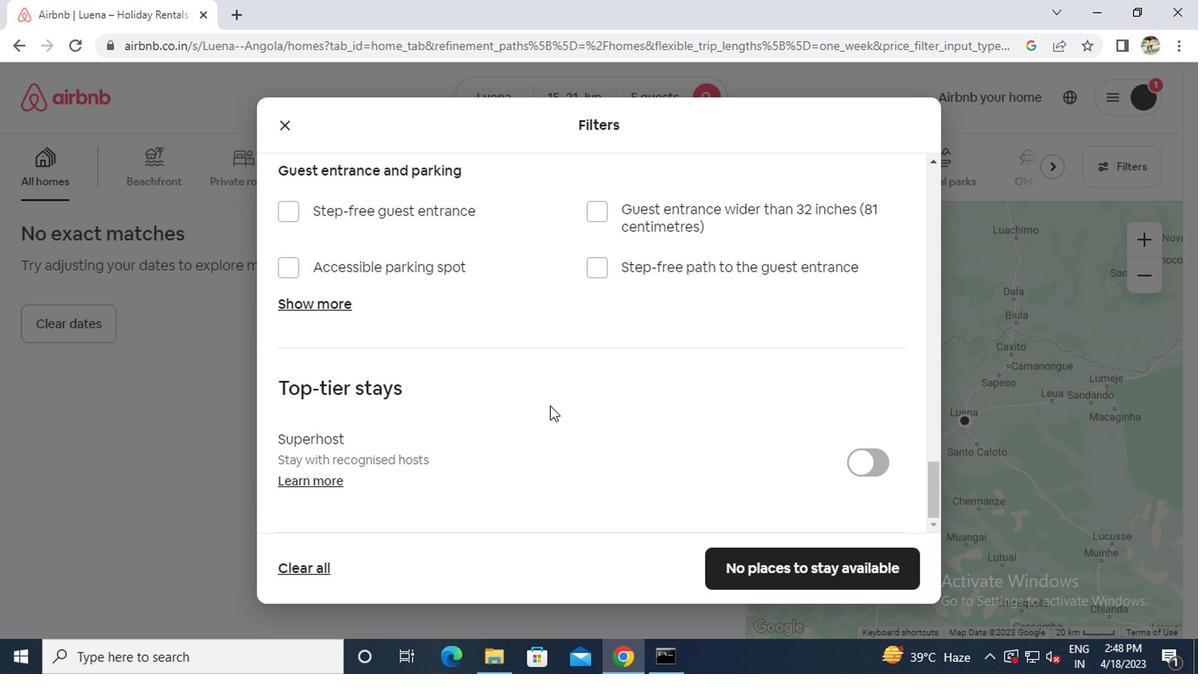 
Action: Mouse scrolled (546, 405) with delta (0, 0)
Screenshot: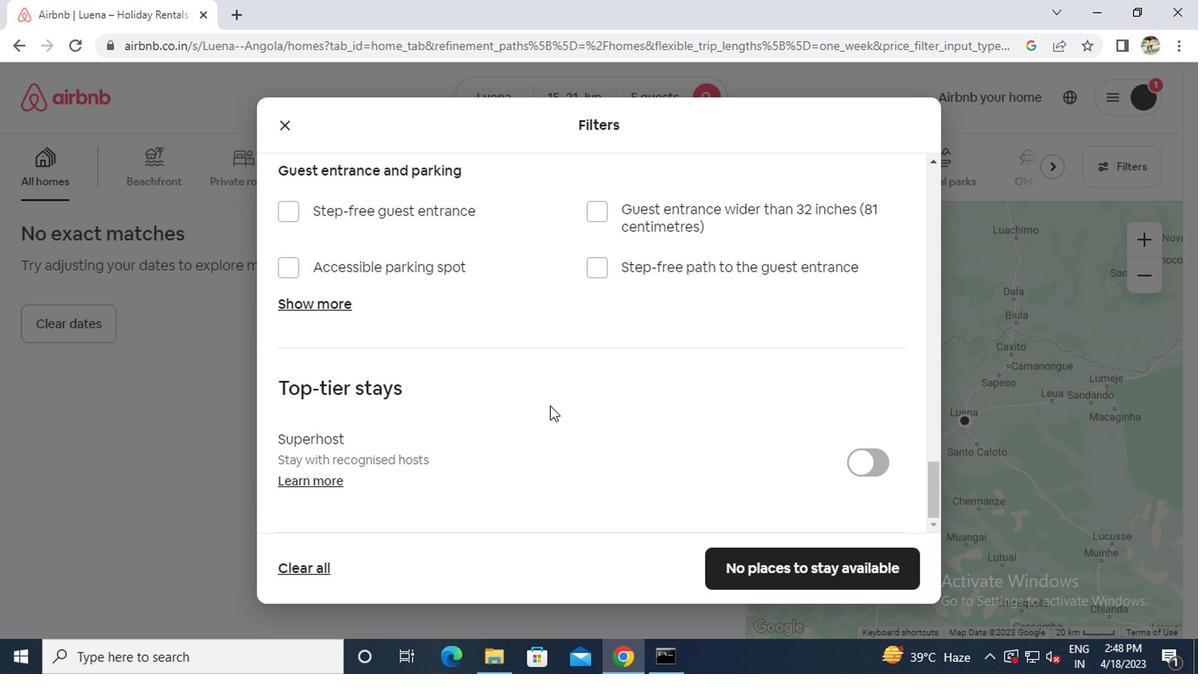 
Action: Mouse scrolled (546, 405) with delta (0, 0)
Screenshot: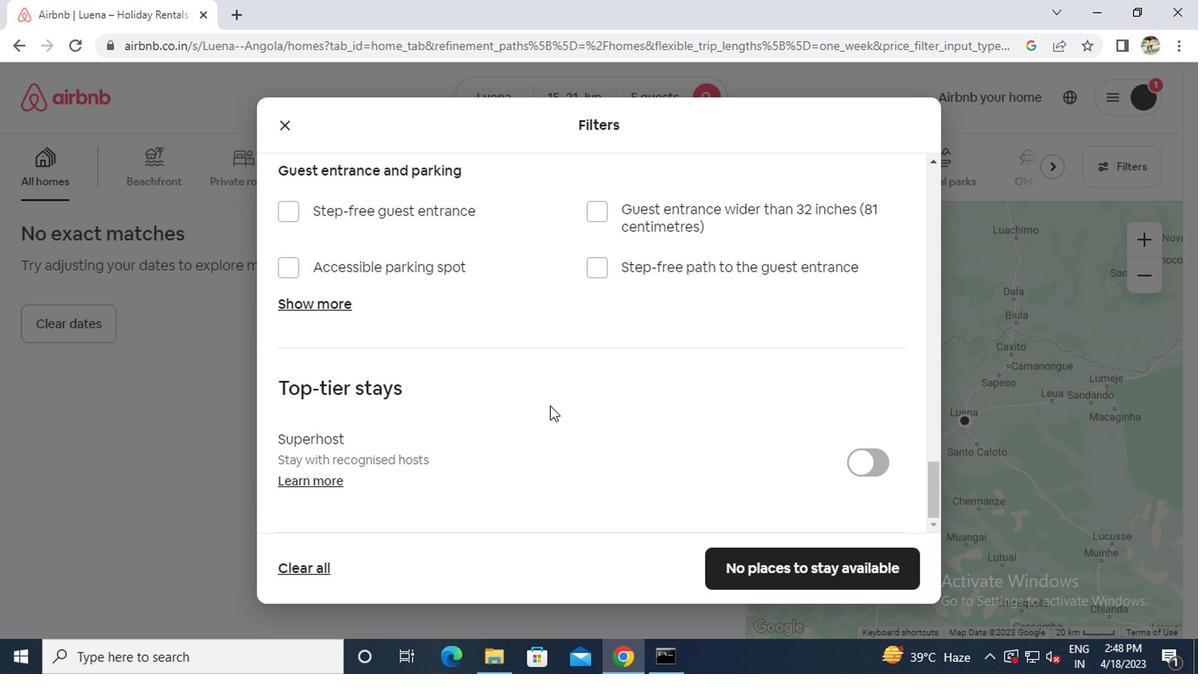 
Action: Mouse moved to (726, 571)
Screenshot: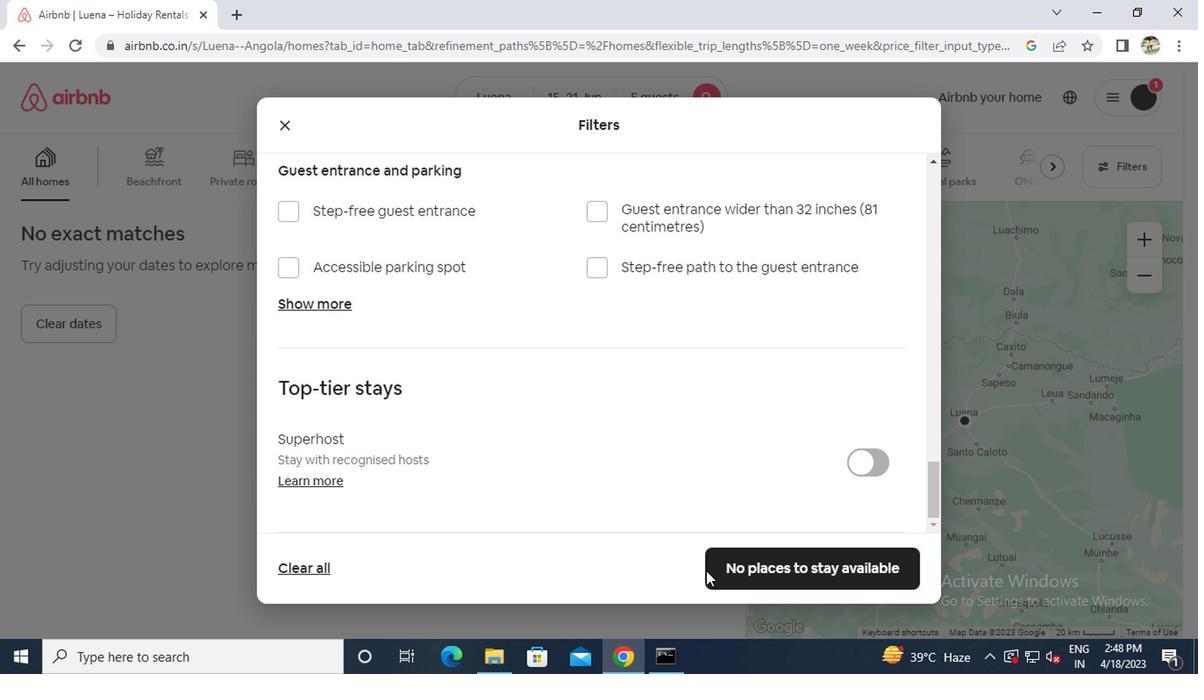 
Action: Mouse pressed left at (726, 571)
Screenshot: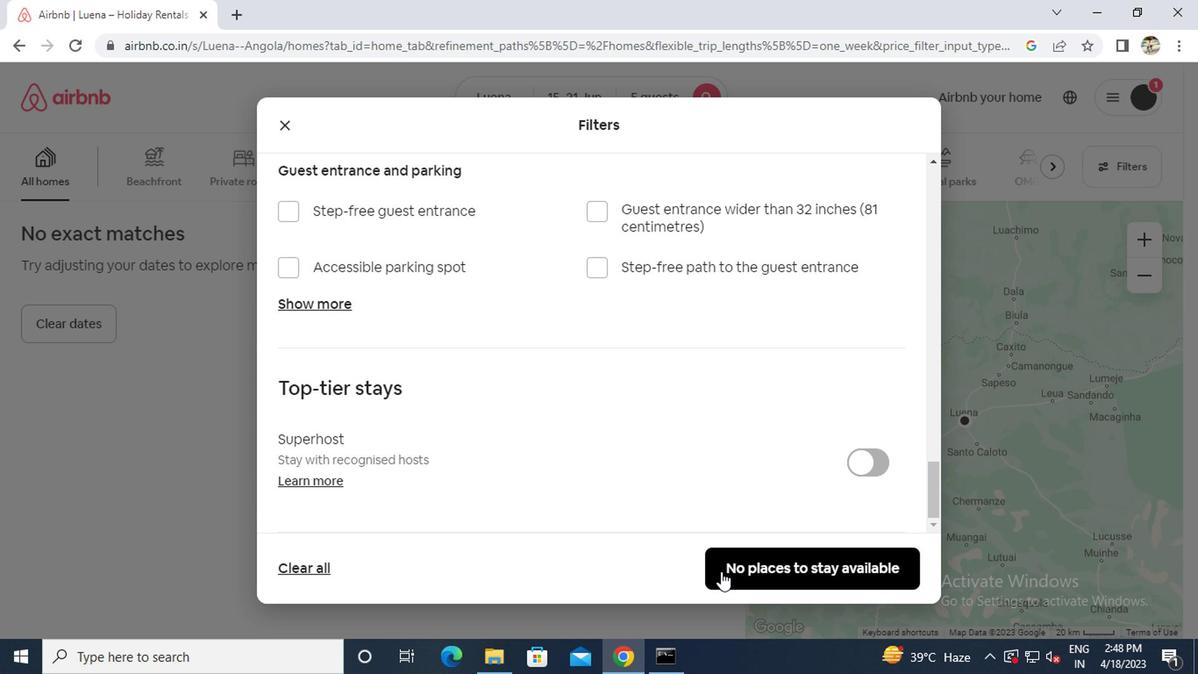 
Action: Mouse moved to (726, 572)
Screenshot: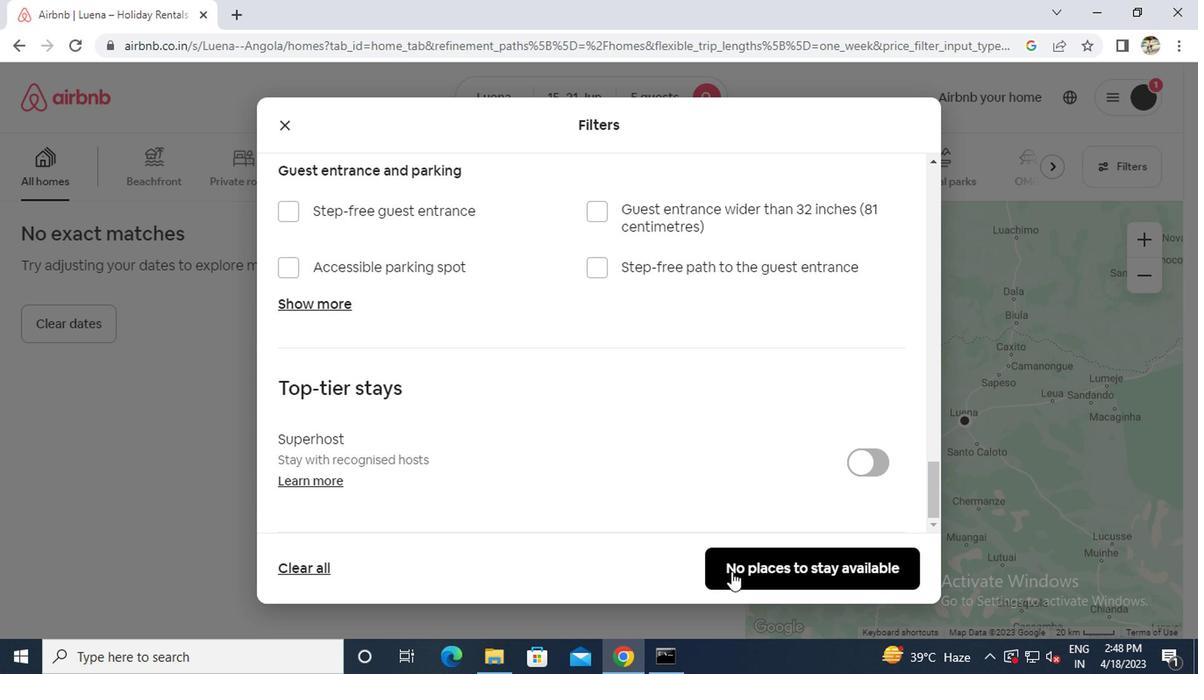 
